 Task: Find a flight from Roswell to Riverton on August 8 for 6 people in premium economy with 6 checked bags.
Action: Mouse moved to (293, 117)
Screenshot: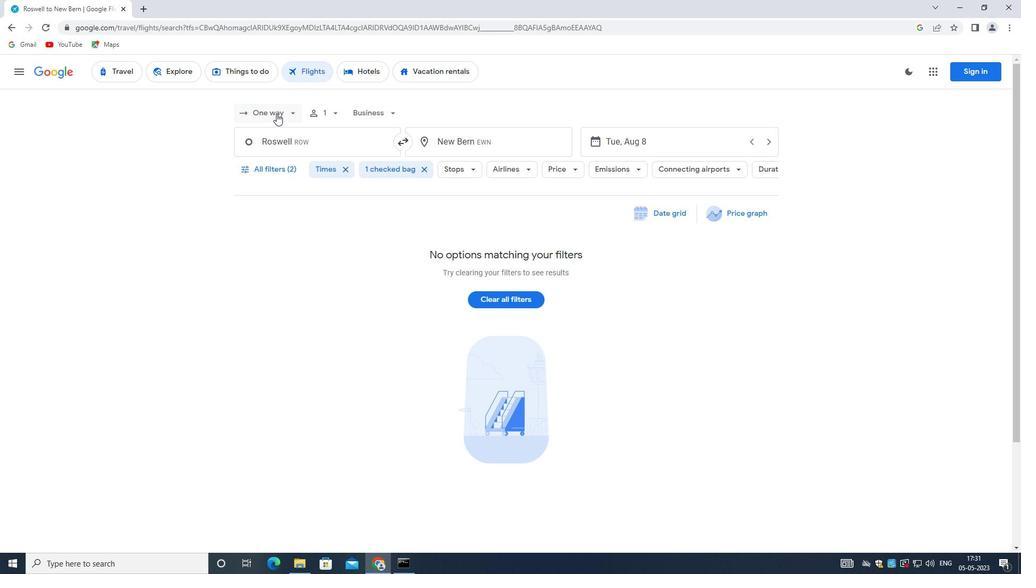 
Action: Mouse pressed left at (293, 117)
Screenshot: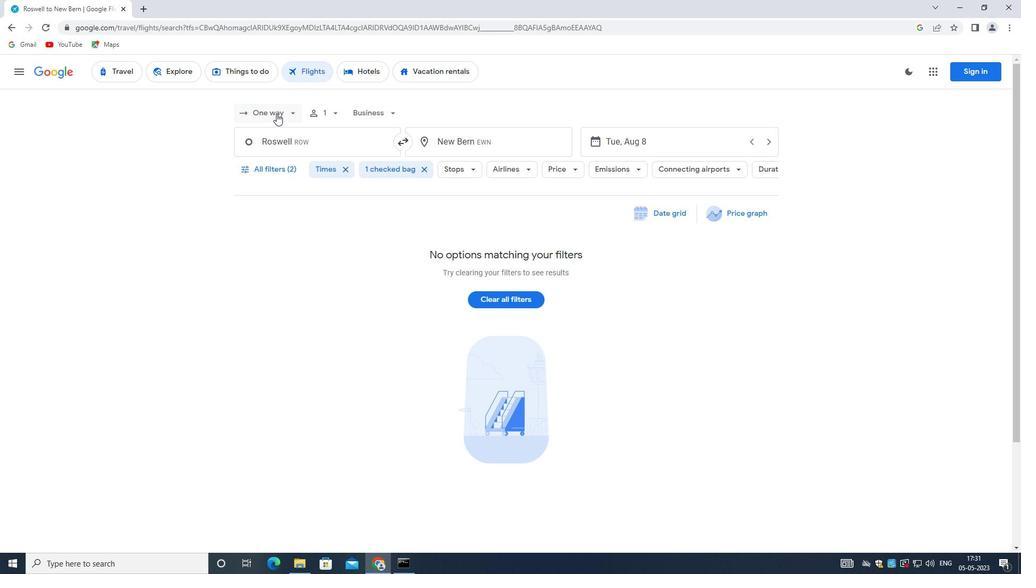 
Action: Mouse moved to (288, 159)
Screenshot: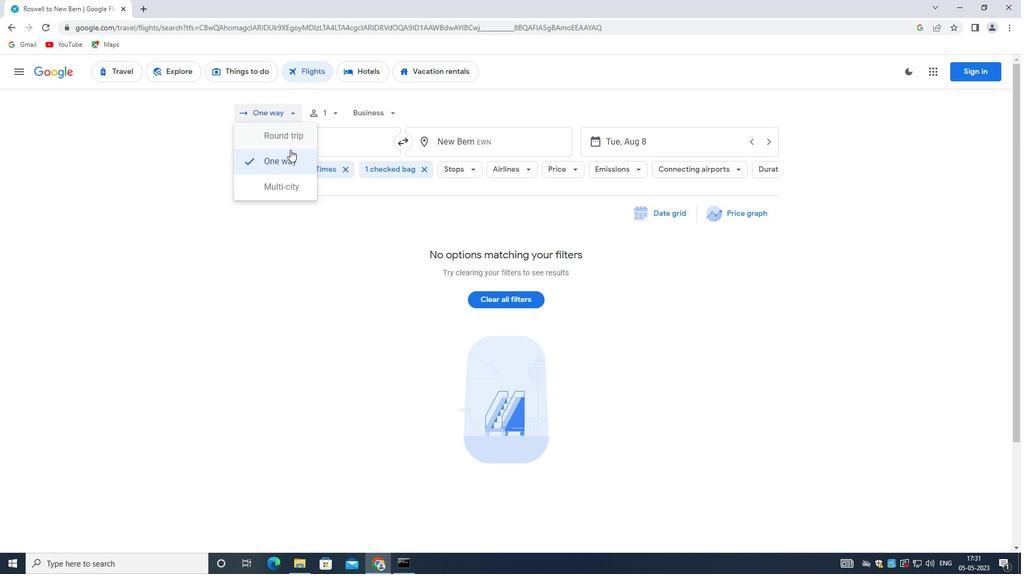 
Action: Mouse pressed left at (288, 159)
Screenshot: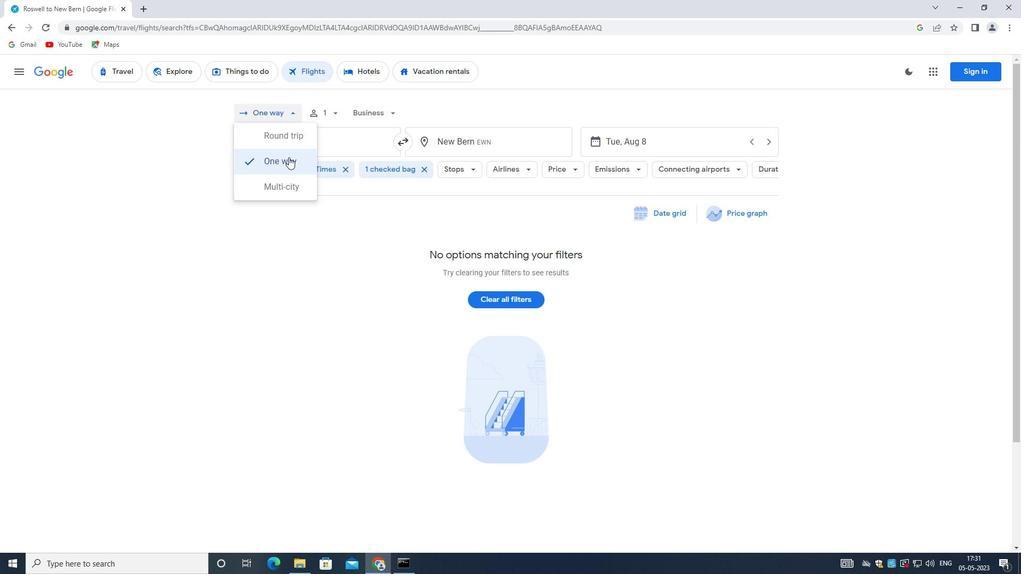 
Action: Mouse moved to (334, 114)
Screenshot: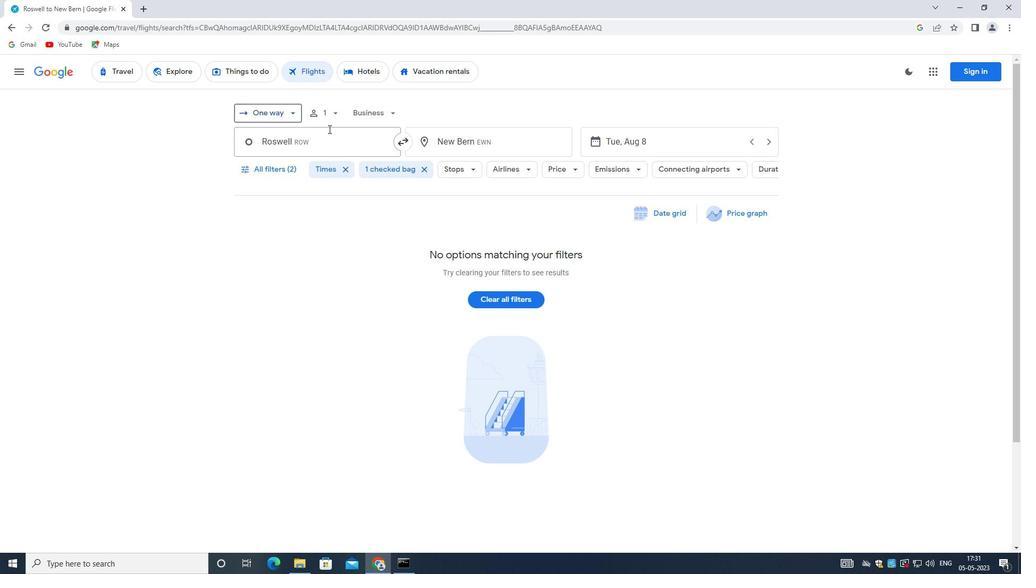 
Action: Mouse pressed left at (334, 114)
Screenshot: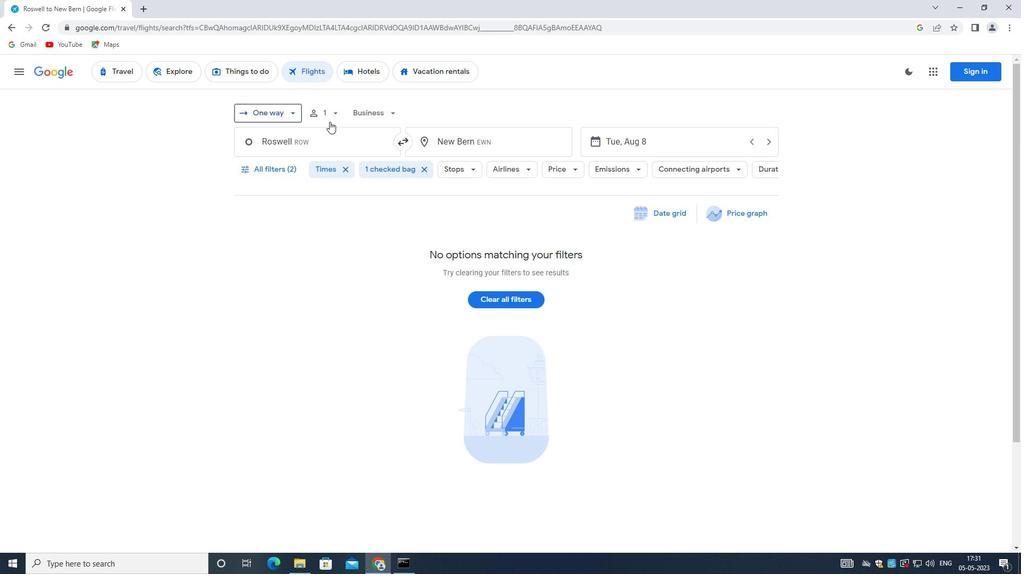 
Action: Mouse moved to (424, 144)
Screenshot: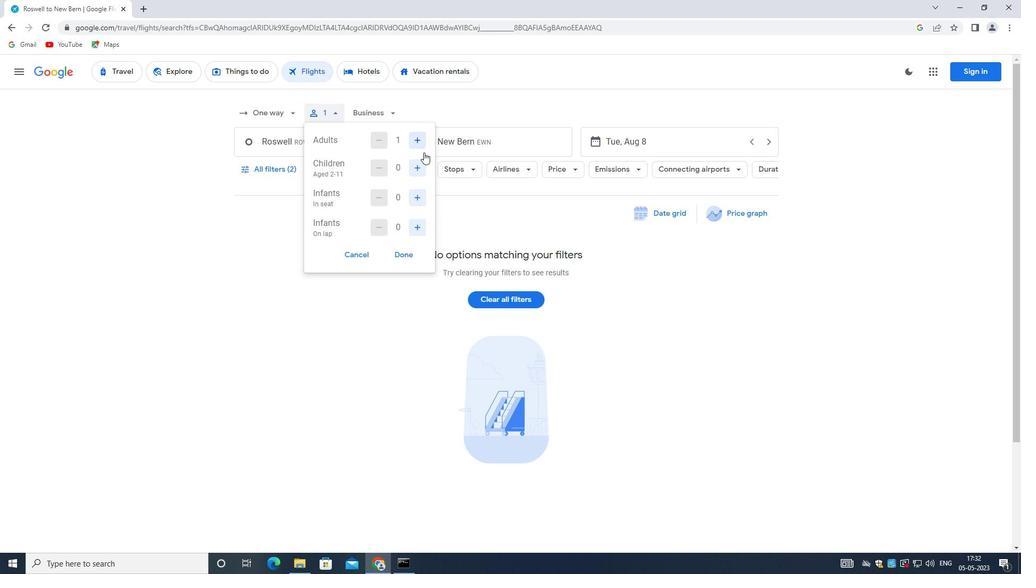 
Action: Mouse pressed left at (424, 144)
Screenshot: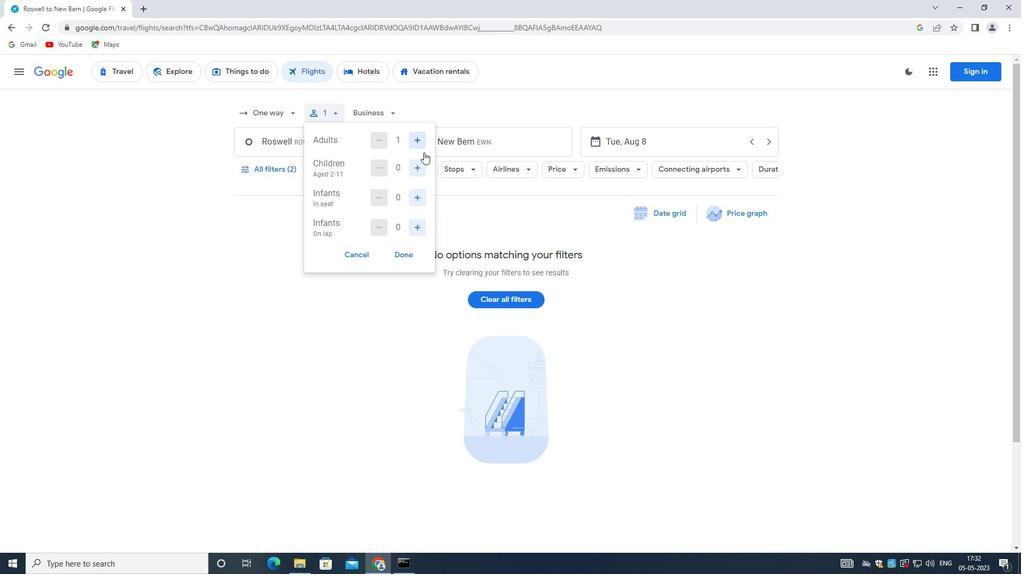 
Action: Mouse moved to (422, 139)
Screenshot: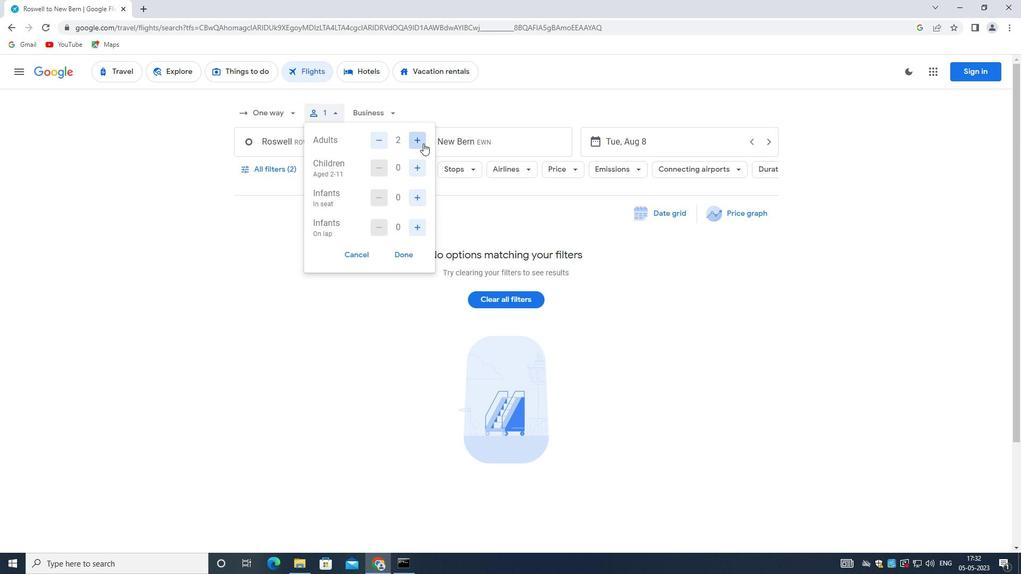 
Action: Mouse pressed left at (422, 139)
Screenshot: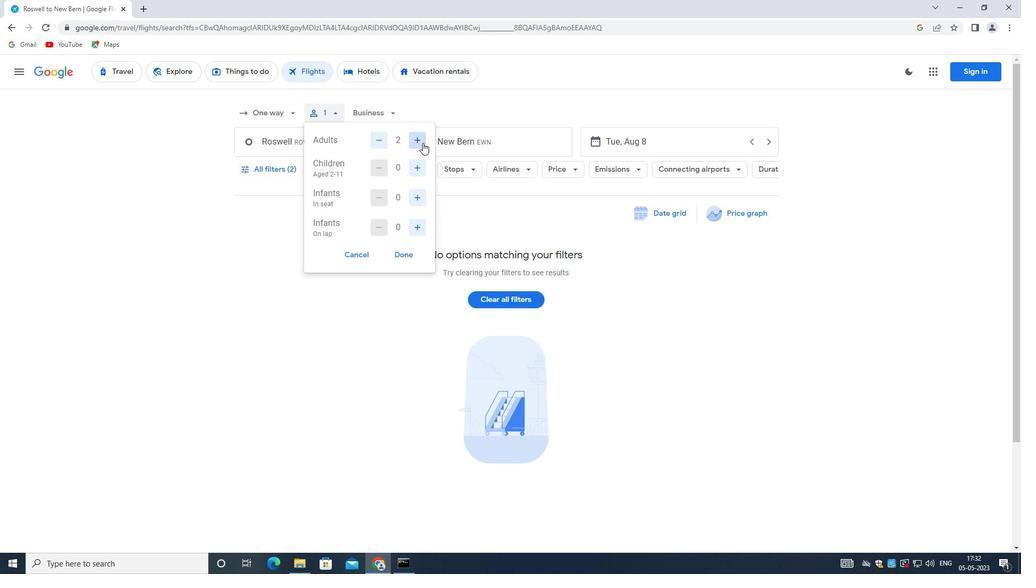
Action: Mouse moved to (424, 164)
Screenshot: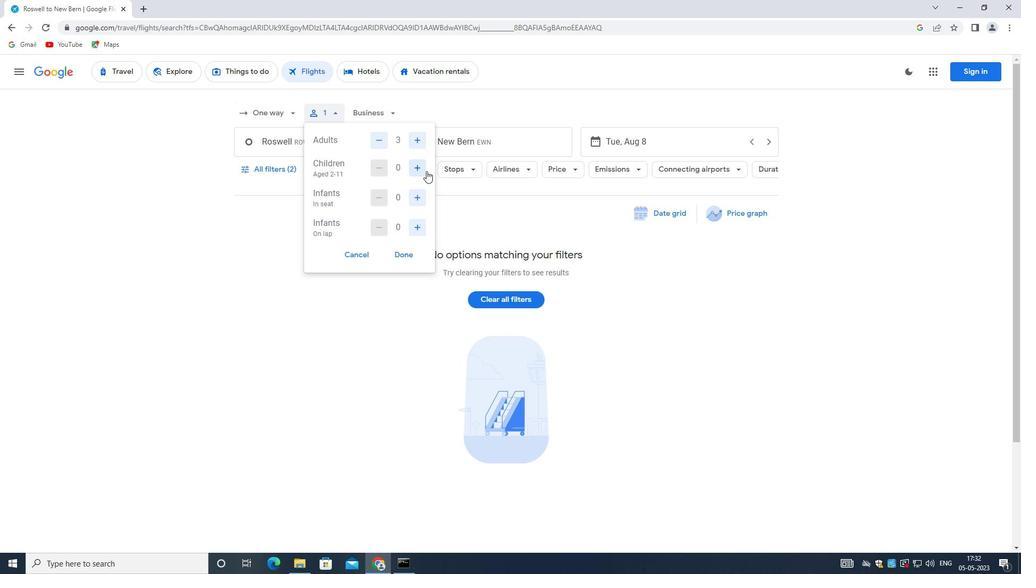 
Action: Mouse pressed left at (424, 164)
Screenshot: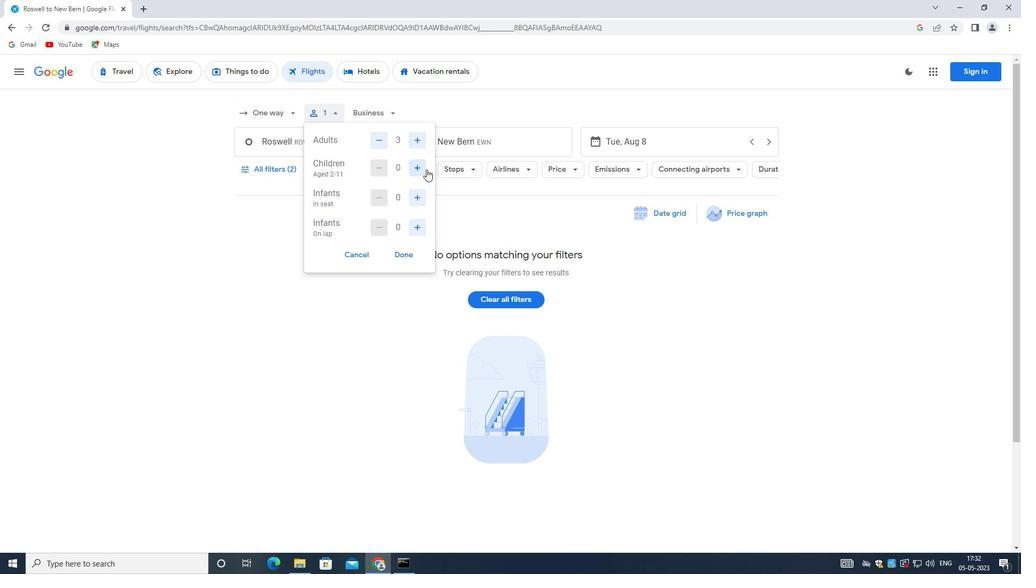 
Action: Mouse pressed left at (424, 164)
Screenshot: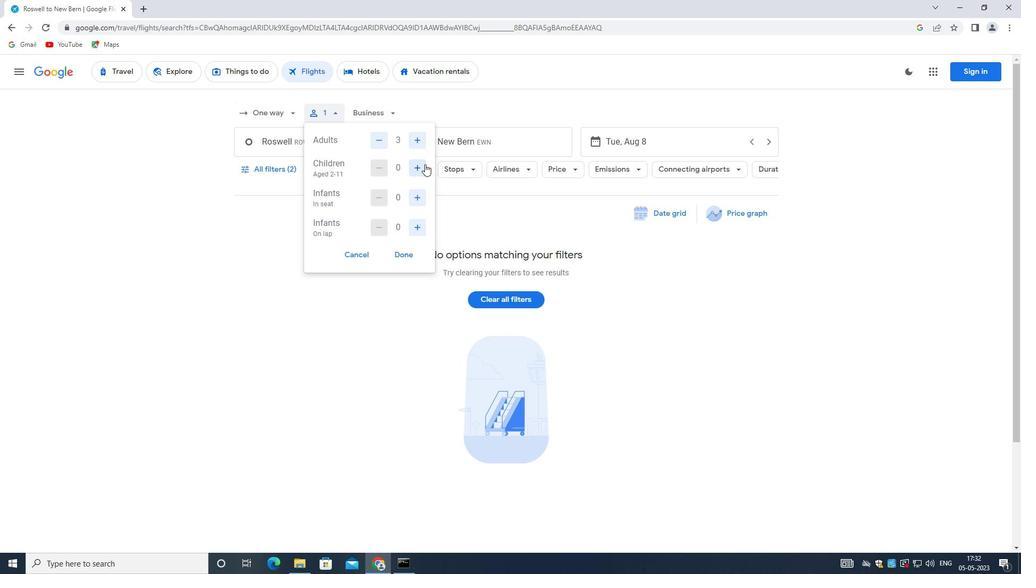 
Action: Mouse pressed left at (424, 164)
Screenshot: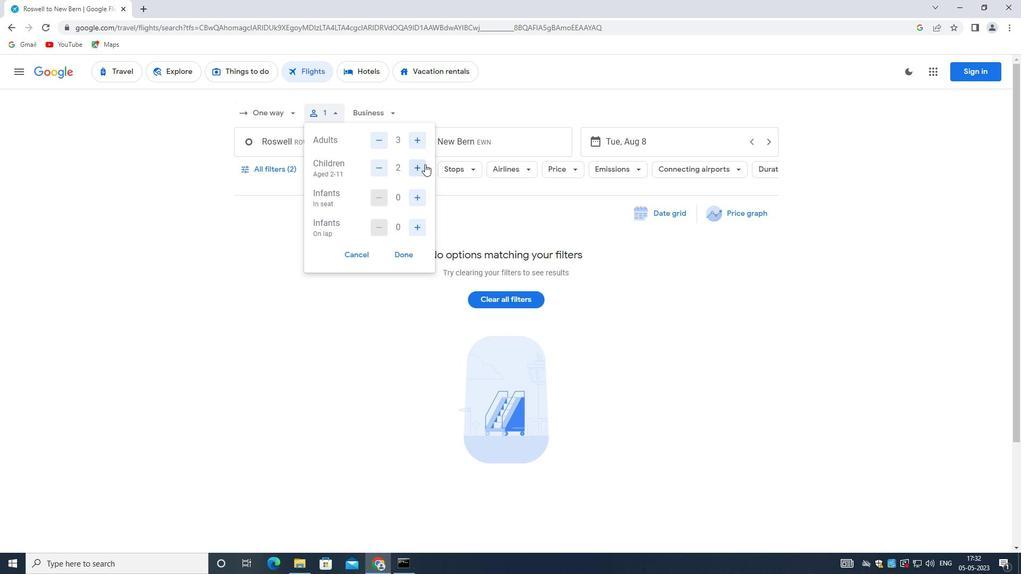 
Action: Mouse moved to (404, 250)
Screenshot: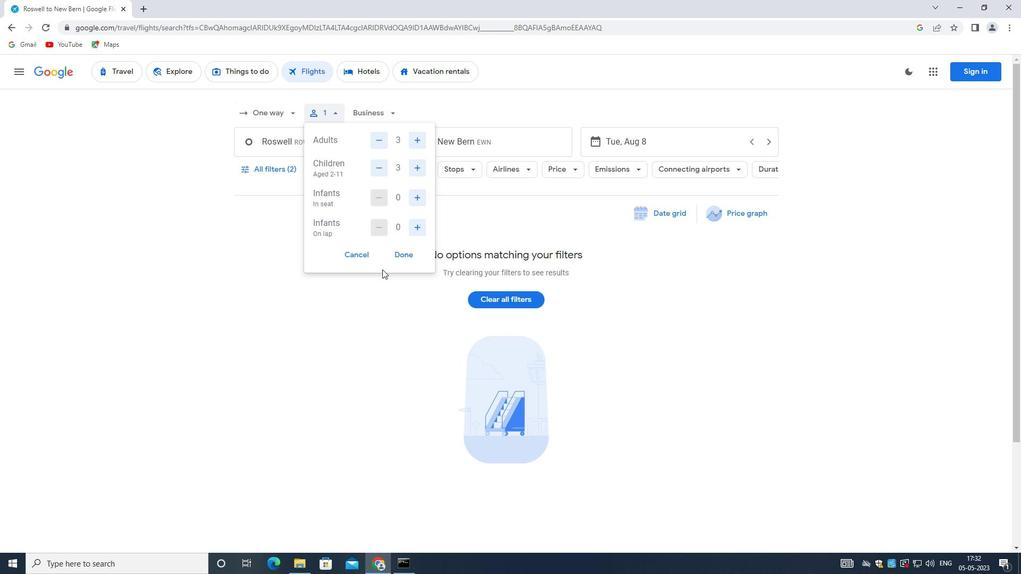 
Action: Mouse pressed left at (404, 250)
Screenshot: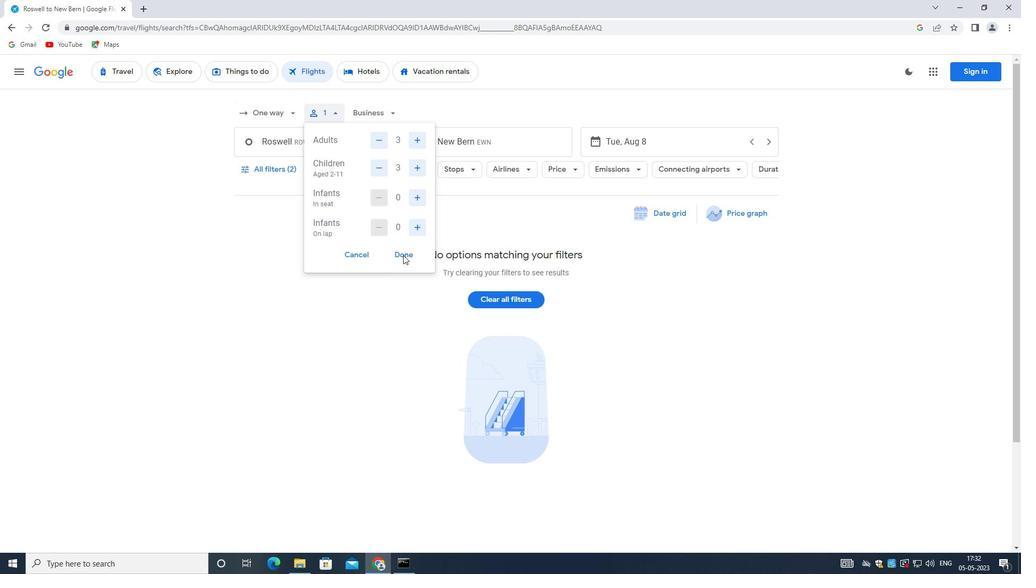 
Action: Mouse moved to (377, 111)
Screenshot: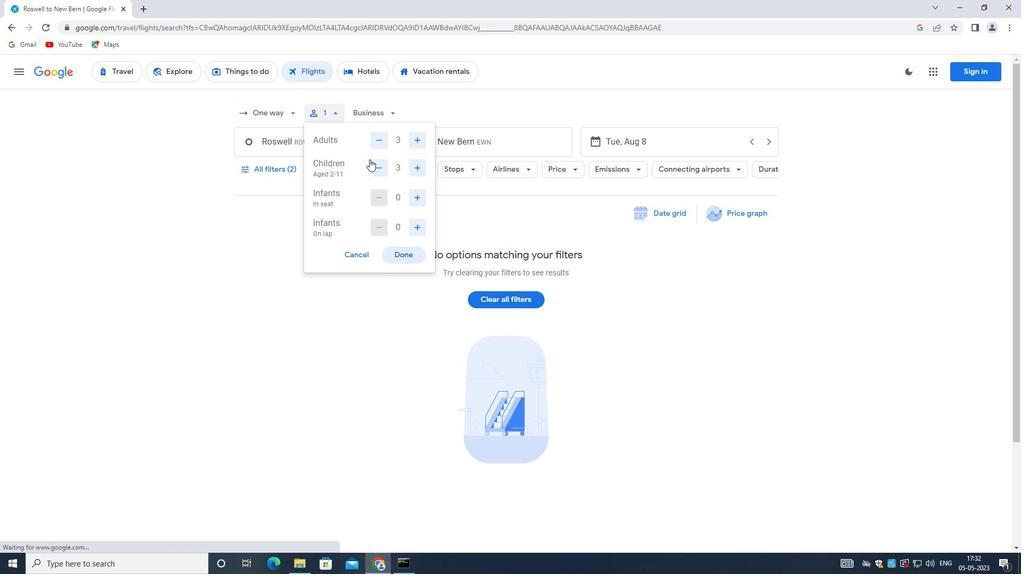 
Action: Mouse pressed left at (377, 111)
Screenshot: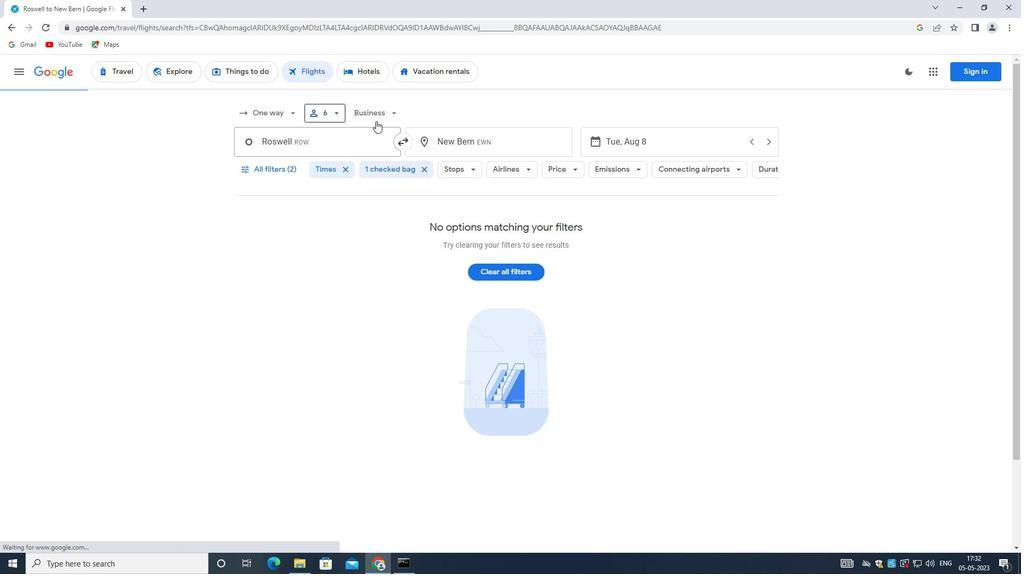 
Action: Mouse moved to (406, 162)
Screenshot: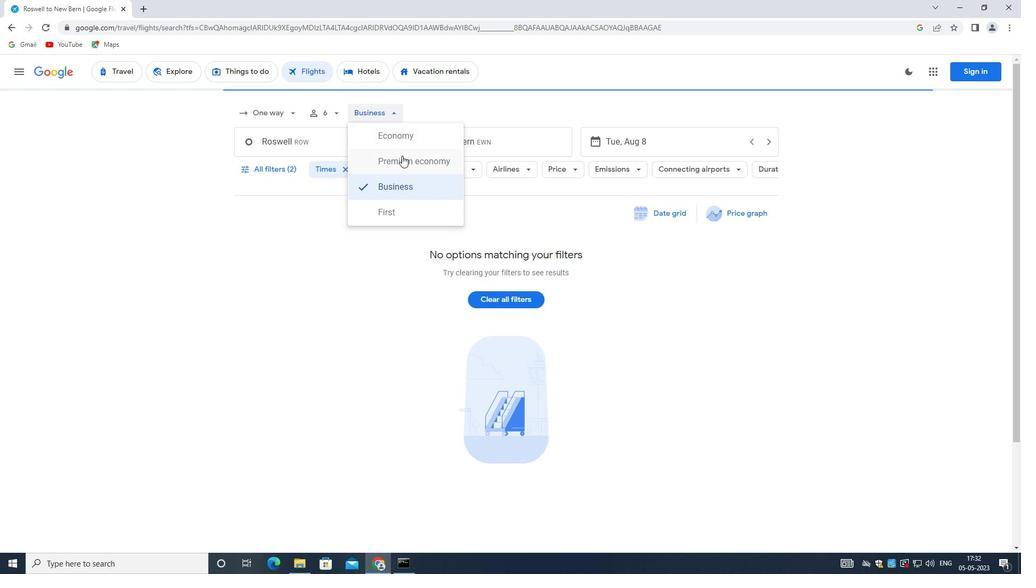 
Action: Mouse pressed left at (406, 162)
Screenshot: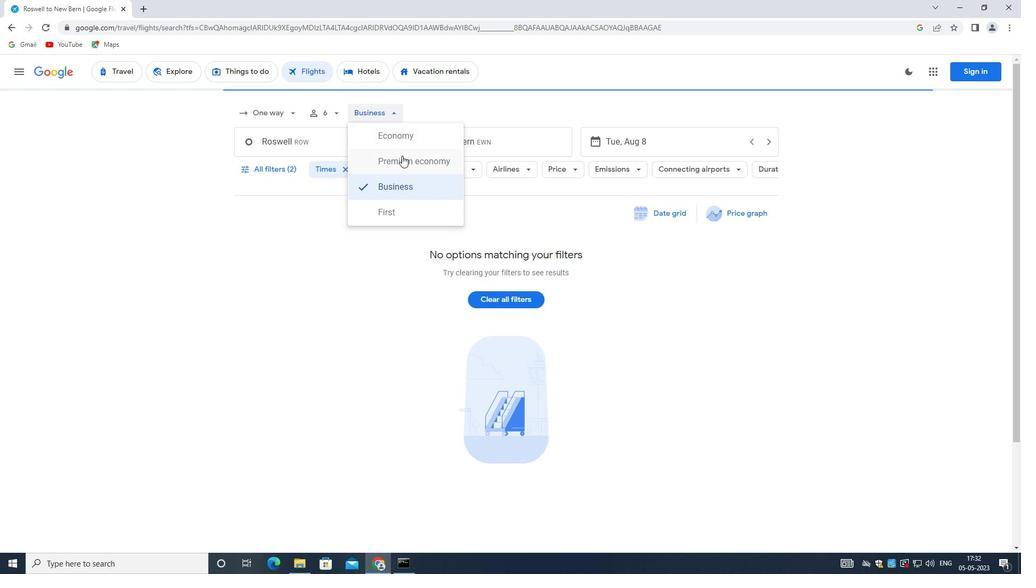 
Action: Mouse moved to (323, 142)
Screenshot: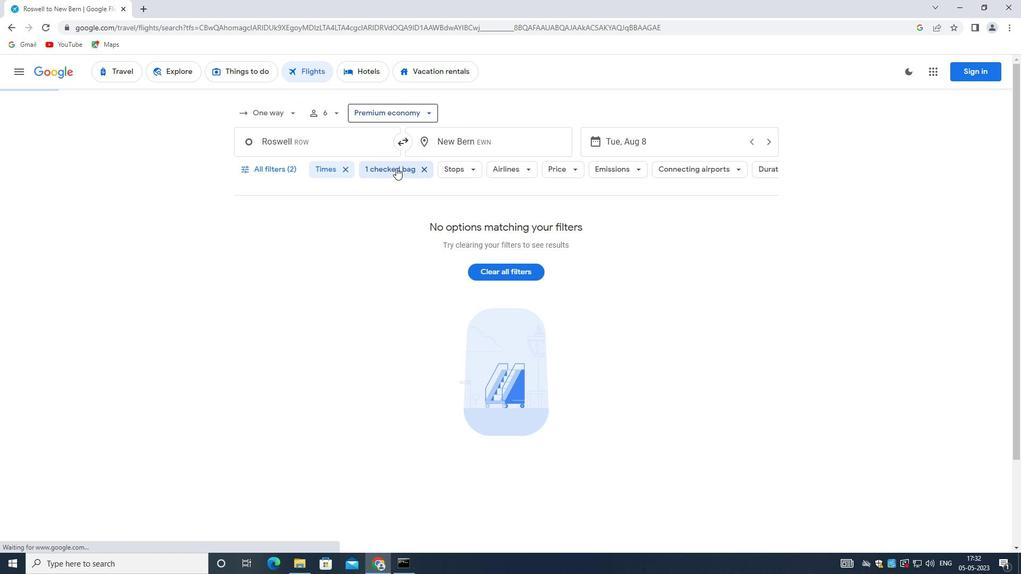 
Action: Mouse pressed left at (323, 142)
Screenshot: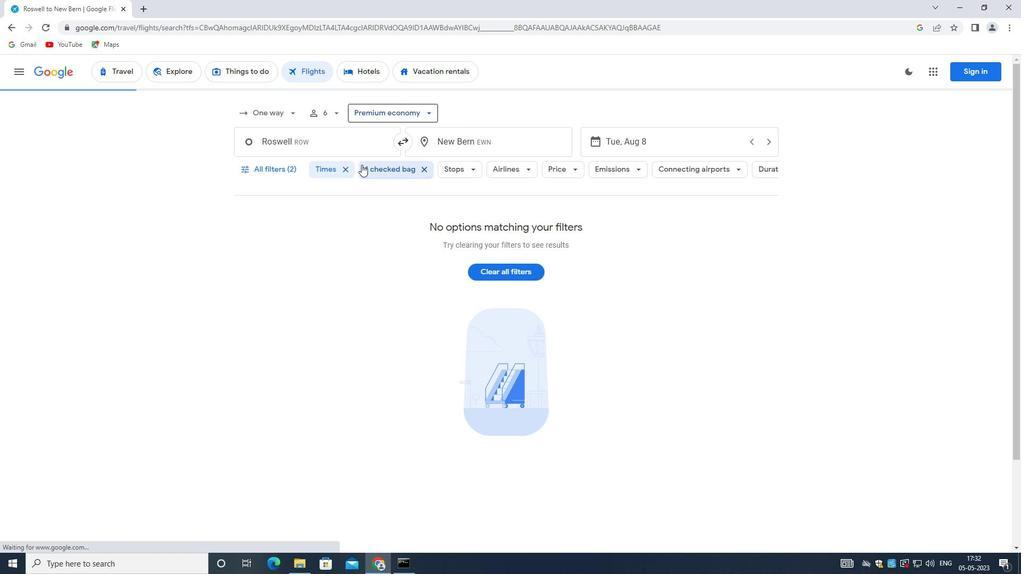
Action: Mouse moved to (323, 142)
Screenshot: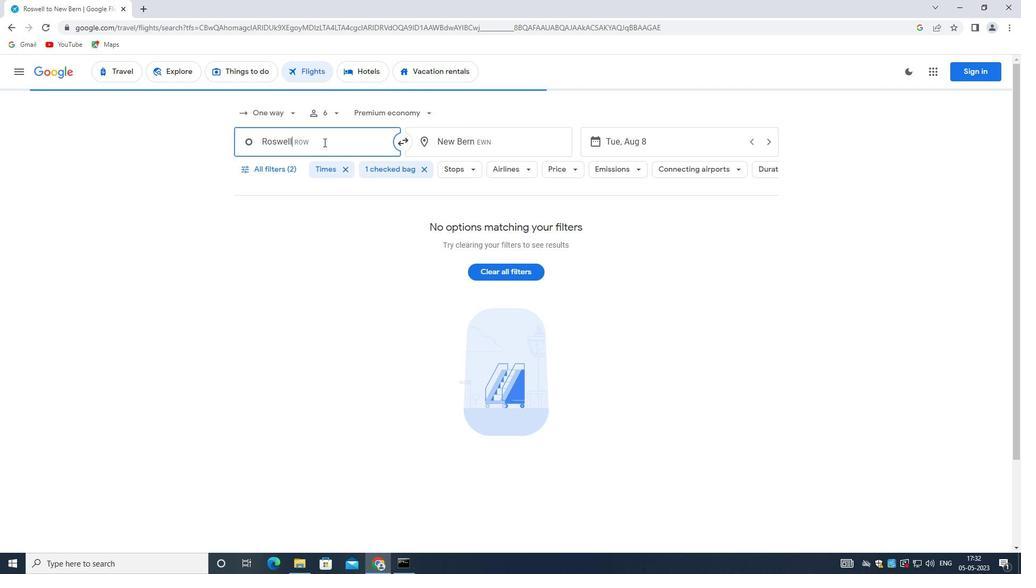 
Action: Key pressed <Key.backspace><Key.shift>SANTA<Key.space><Key.shift>FE<Key.space><Key.shift_r>MUNICAL<Key.backspace><Key.backspace>IPAL
Screenshot: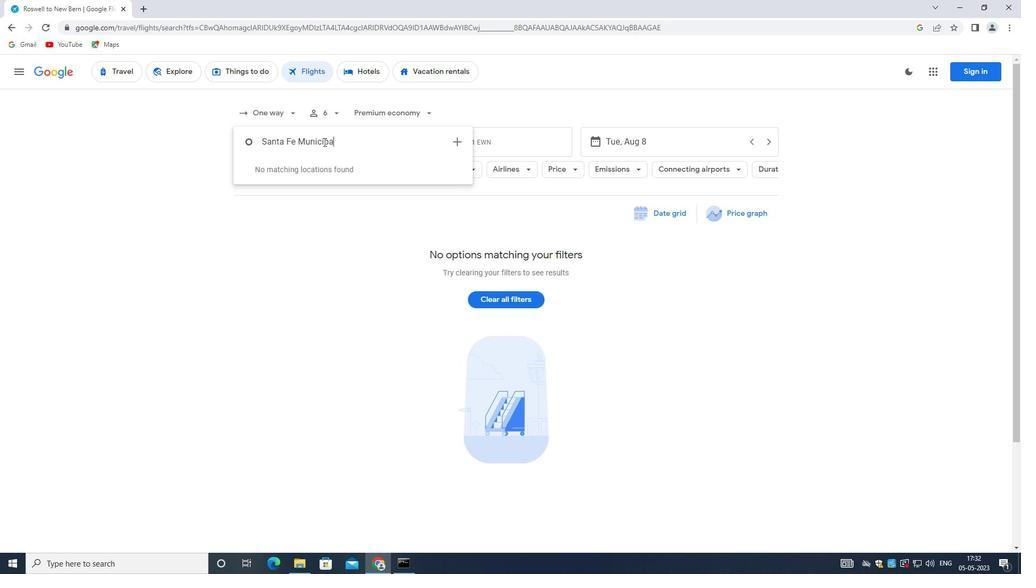 
Action: Mouse moved to (885, 573)
Screenshot: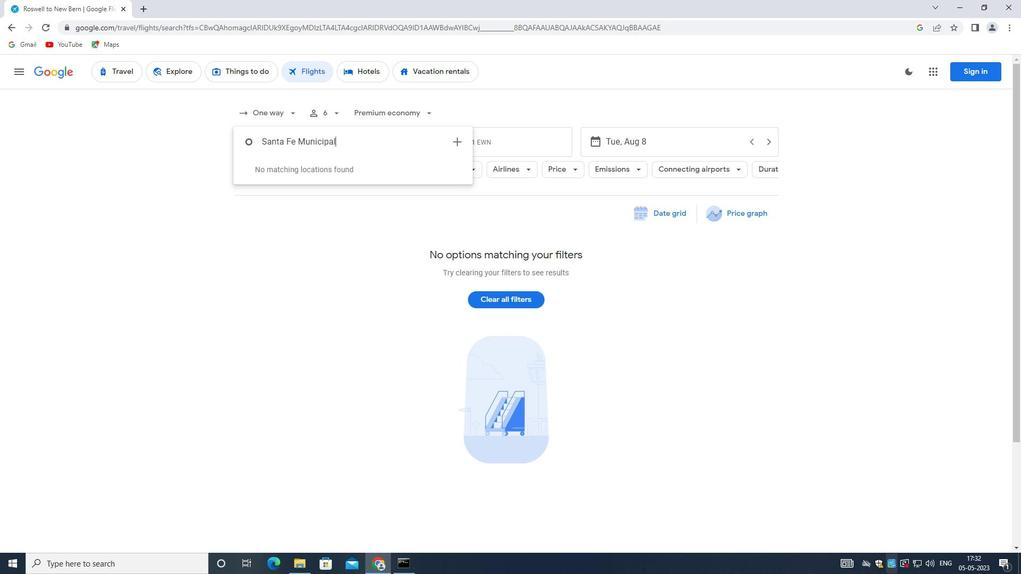 
Action: Key pressed <Key.space><Key.shift>AIRO<Key.backspace>POTY<Key.backspace><Key.backspace>RT
Screenshot: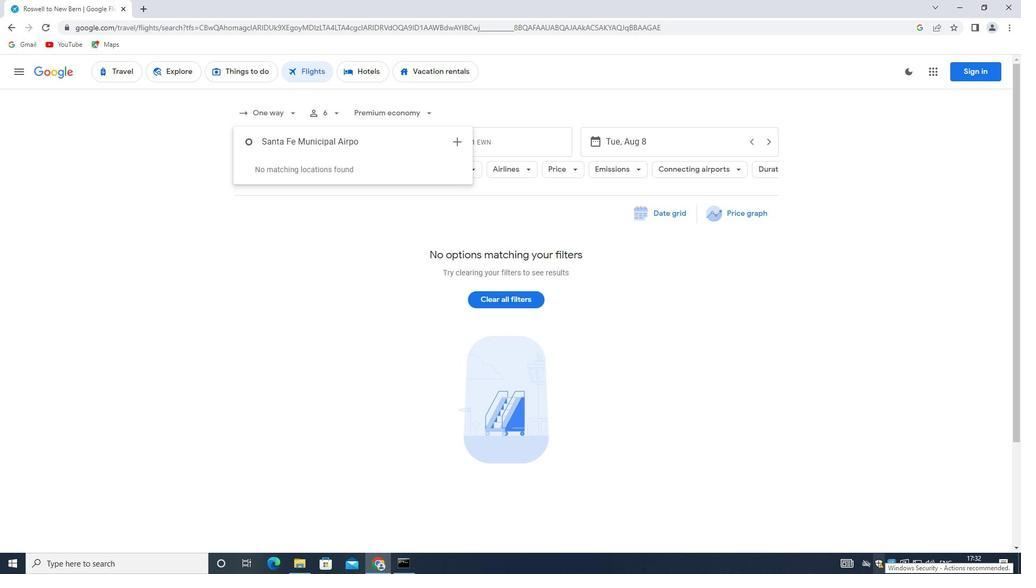 
Action: Mouse moved to (564, 405)
Screenshot: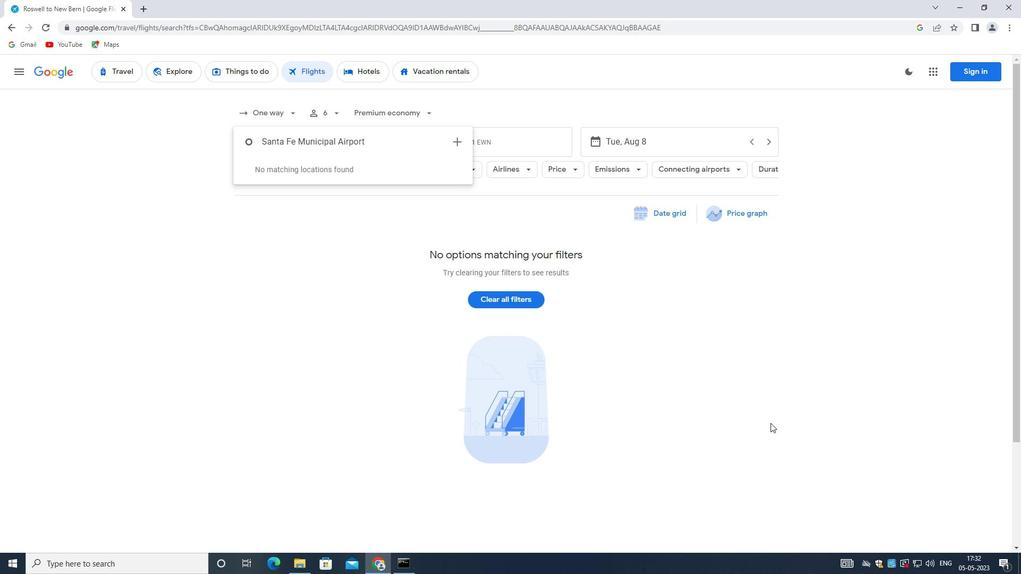 
Action: Key pressed <Key.enter>
Screenshot: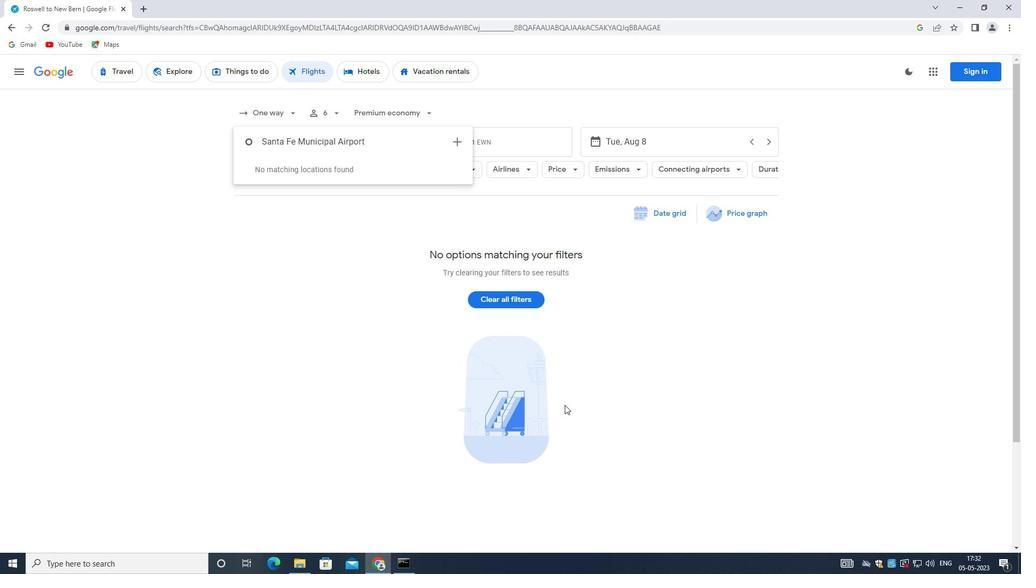 
Action: Mouse moved to (520, 134)
Screenshot: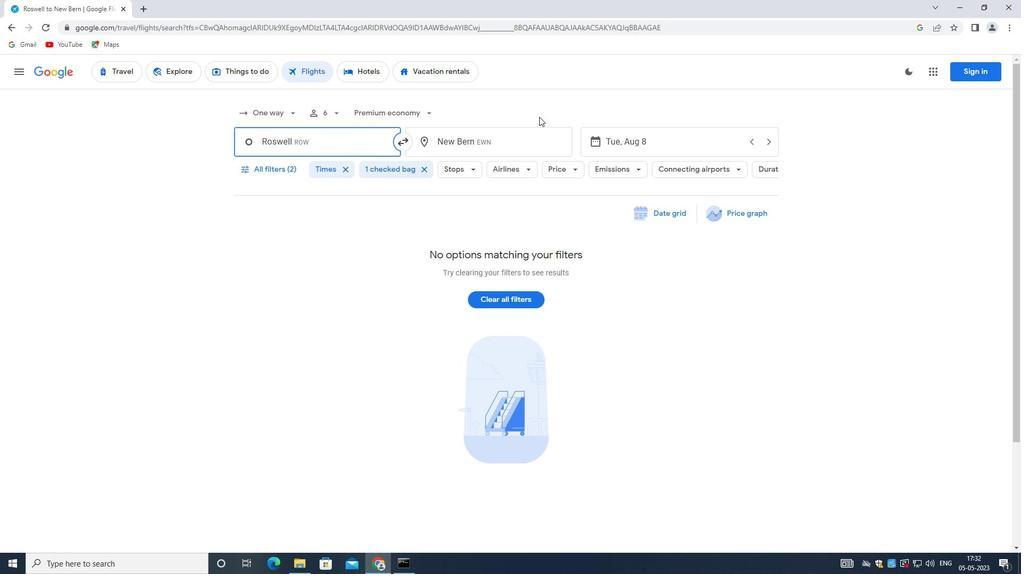 
Action: Mouse pressed left at (520, 134)
Screenshot: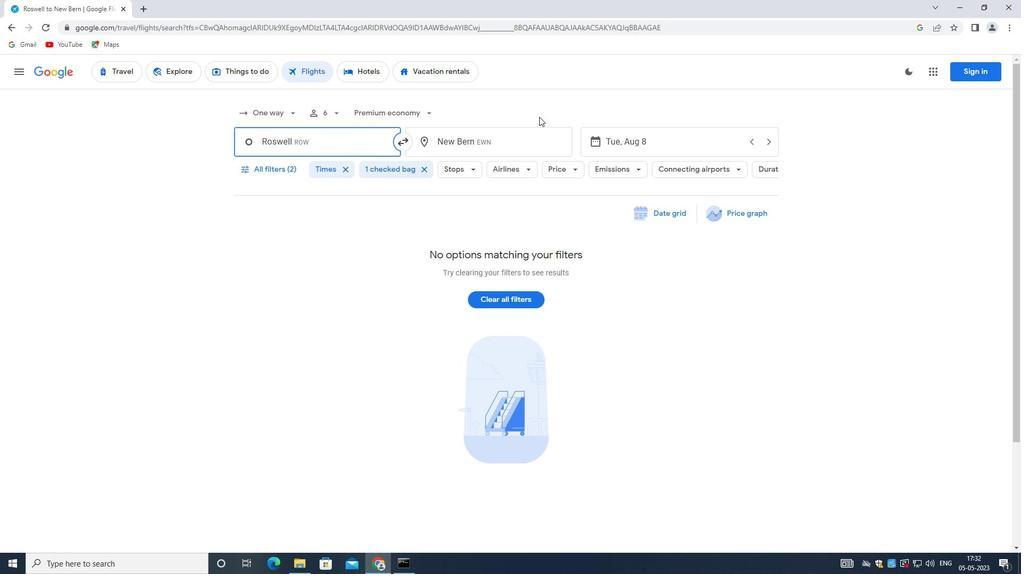 
Action: Mouse moved to (520, 134)
Screenshot: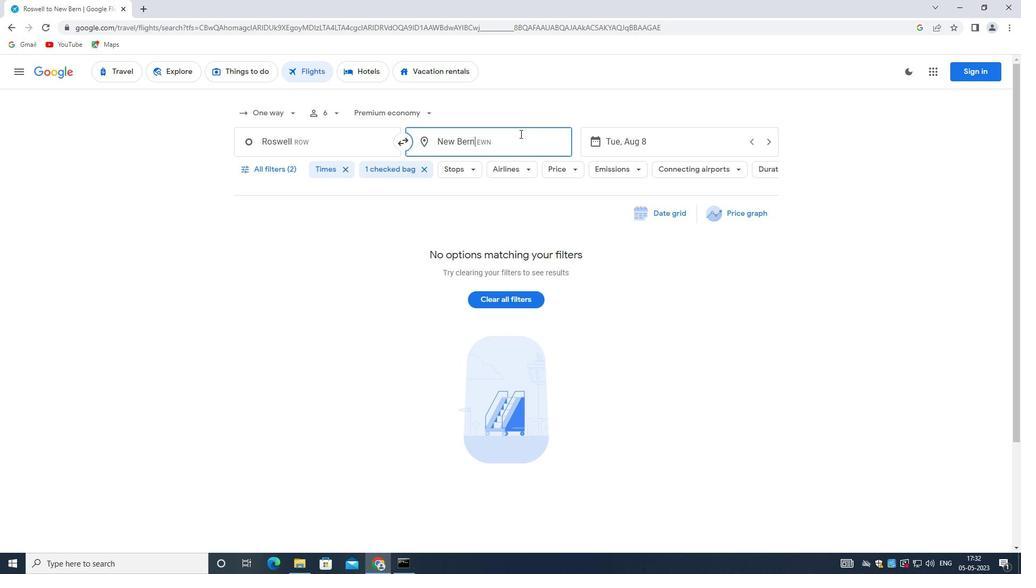 
Action: Key pressed <Key.backspace><Key.shift>CENTRAL<Key.space><Key.shift>WYOM
Screenshot: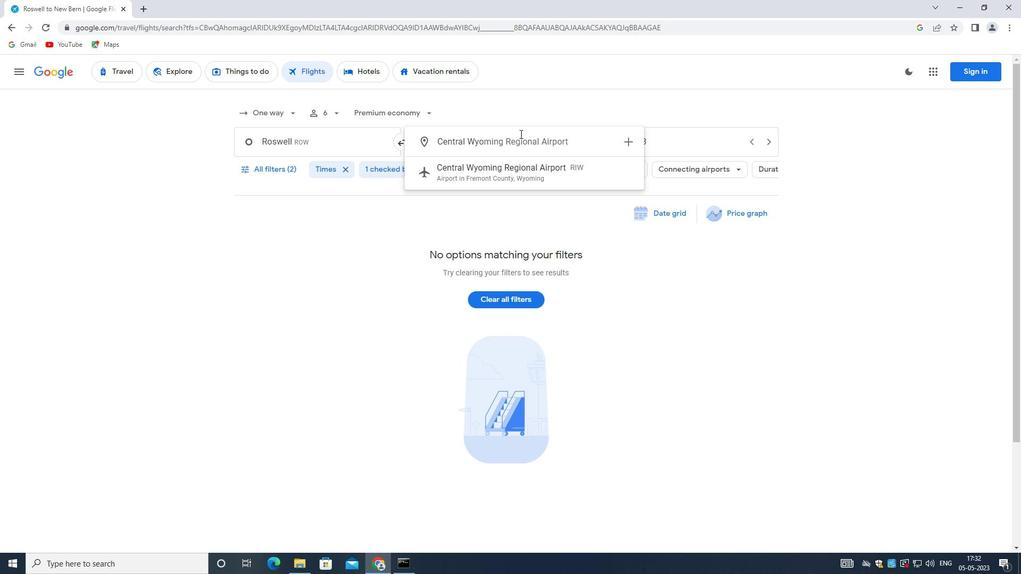 
Action: Mouse moved to (534, 135)
Screenshot: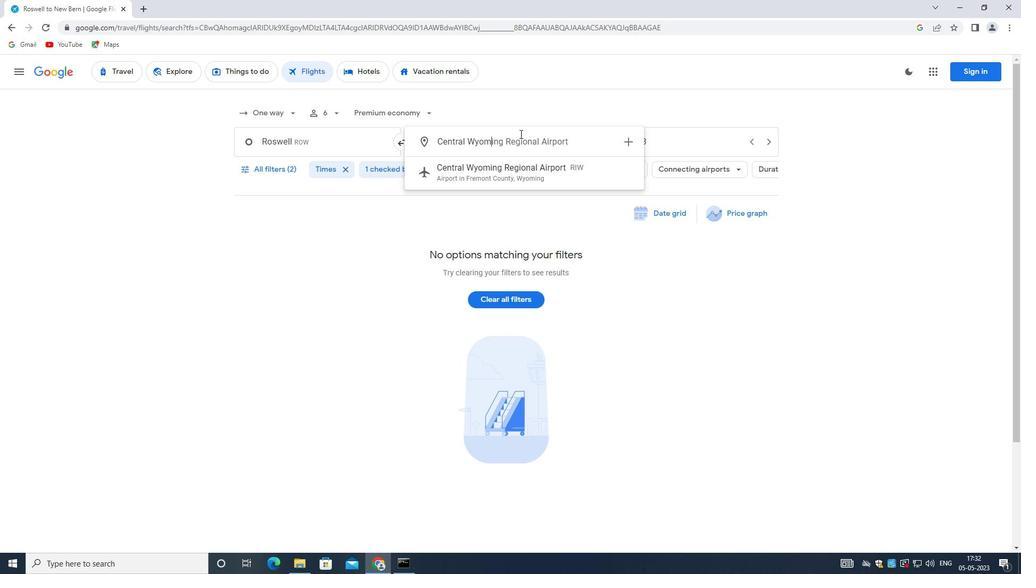 
Action: Mouse scrolled (534, 135) with delta (0, 0)
Screenshot: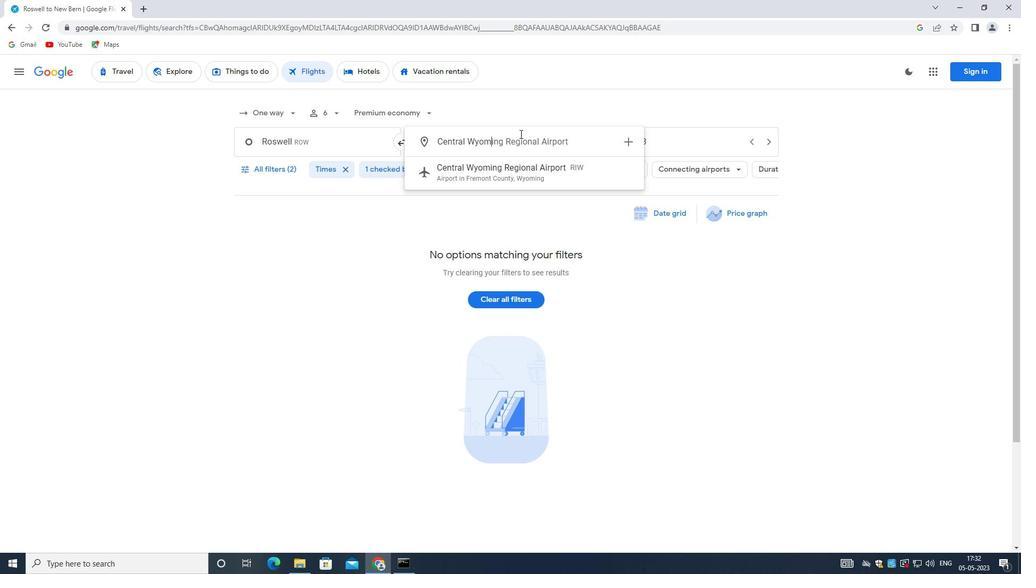 
Action: Mouse moved to (545, 171)
Screenshot: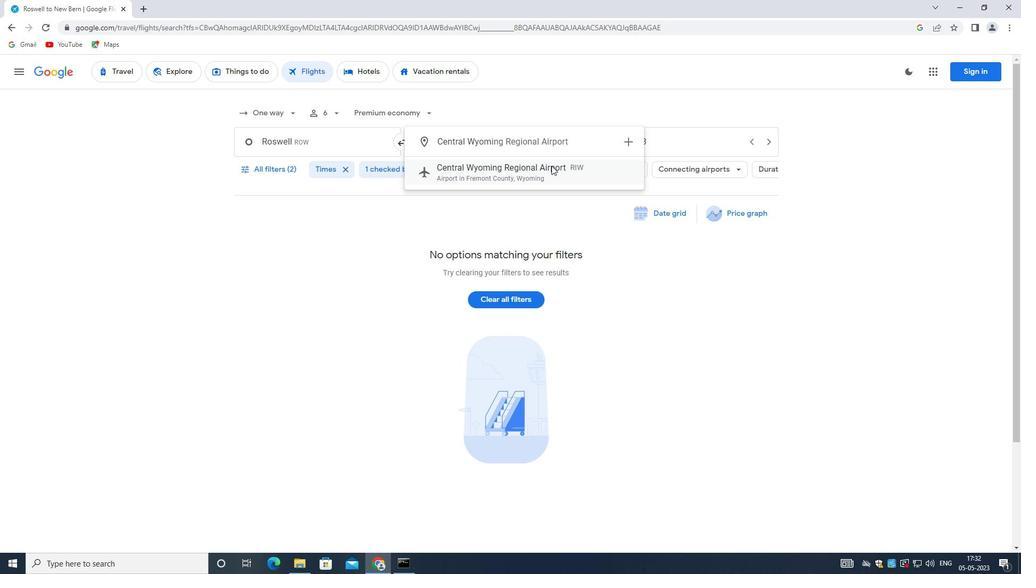
Action: Mouse pressed left at (545, 171)
Screenshot: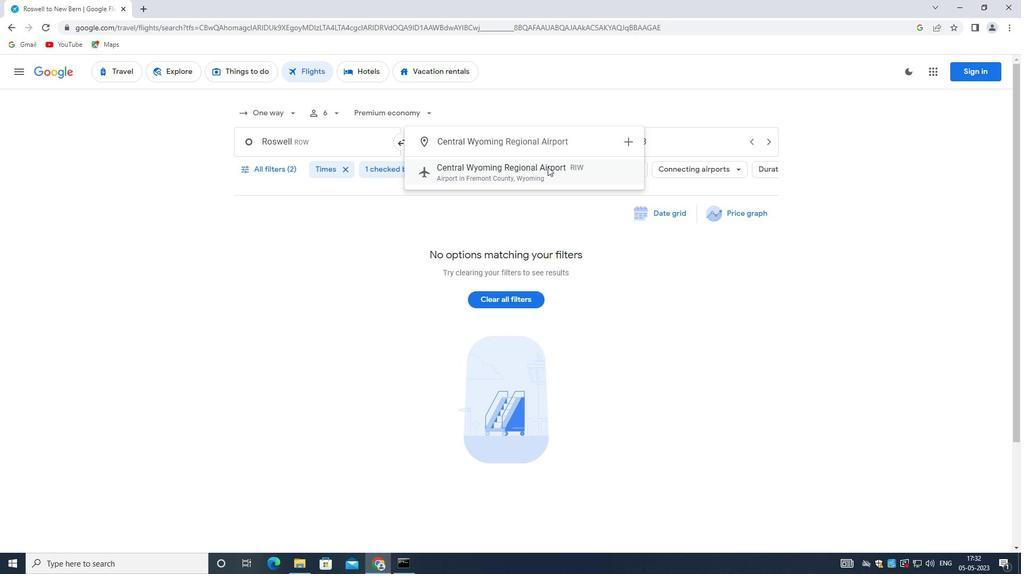 
Action: Mouse moved to (657, 137)
Screenshot: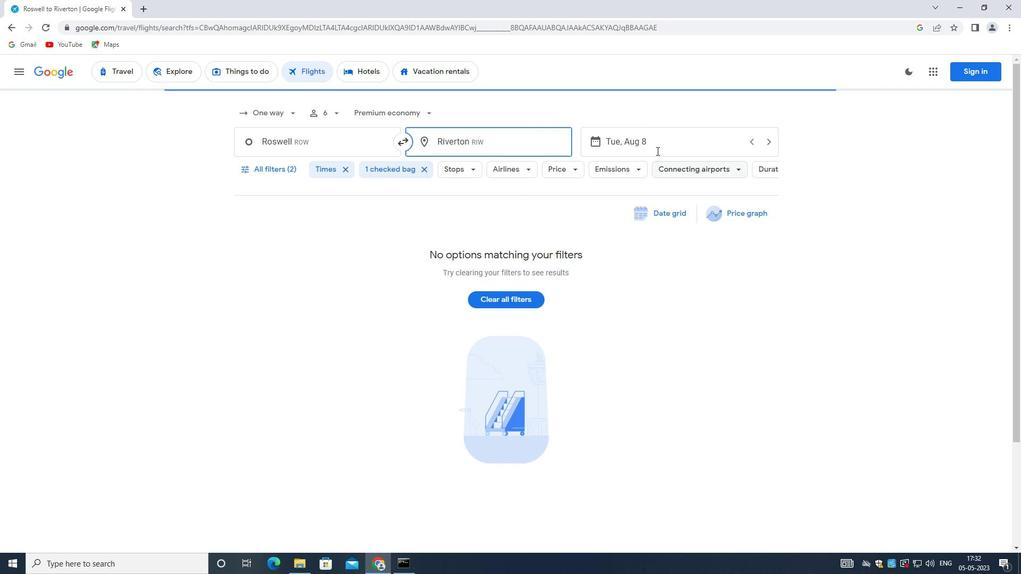
Action: Mouse pressed left at (657, 137)
Screenshot: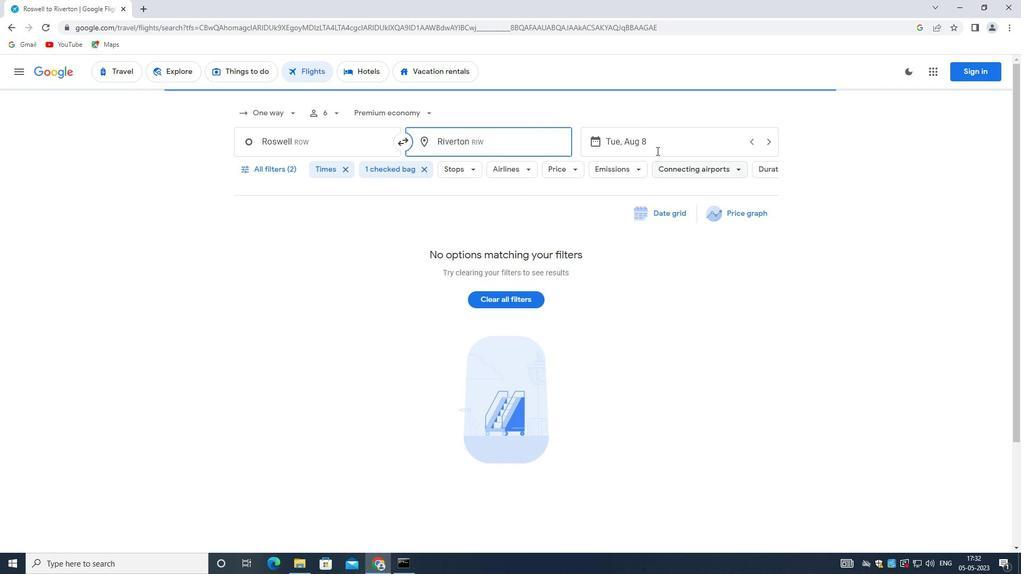 
Action: Mouse moved to (761, 403)
Screenshot: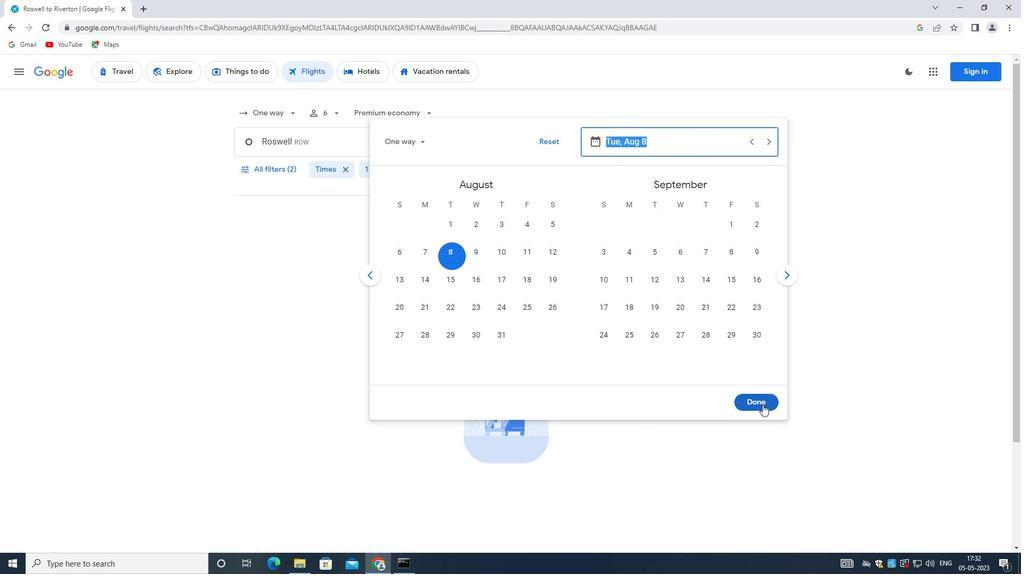 
Action: Mouse pressed left at (761, 403)
Screenshot: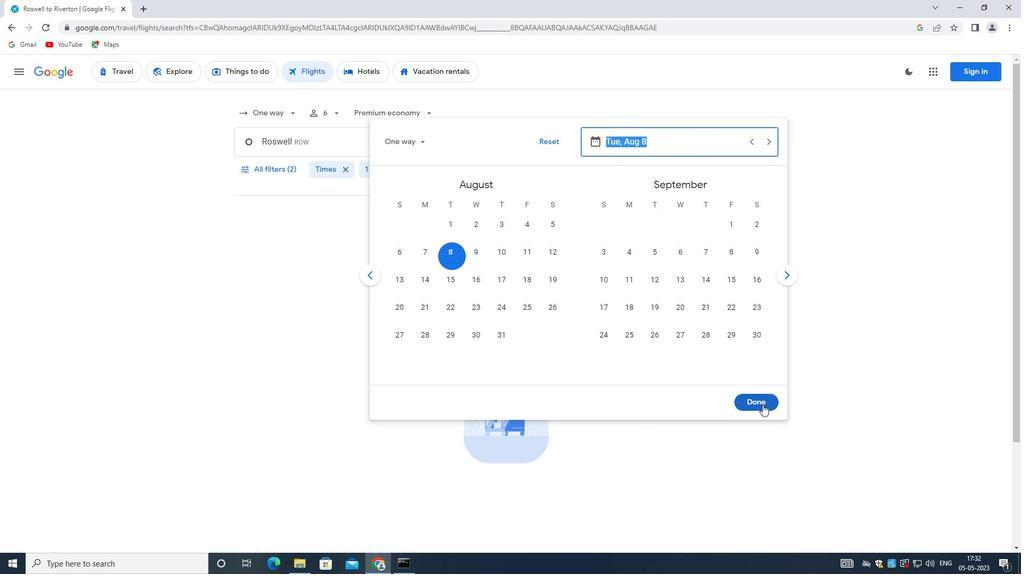 
Action: Mouse moved to (274, 168)
Screenshot: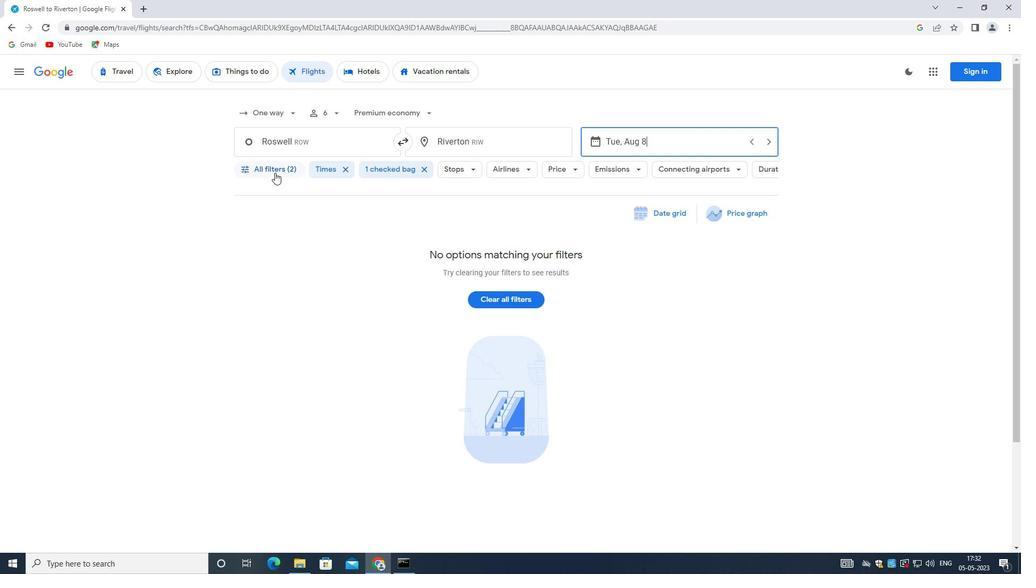 
Action: Mouse pressed left at (274, 168)
Screenshot: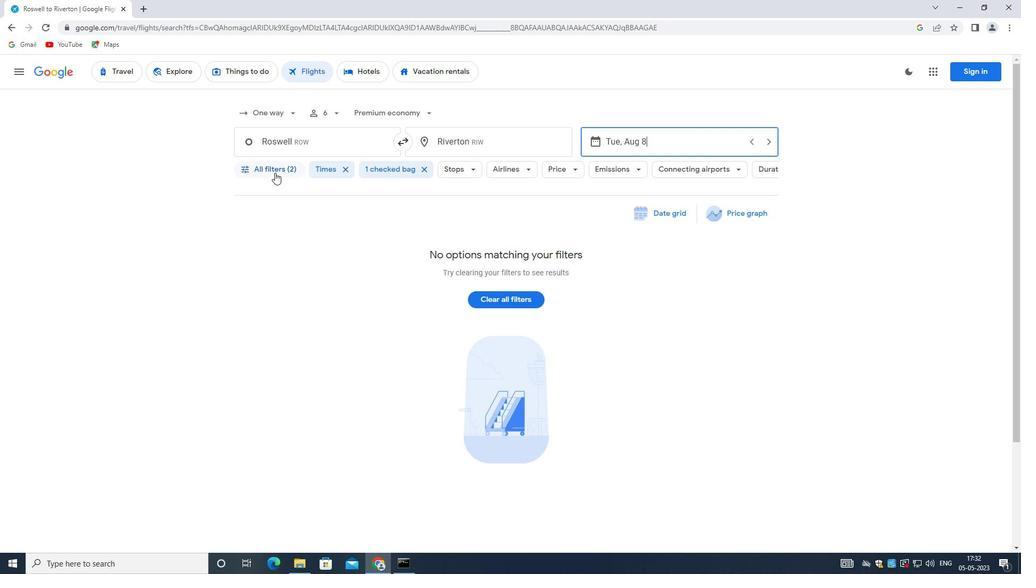 
Action: Mouse moved to (384, 395)
Screenshot: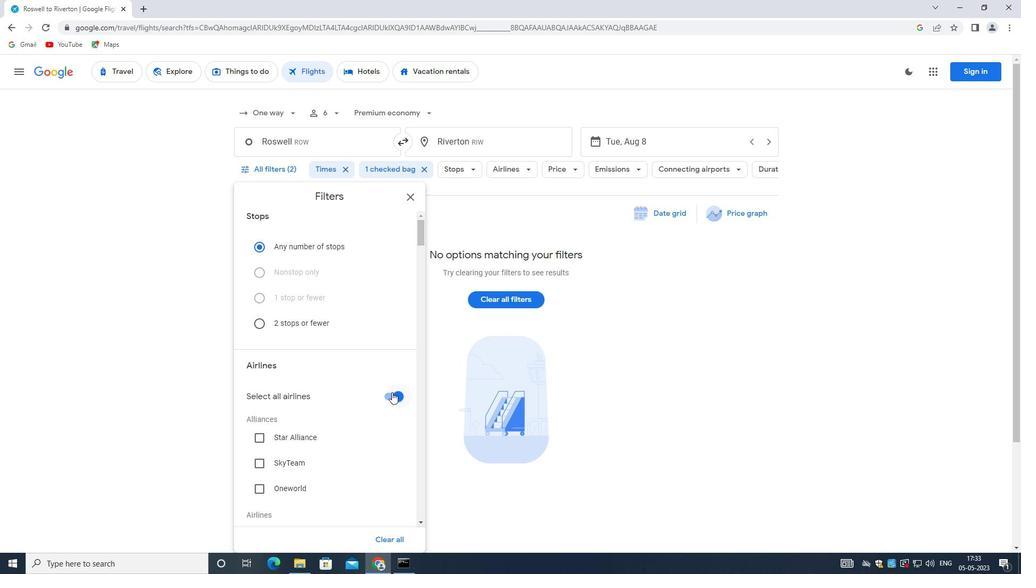 
Action: Mouse pressed left at (384, 395)
Screenshot: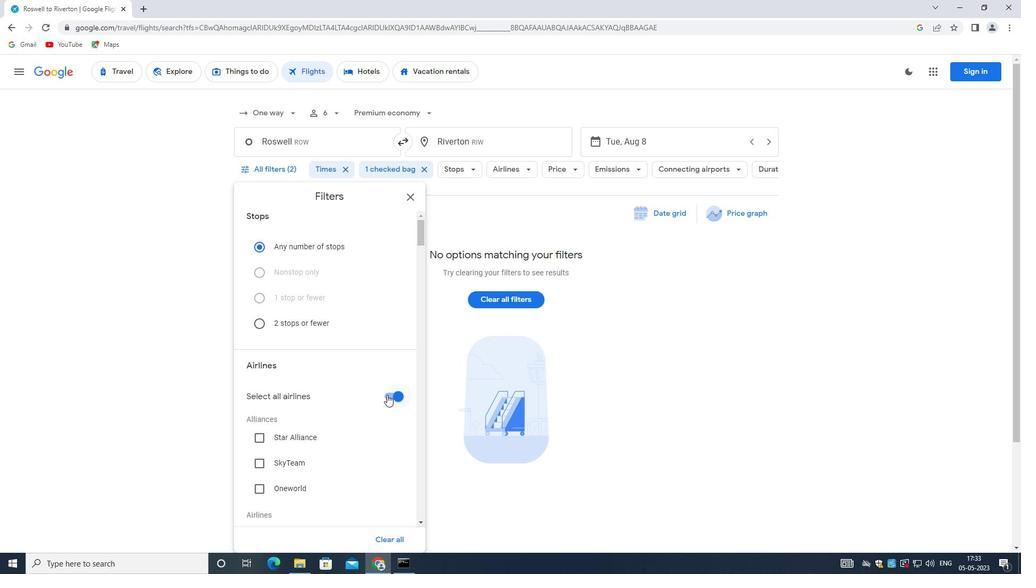 
Action: Mouse moved to (362, 387)
Screenshot: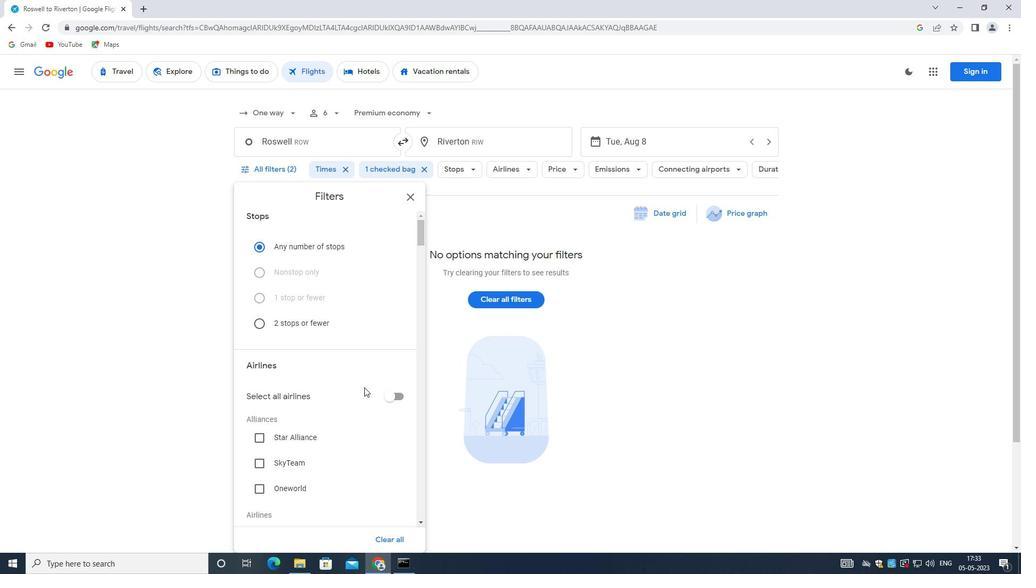 
Action: Mouse scrolled (362, 387) with delta (0, 0)
Screenshot: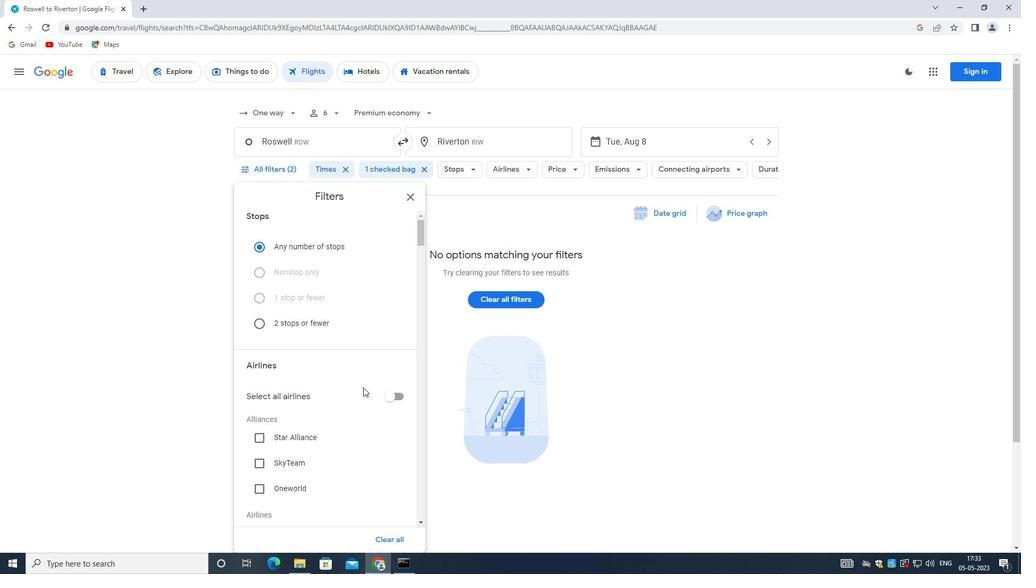 
Action: Mouse moved to (358, 389)
Screenshot: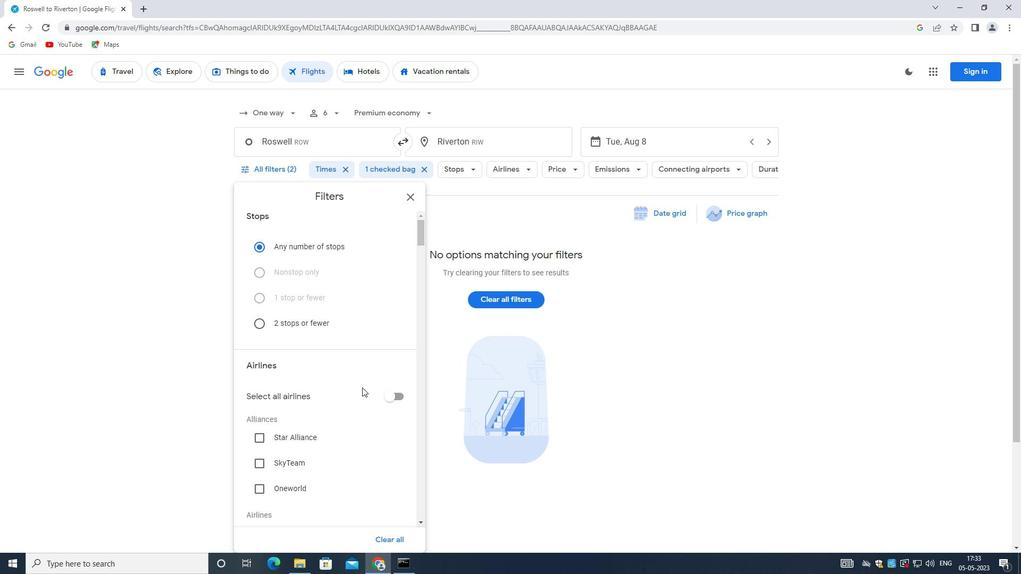 
Action: Mouse scrolled (358, 388) with delta (0, 0)
Screenshot: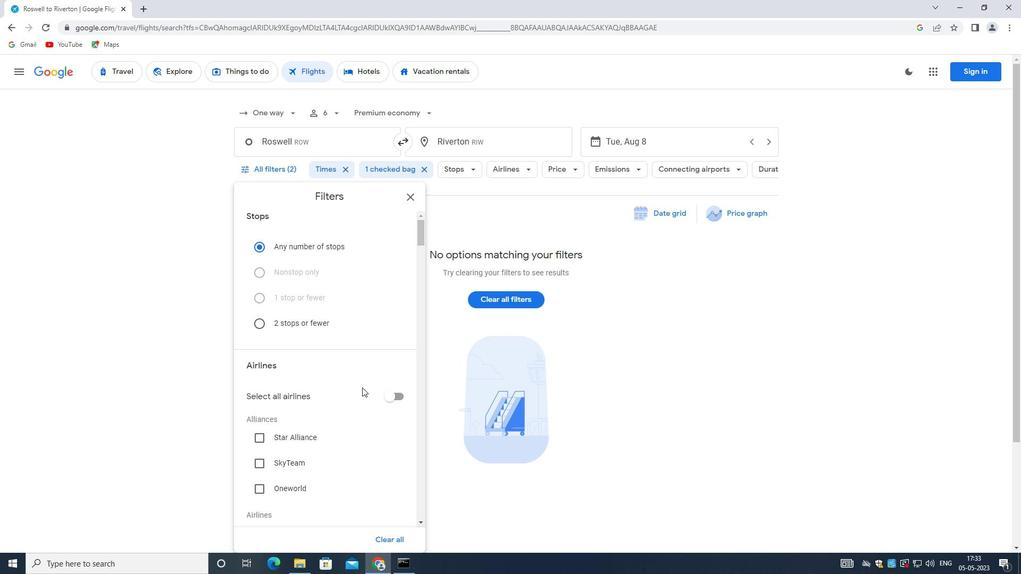 
Action: Mouse moved to (357, 389)
Screenshot: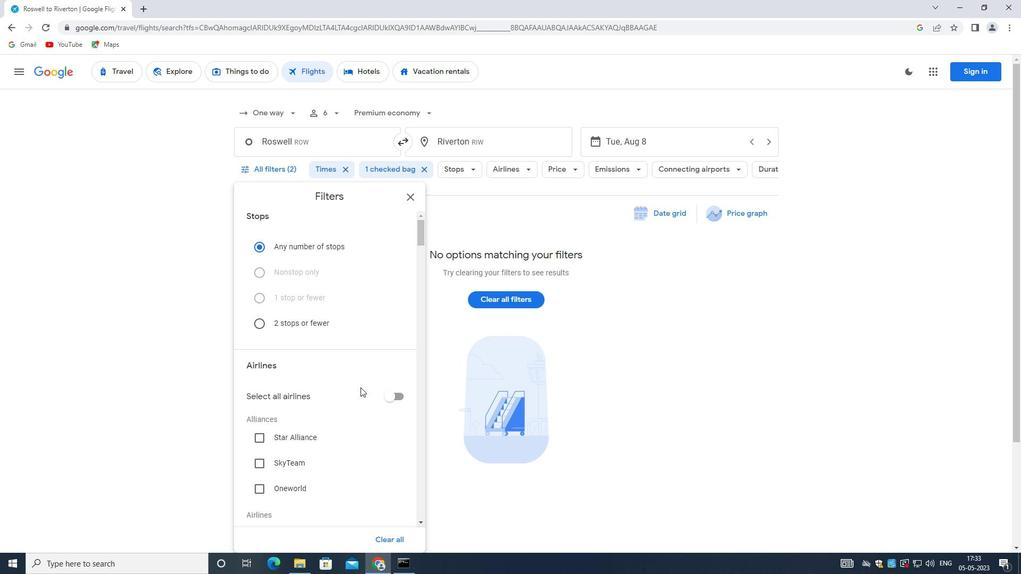 
Action: Mouse scrolled (357, 388) with delta (0, 0)
Screenshot: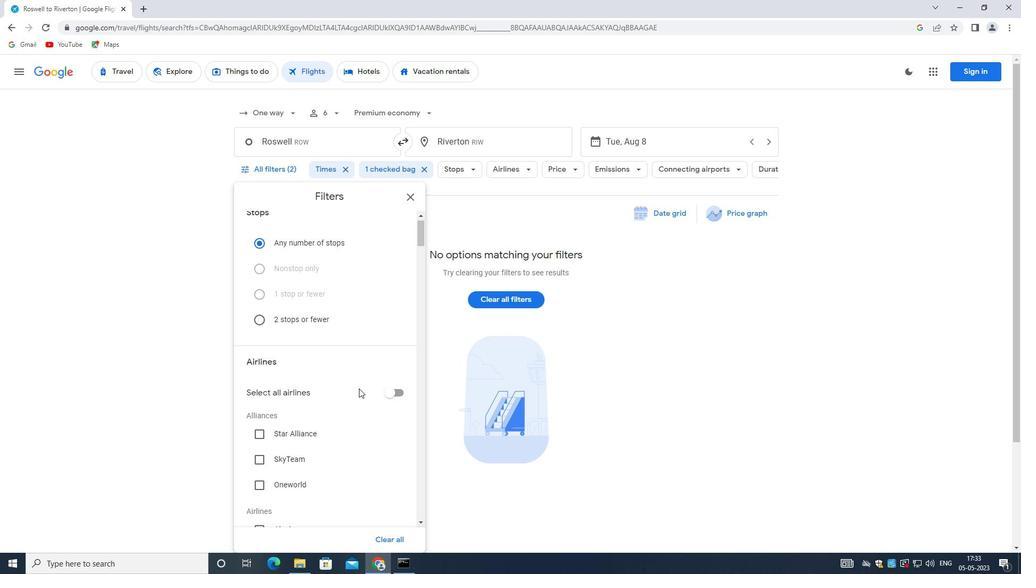 
Action: Mouse moved to (356, 389)
Screenshot: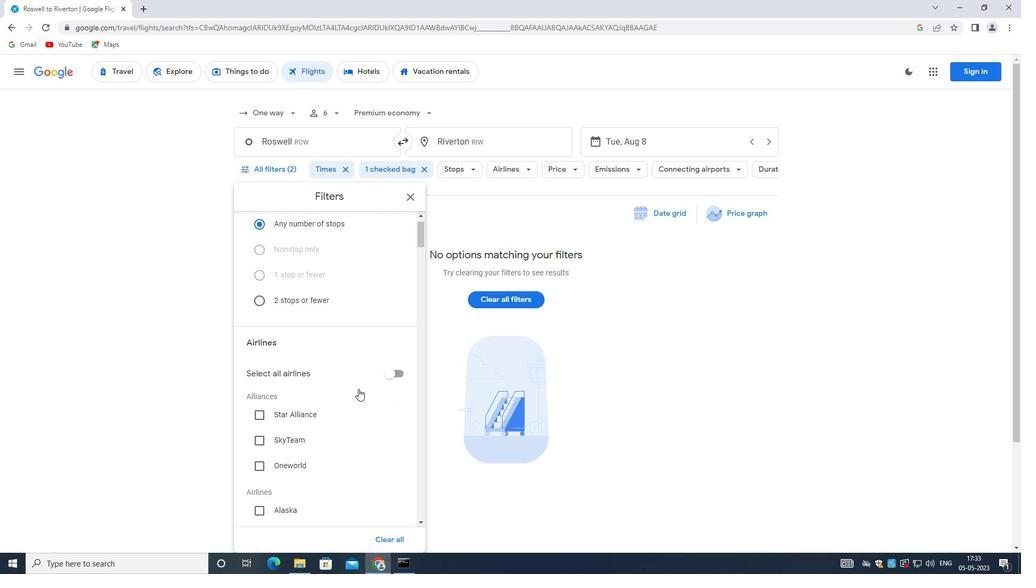 
Action: Mouse scrolled (356, 389) with delta (0, 0)
Screenshot: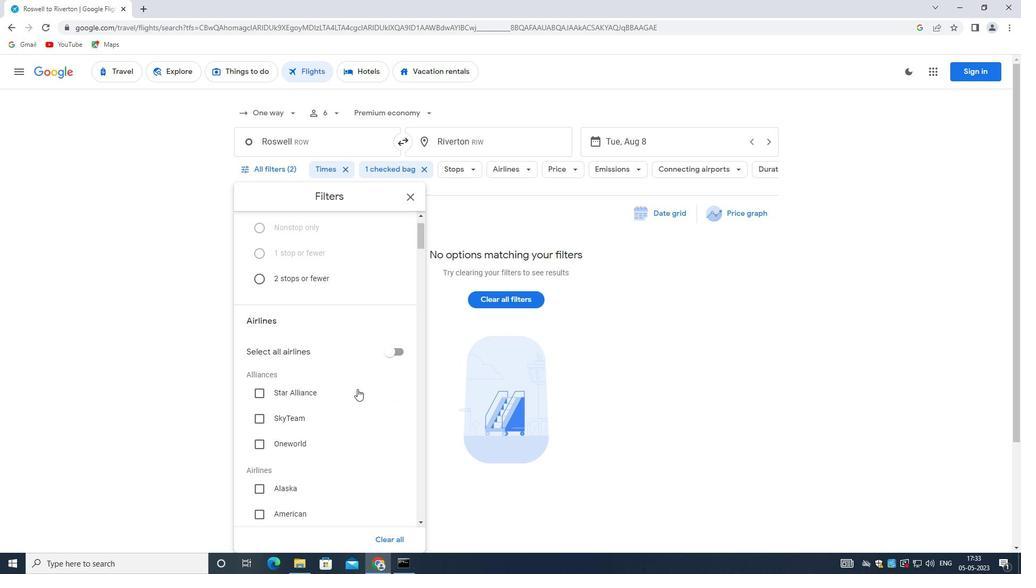 
Action: Mouse scrolled (356, 389) with delta (0, 0)
Screenshot: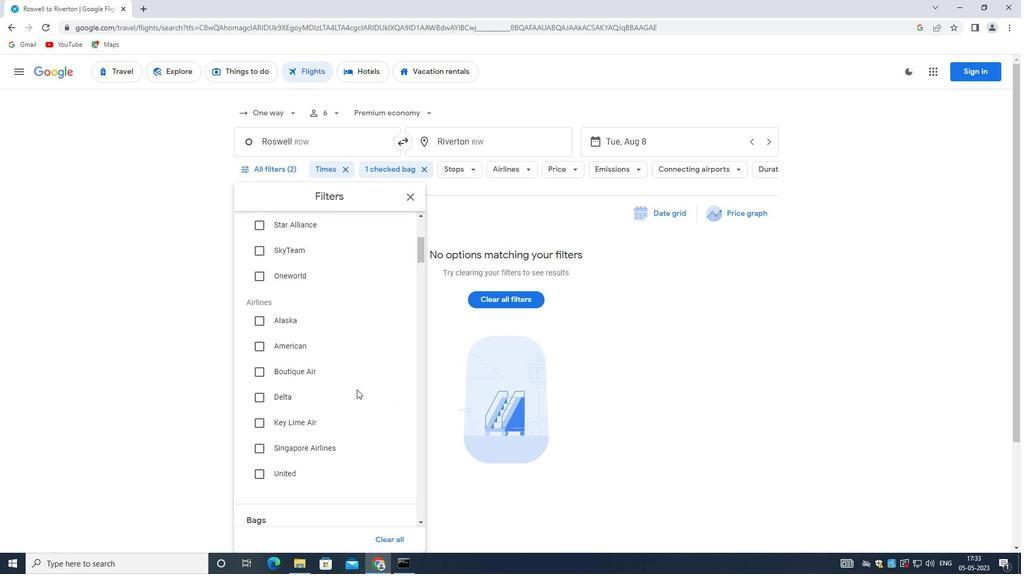 
Action: Mouse moved to (352, 390)
Screenshot: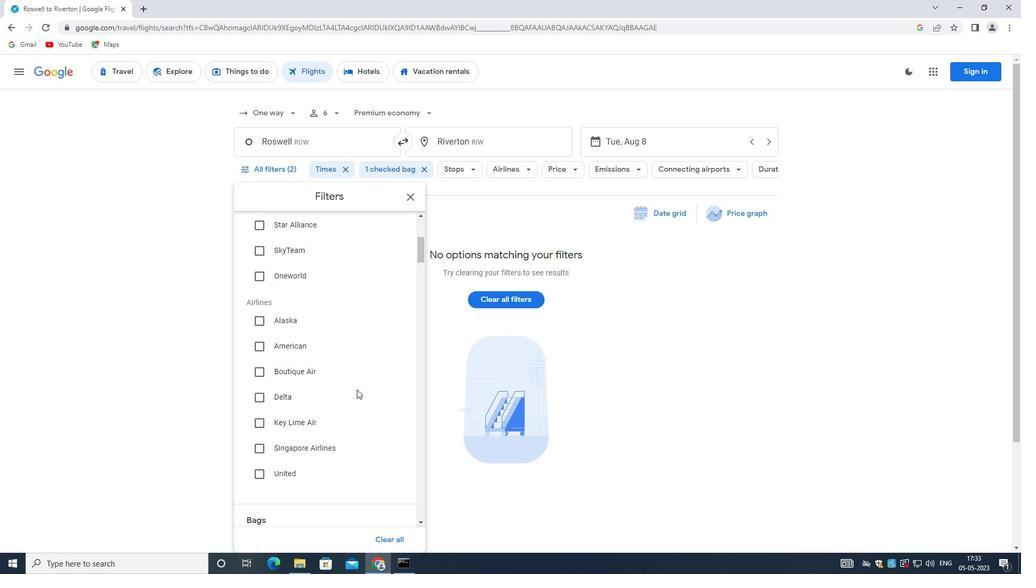
Action: Mouse scrolled (352, 389) with delta (0, 0)
Screenshot: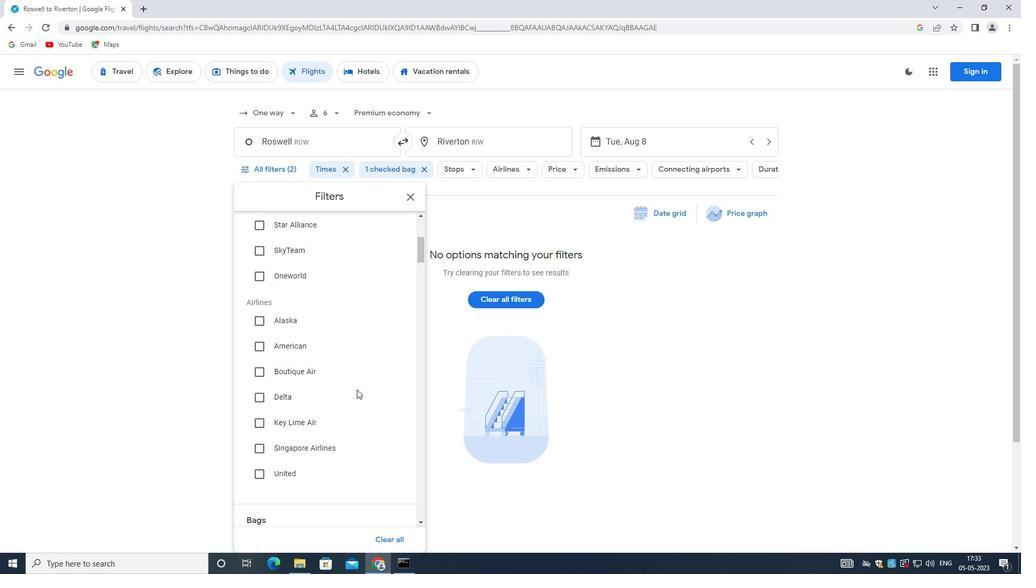 
Action: Mouse moved to (346, 389)
Screenshot: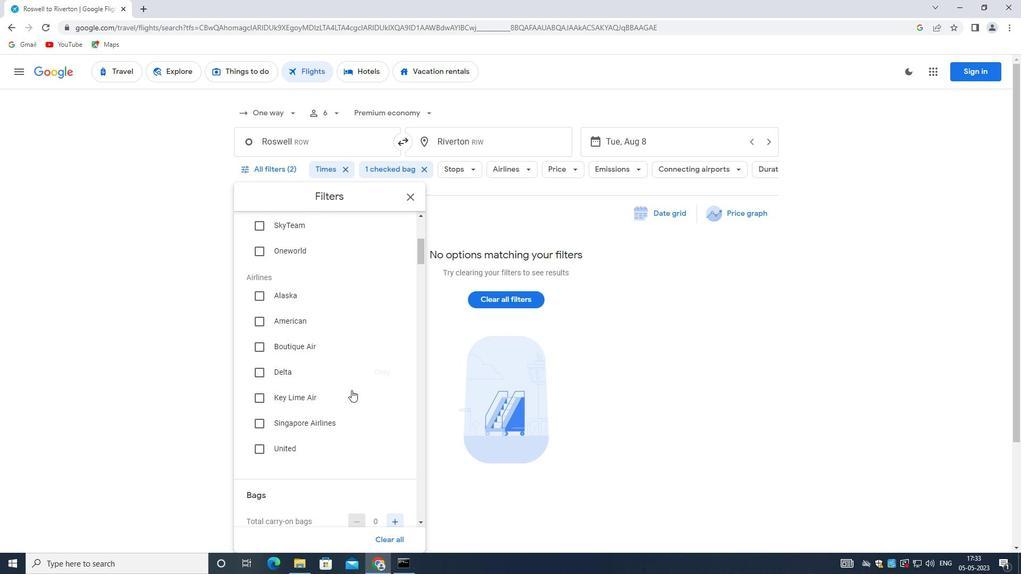 
Action: Mouse scrolled (346, 389) with delta (0, 0)
Screenshot: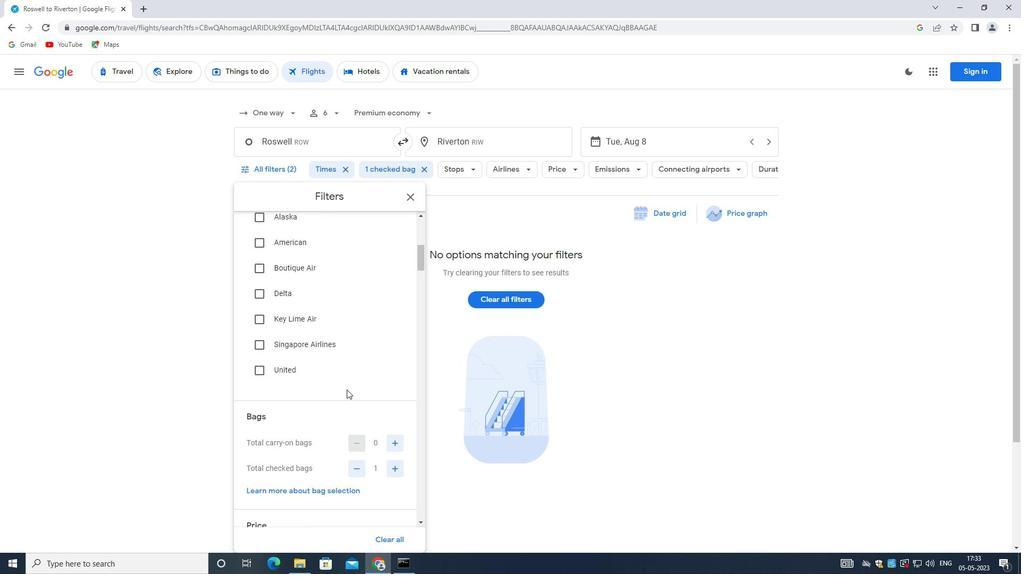 
Action: Mouse moved to (290, 441)
Screenshot: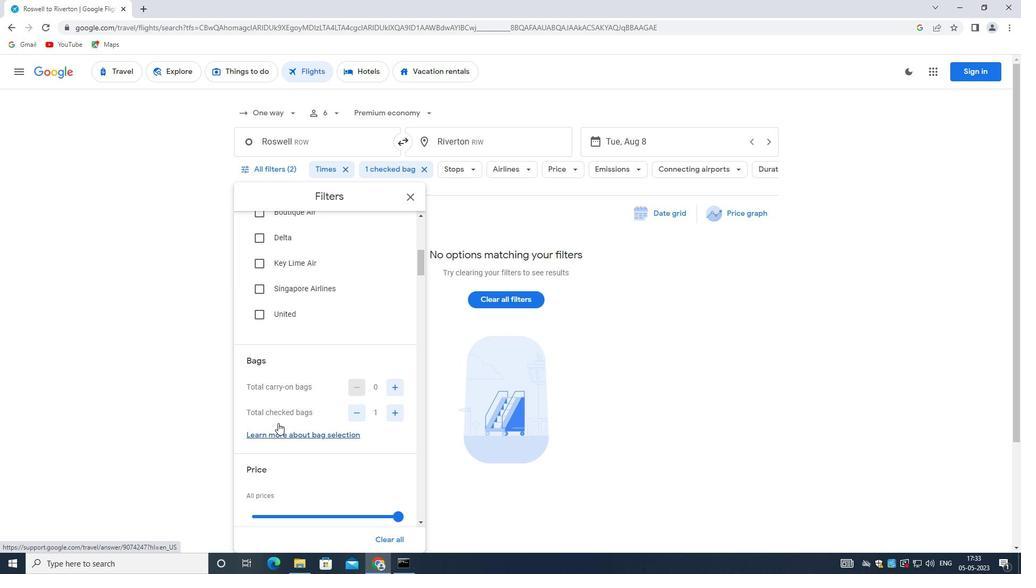 
Action: Mouse scrolled (290, 441) with delta (0, 0)
Screenshot: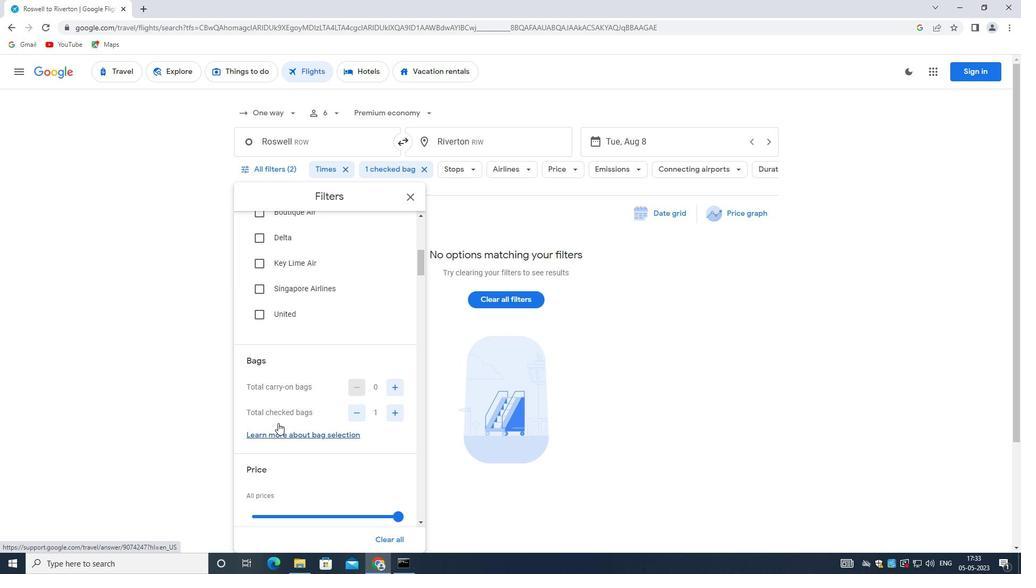 
Action: Mouse moved to (290, 442)
Screenshot: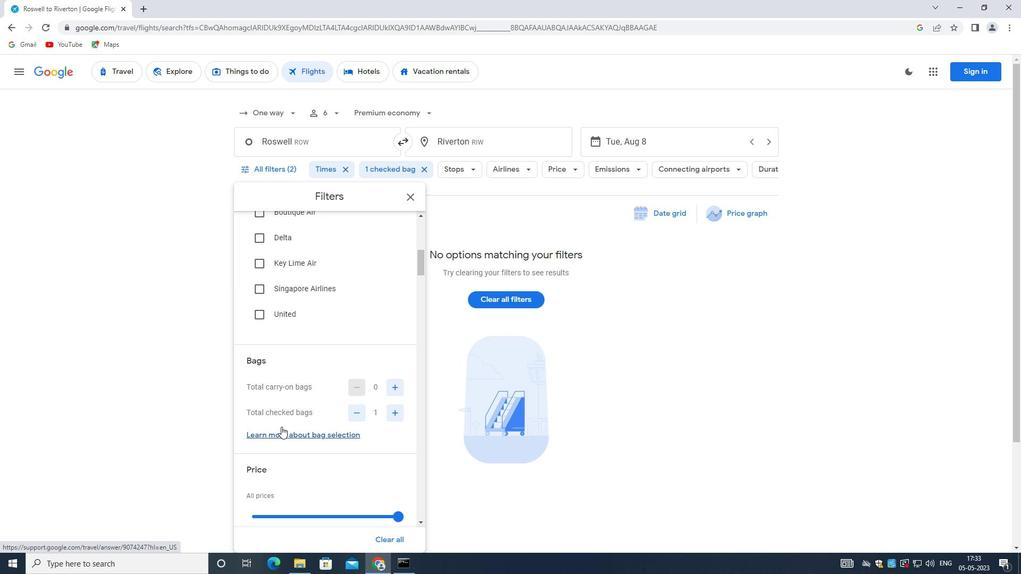 
Action: Mouse scrolled (290, 441) with delta (0, 0)
Screenshot: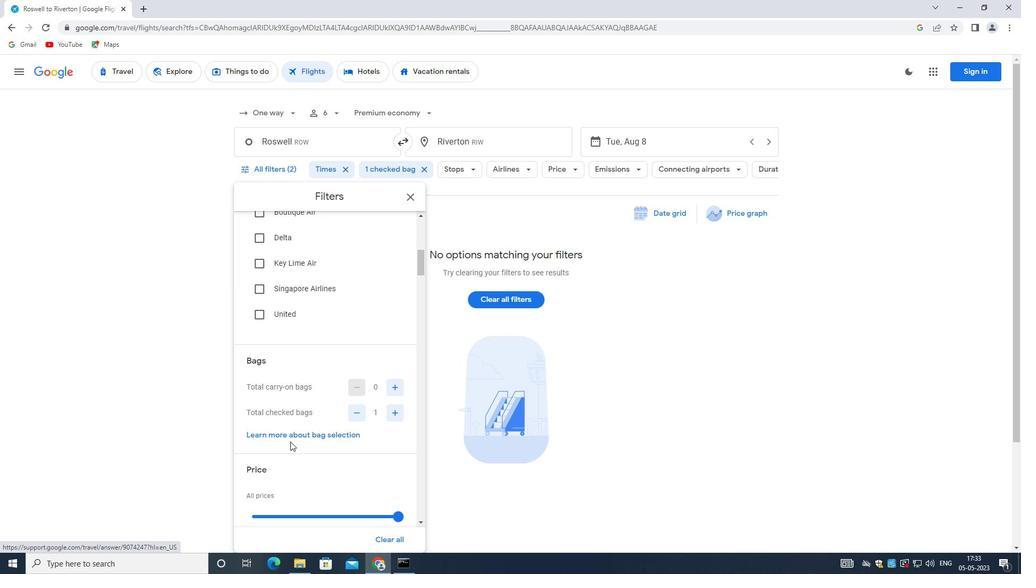 
Action: Mouse moved to (397, 303)
Screenshot: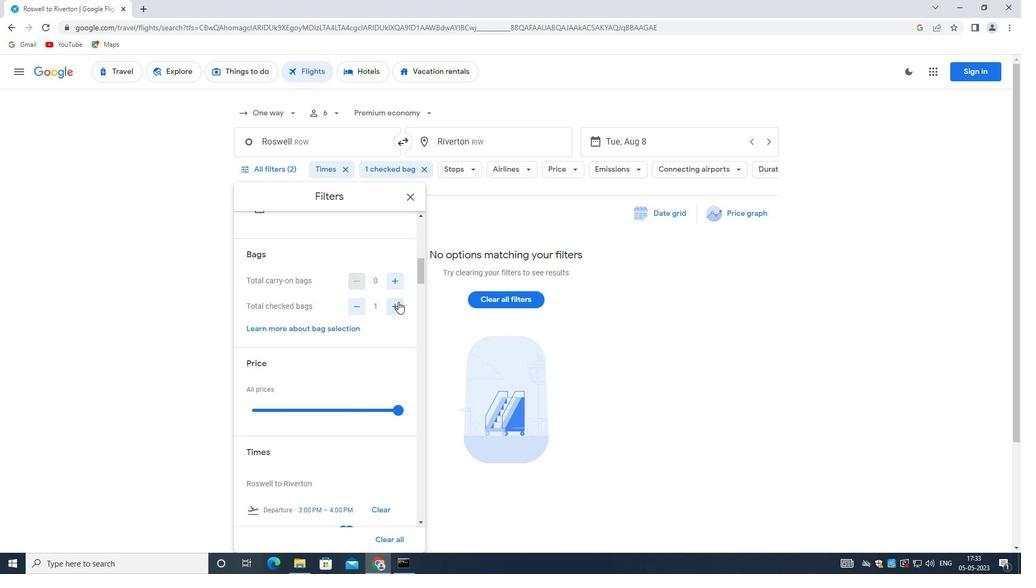 
Action: Mouse pressed left at (397, 303)
Screenshot: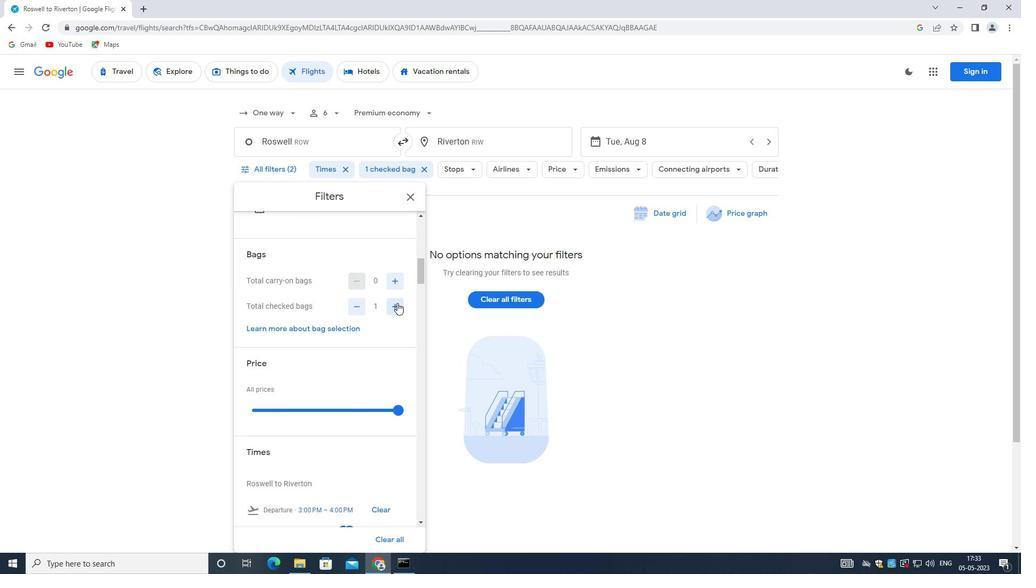 
Action: Mouse moved to (398, 303)
Screenshot: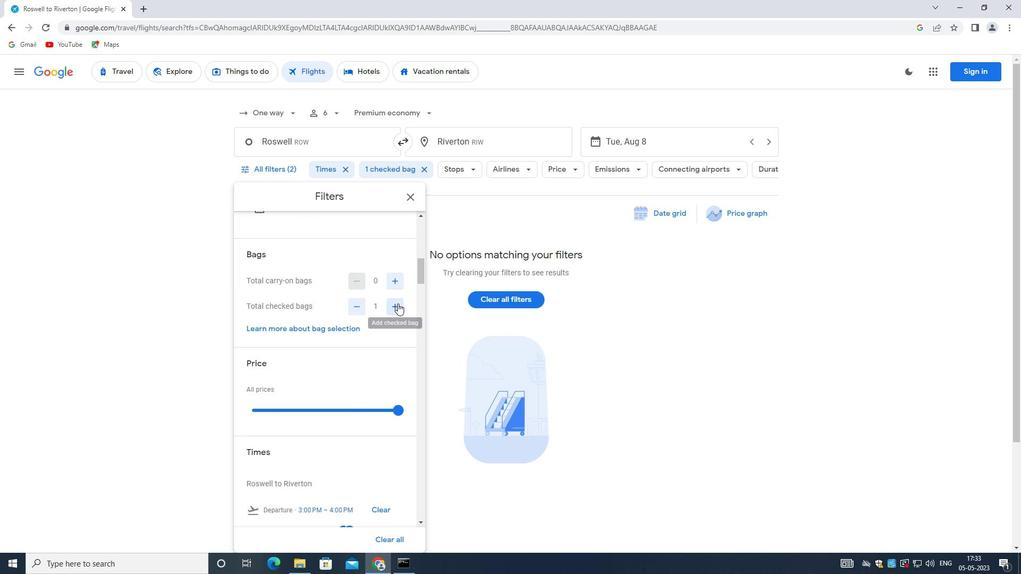 
Action: Mouse pressed left at (398, 303)
Screenshot: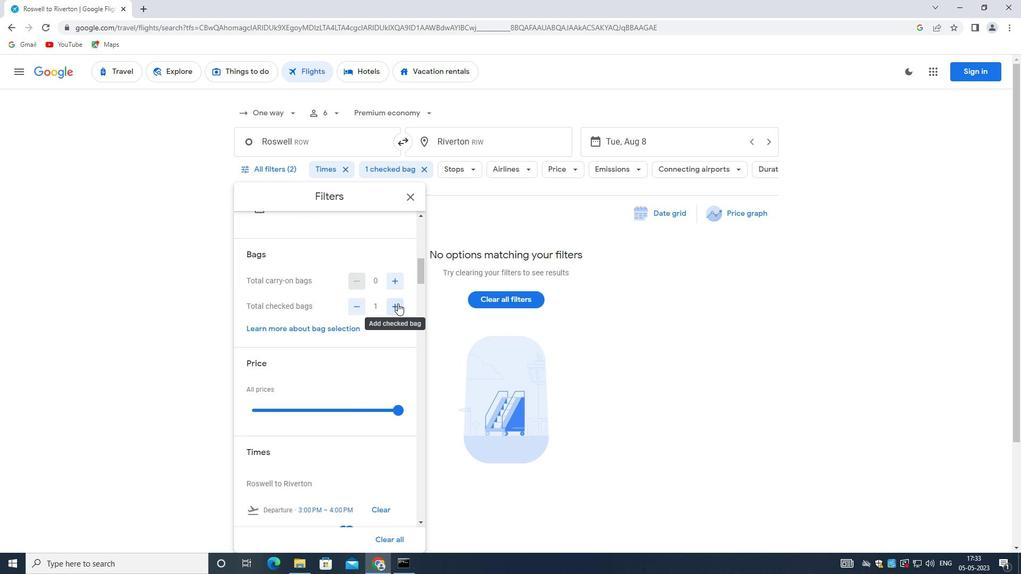 
Action: Mouse moved to (398, 302)
Screenshot: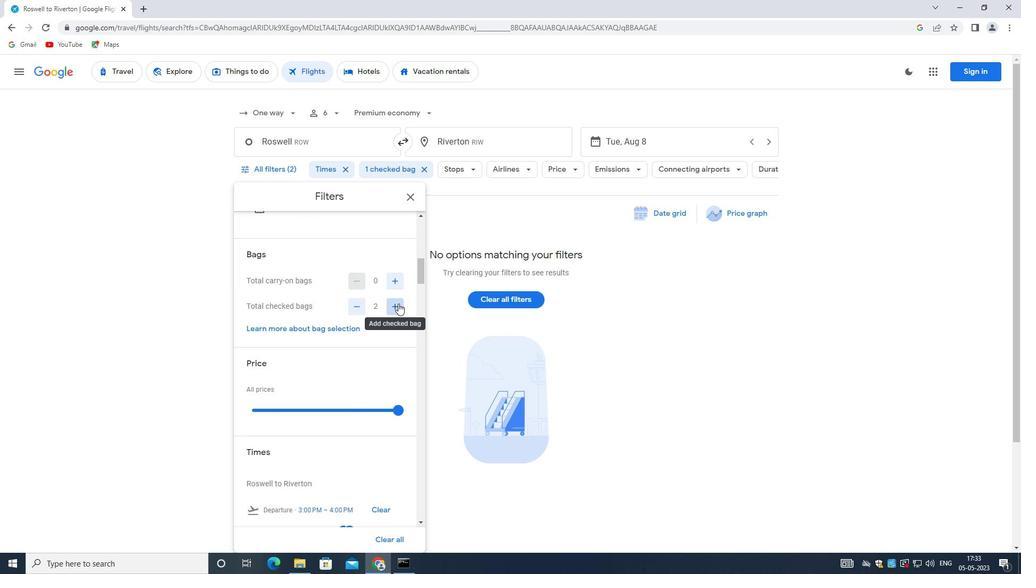 
Action: Mouse pressed left at (398, 302)
Screenshot: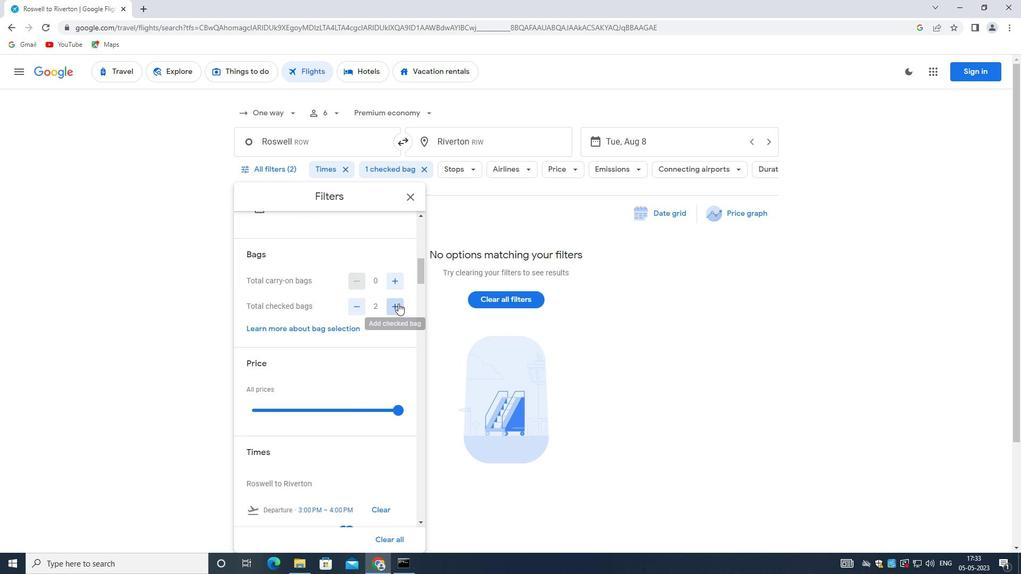 
Action: Mouse pressed left at (398, 302)
Screenshot: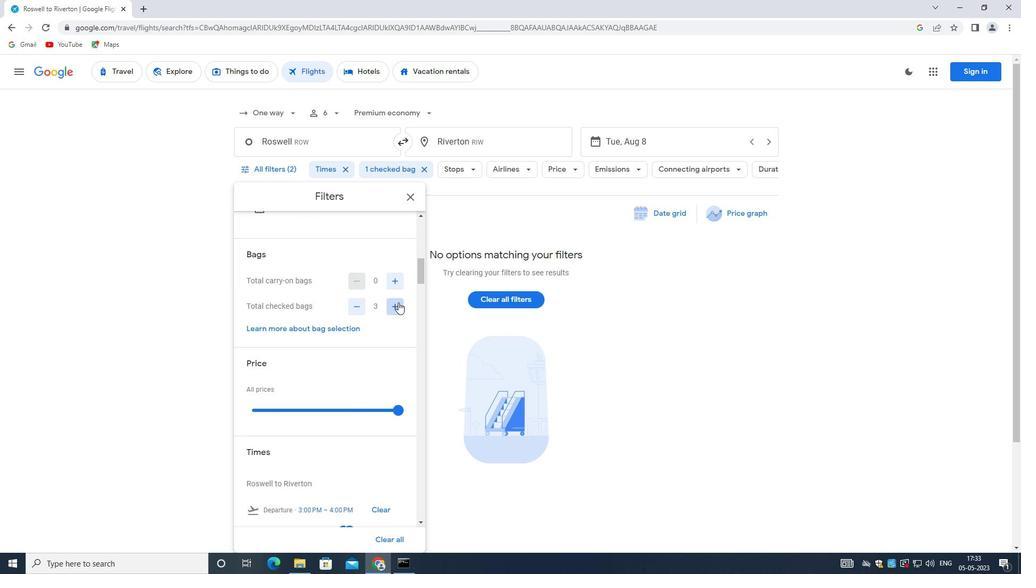 
Action: Mouse pressed left at (398, 302)
Screenshot: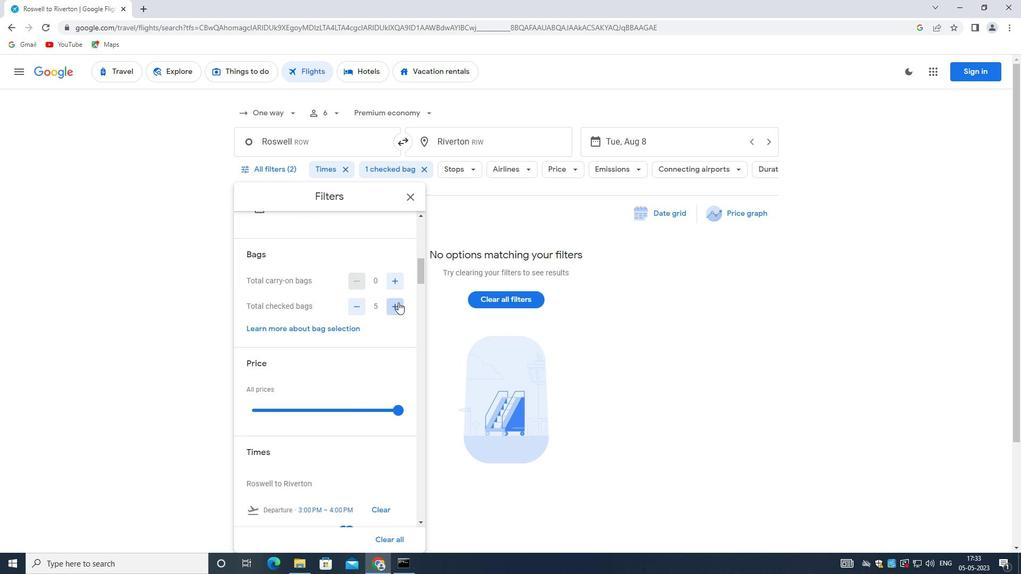 
Action: Mouse pressed left at (398, 302)
Screenshot: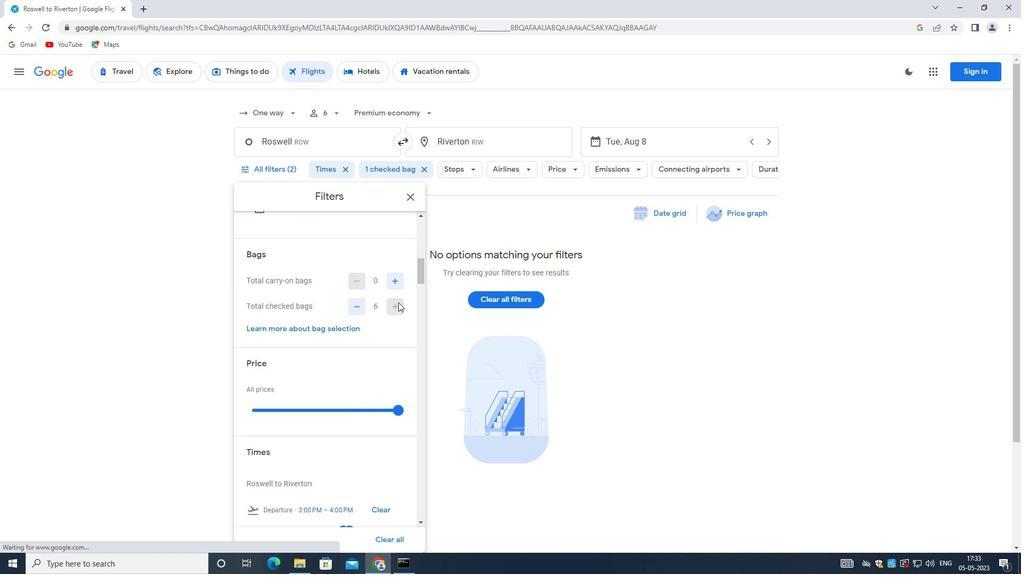
Action: Mouse moved to (399, 404)
Screenshot: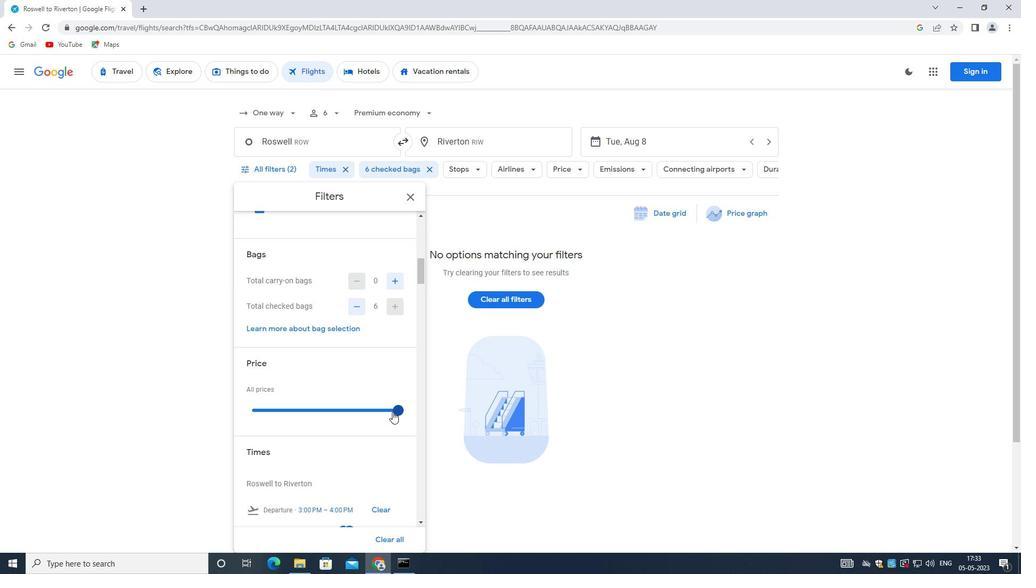 
Action: Mouse pressed left at (399, 404)
Screenshot: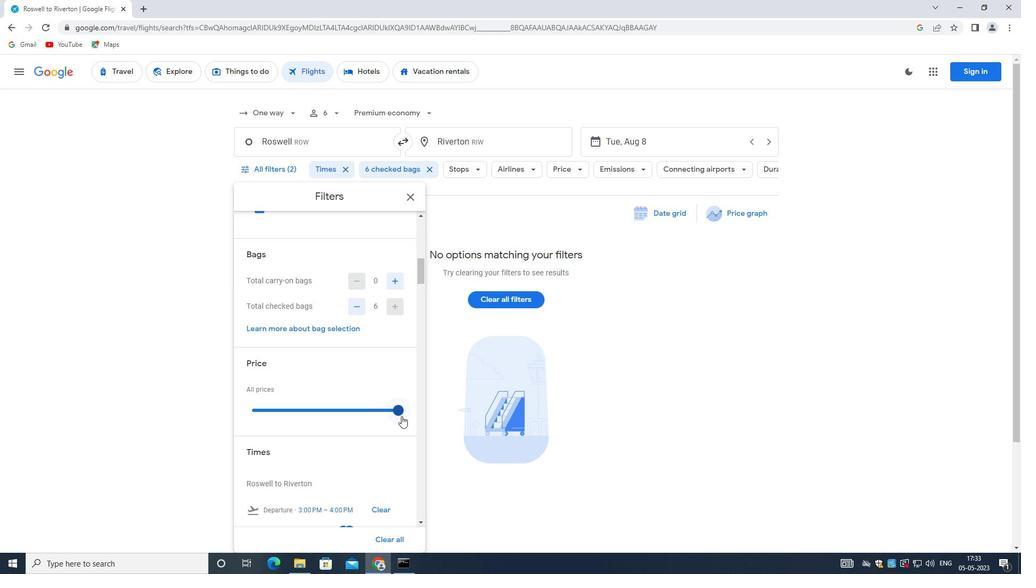 
Action: Mouse moved to (376, 407)
Screenshot: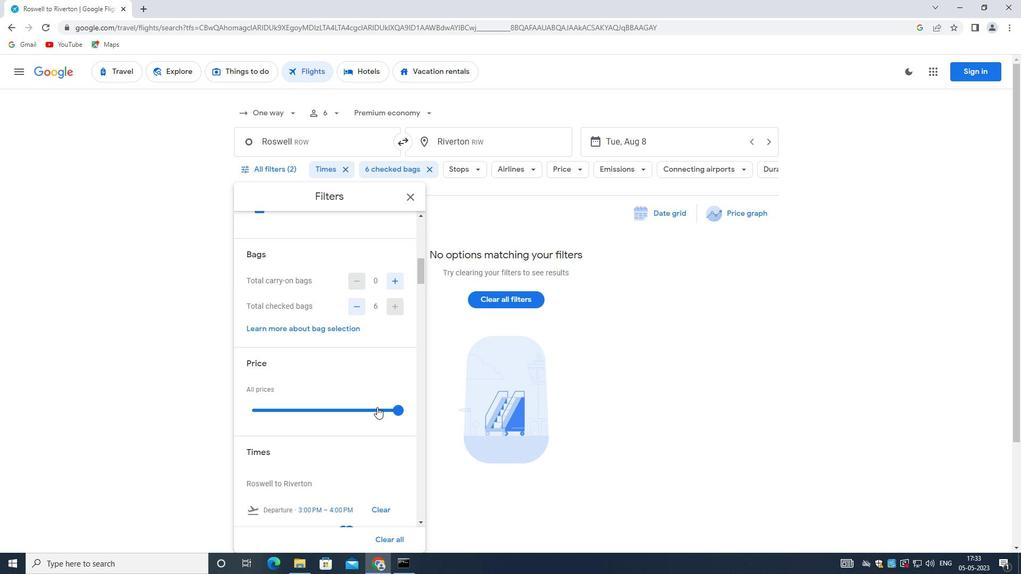 
Action: Mouse scrolled (376, 407) with delta (0, 0)
Screenshot: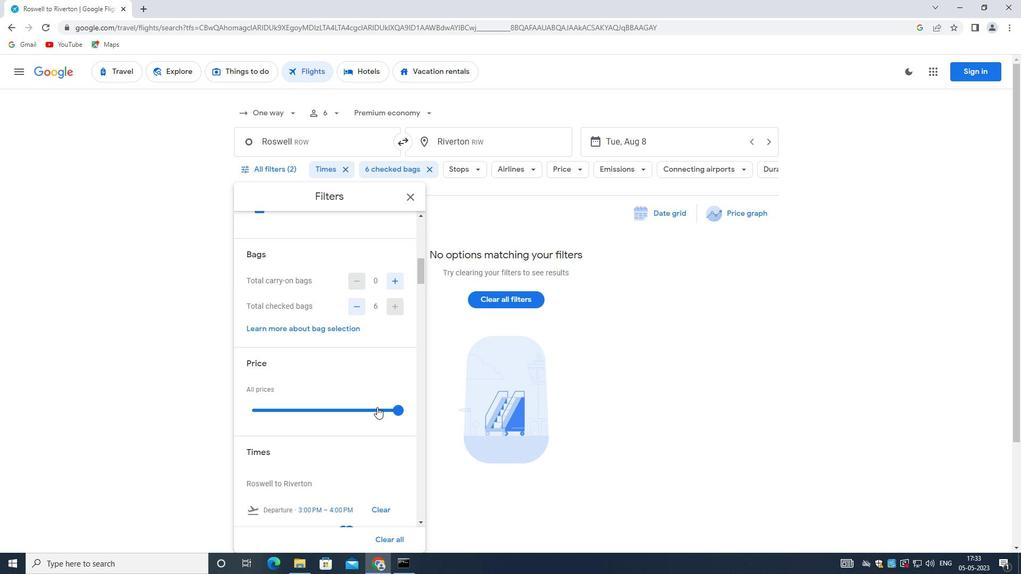 
Action: Mouse scrolled (376, 407) with delta (0, 0)
Screenshot: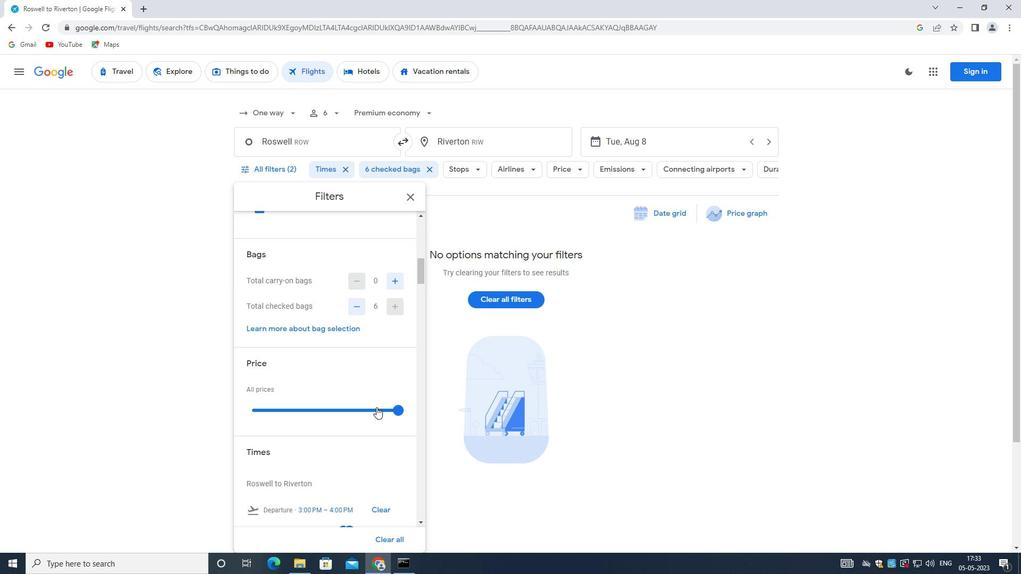 
Action: Mouse moved to (394, 304)
Screenshot: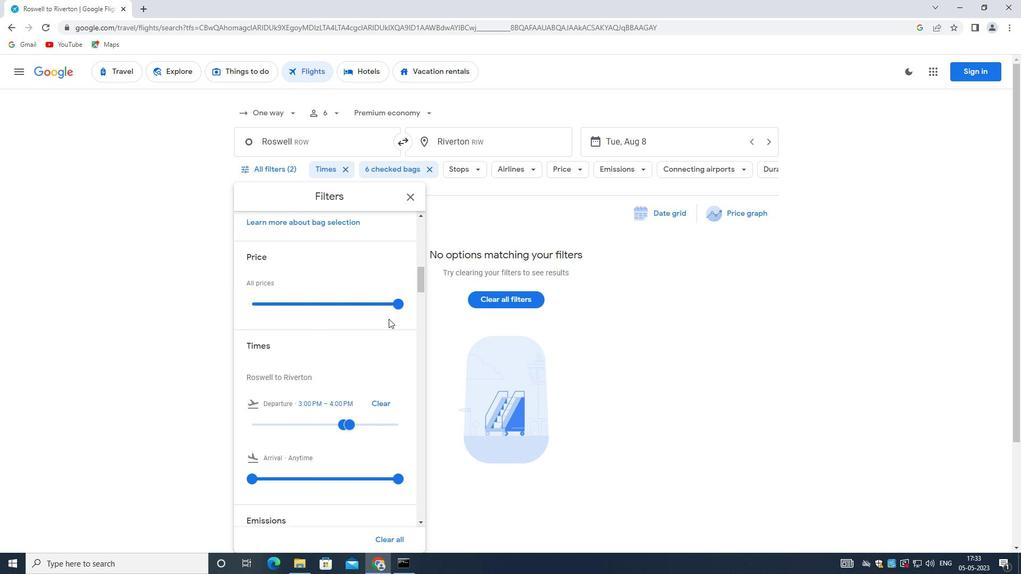 
Action: Mouse pressed left at (394, 304)
Screenshot: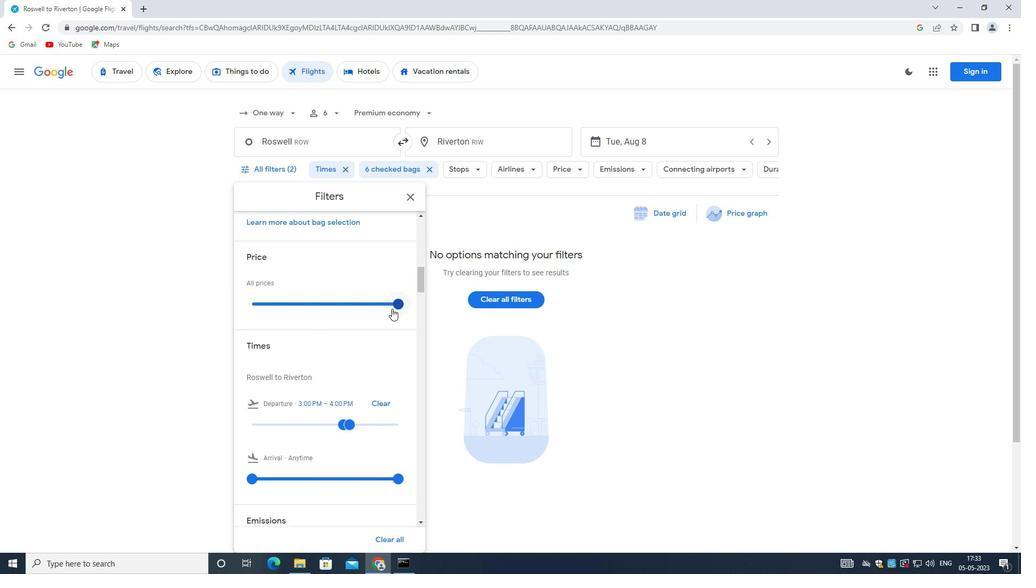 
Action: Mouse moved to (363, 422)
Screenshot: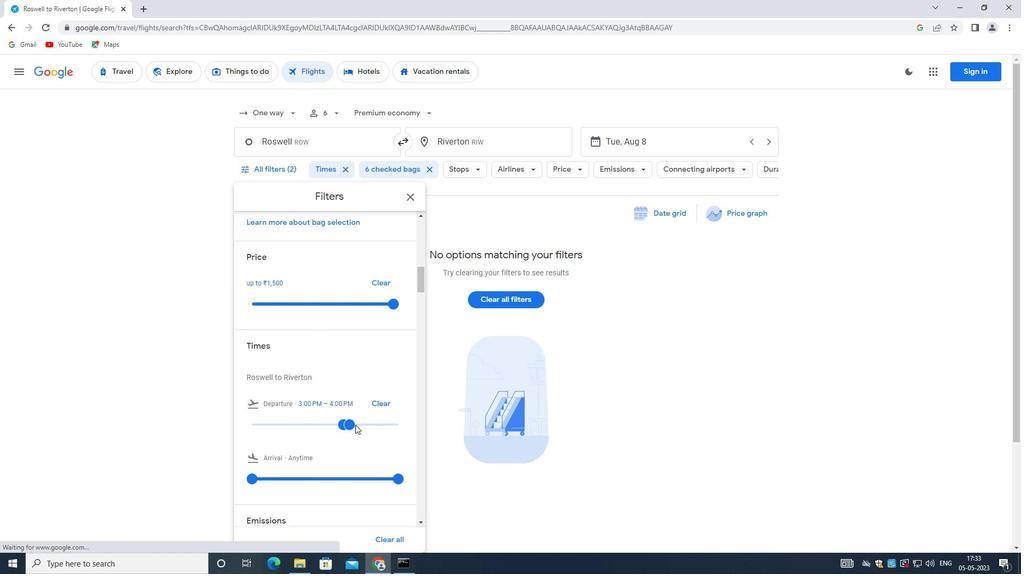 
Action: Mouse pressed left at (363, 422)
Screenshot: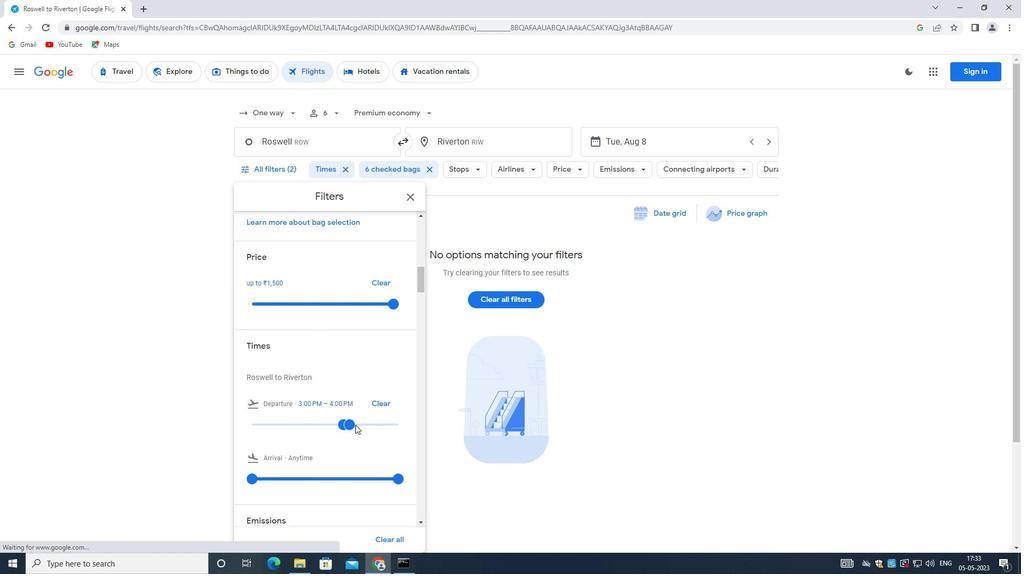 
Action: Mouse moved to (343, 422)
Screenshot: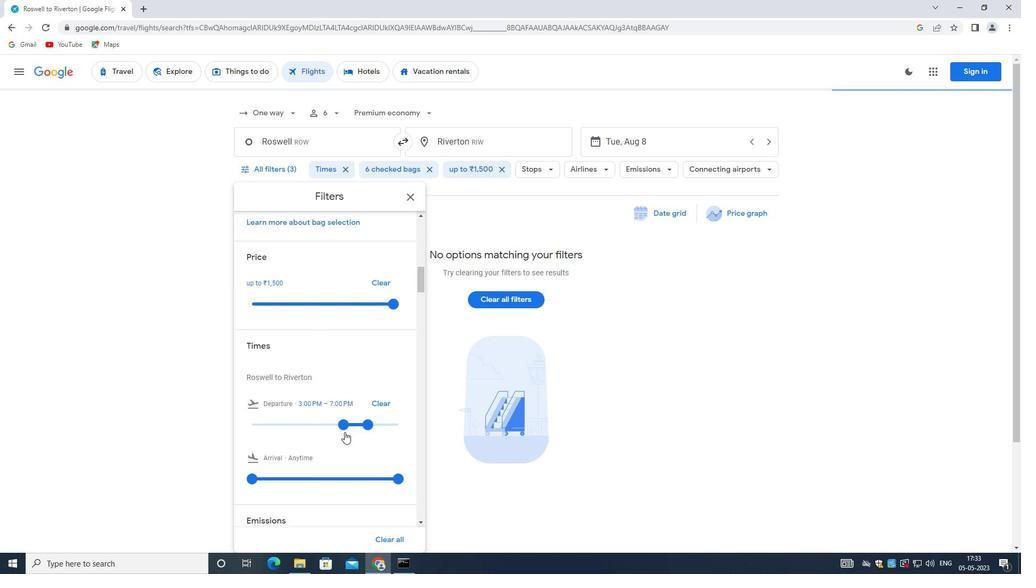 
Action: Mouse pressed left at (343, 422)
Screenshot: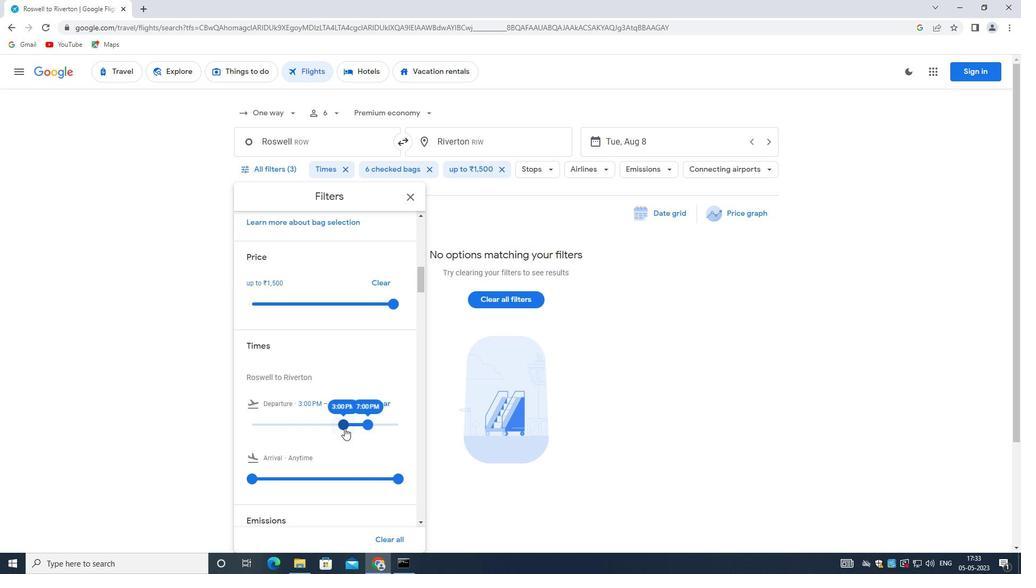 
Action: Mouse moved to (365, 423)
Screenshot: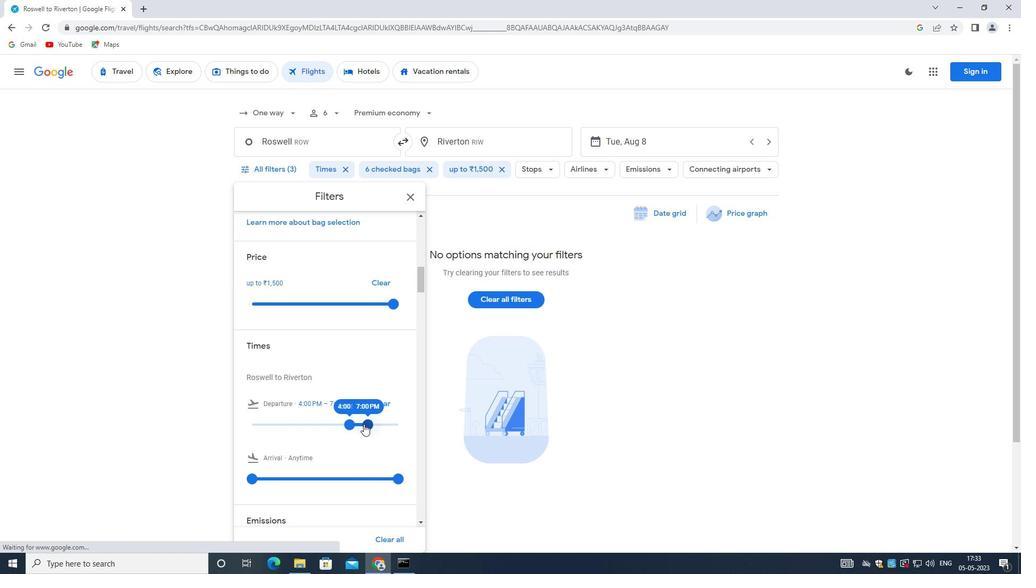 
Action: Mouse pressed left at (365, 423)
Screenshot: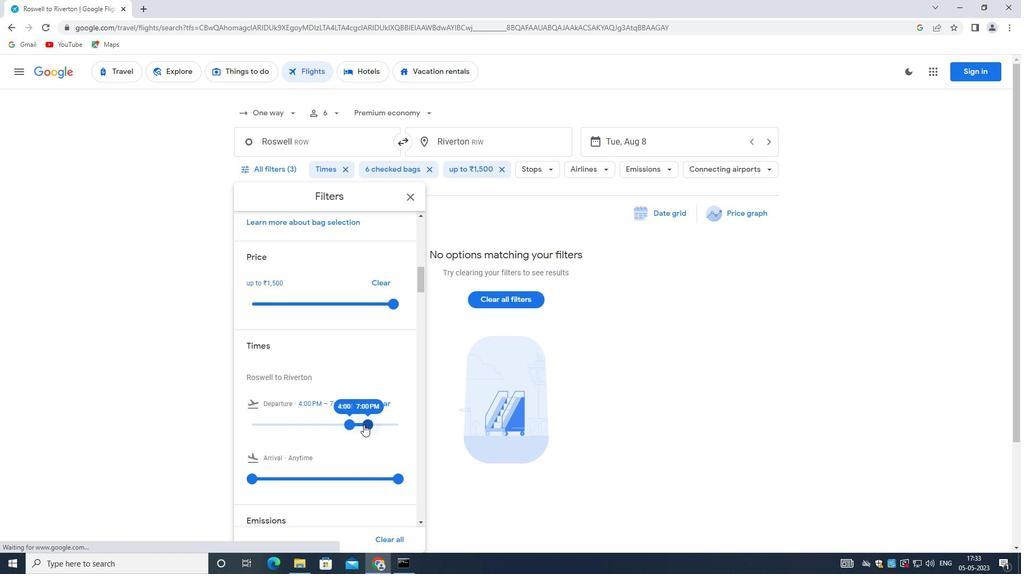 
Action: Mouse moved to (352, 421)
Screenshot: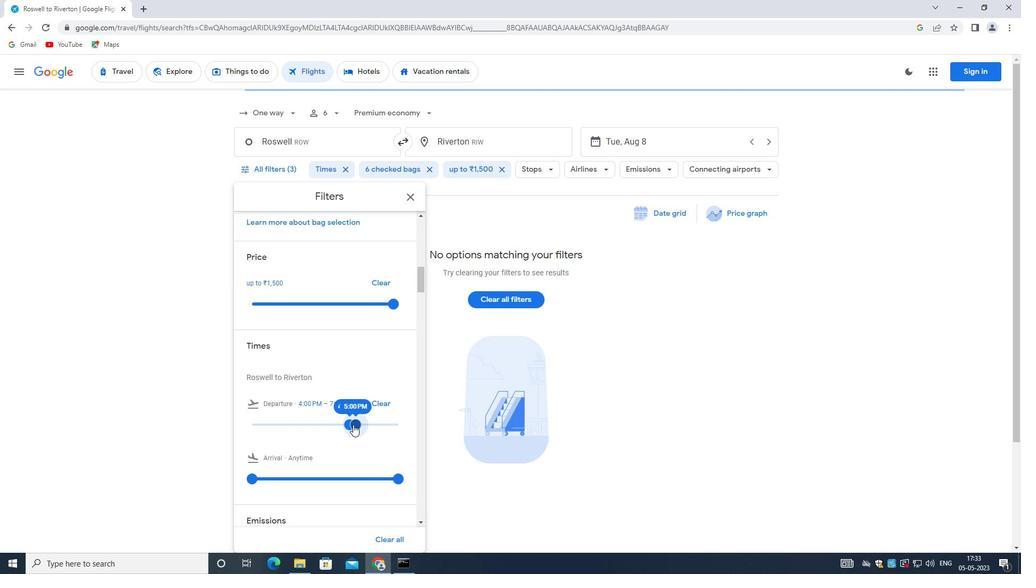 
Action: Mouse scrolled (352, 420) with delta (0, 0)
Screenshot: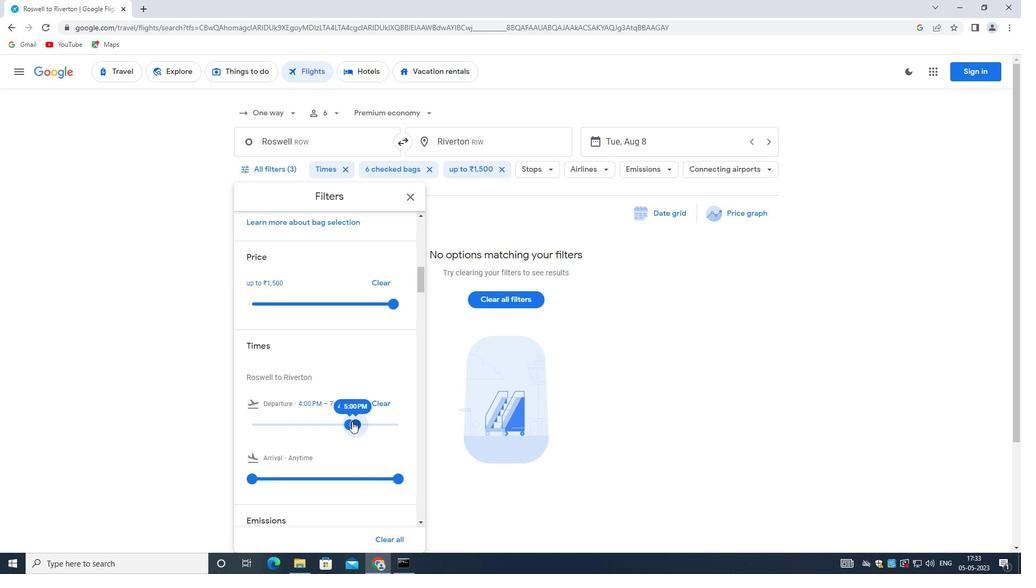 
Action: Mouse scrolled (352, 420) with delta (0, 0)
Screenshot: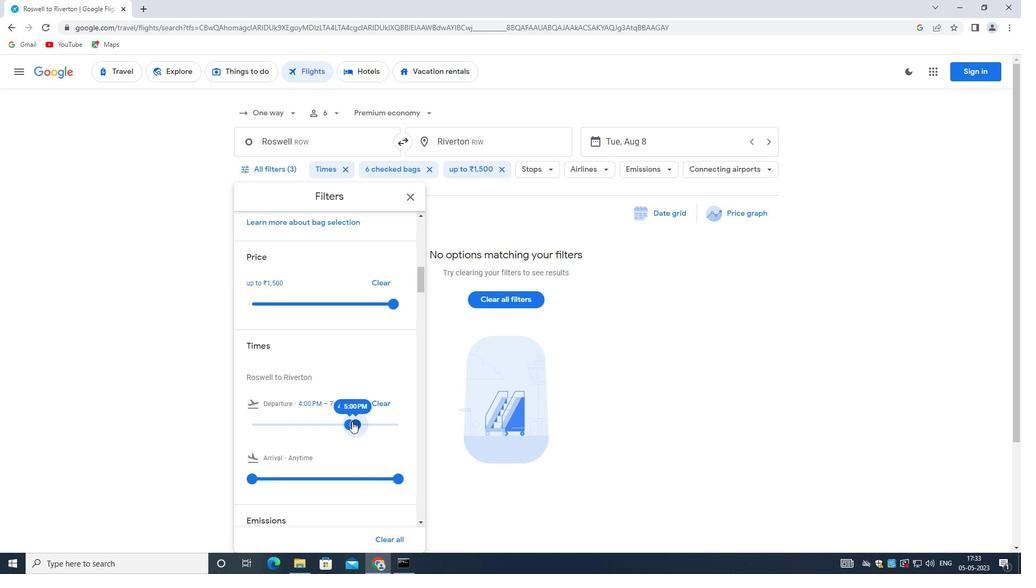 
Action: Mouse scrolled (352, 420) with delta (0, 0)
Screenshot: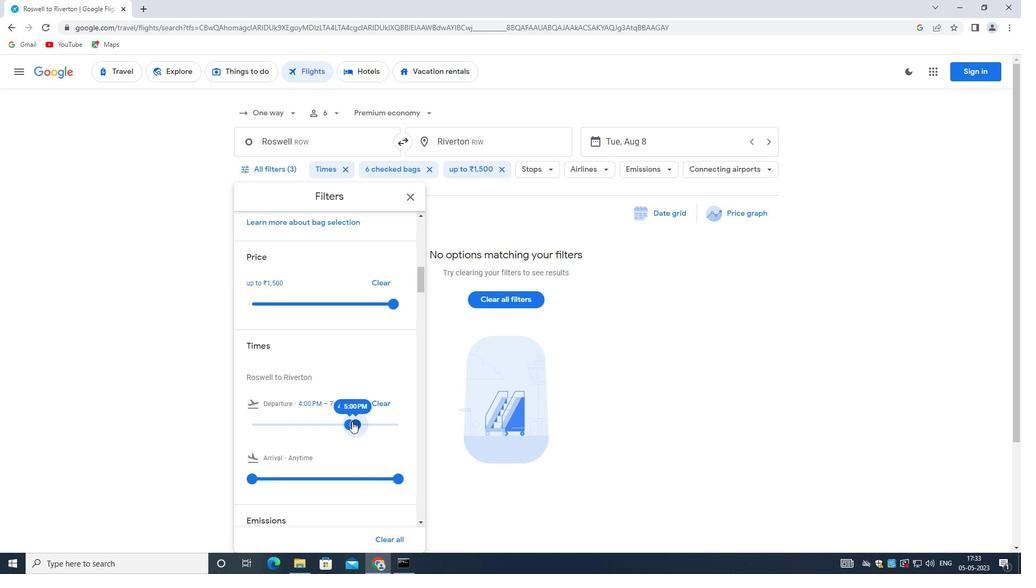 
Action: Mouse scrolled (352, 420) with delta (0, 0)
Screenshot: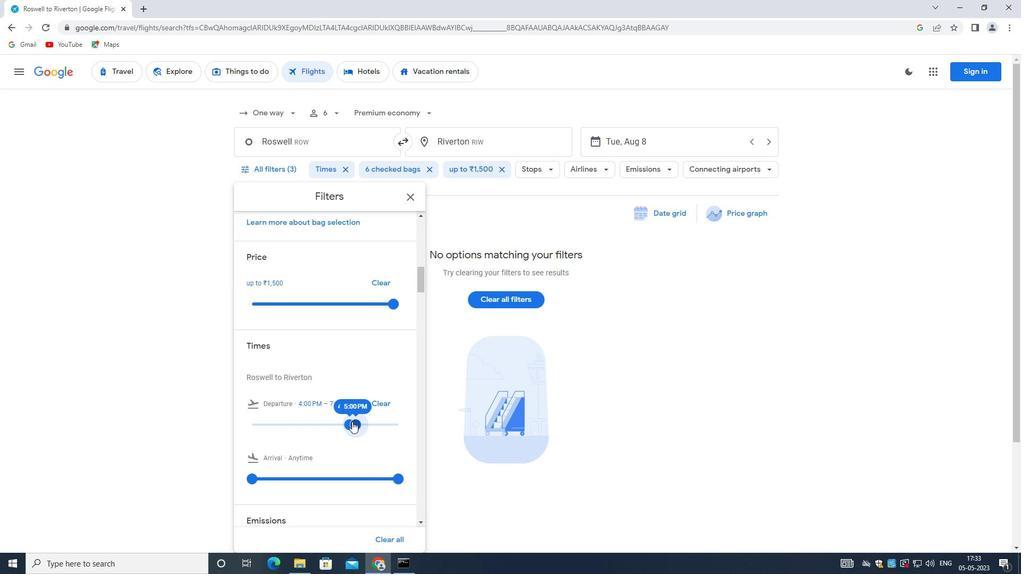 
Action: Mouse moved to (350, 421)
Screenshot: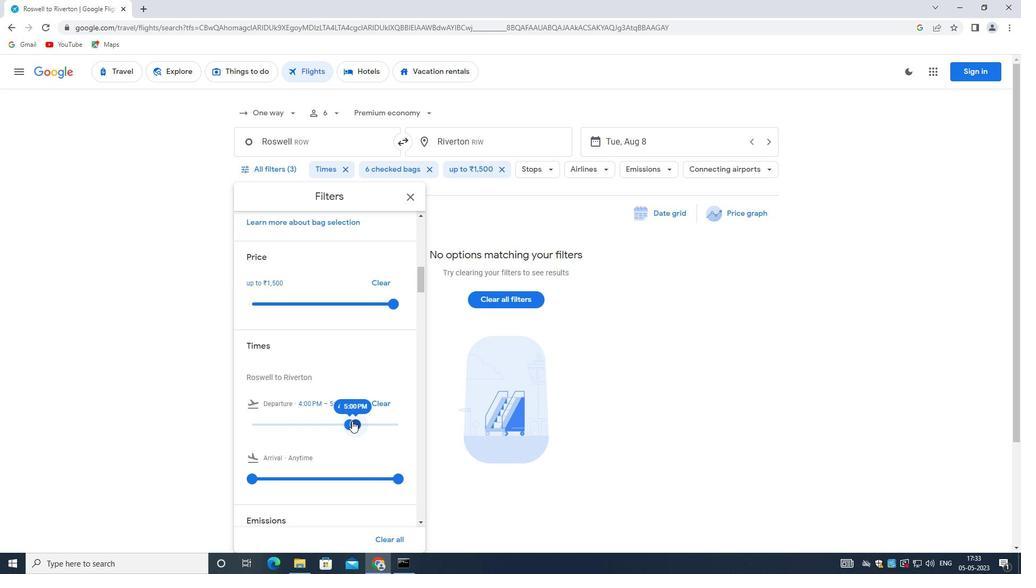 
Action: Mouse scrolled (350, 421) with delta (0, 0)
Screenshot: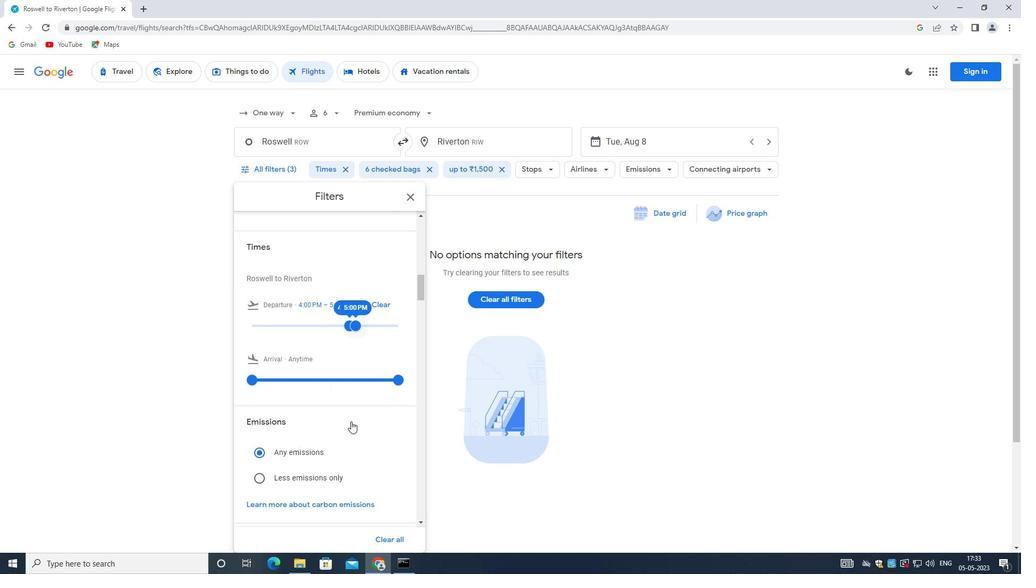 
Action: Mouse moved to (349, 421)
Screenshot: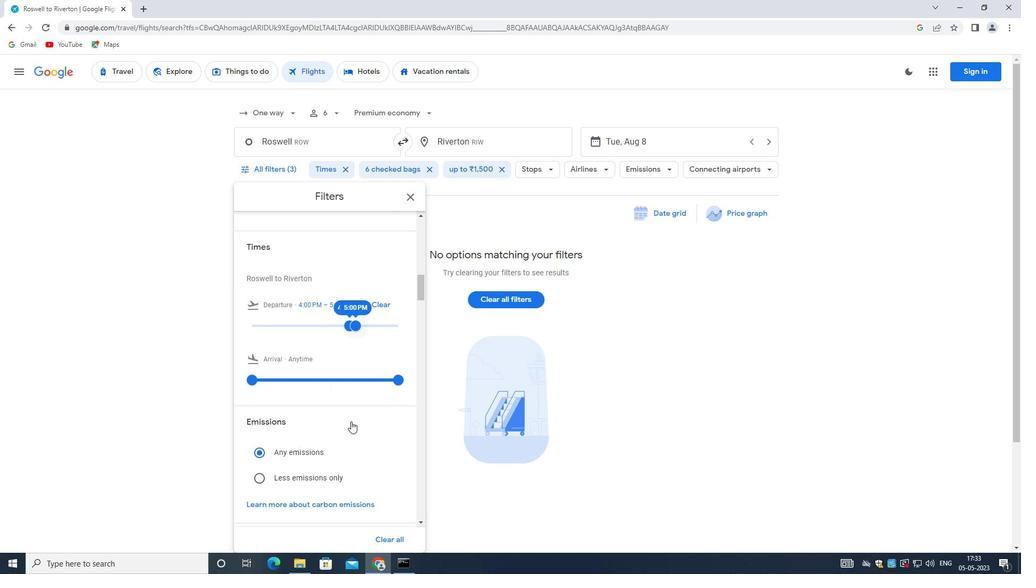 
Action: Mouse scrolled (349, 421) with delta (0, 0)
Screenshot: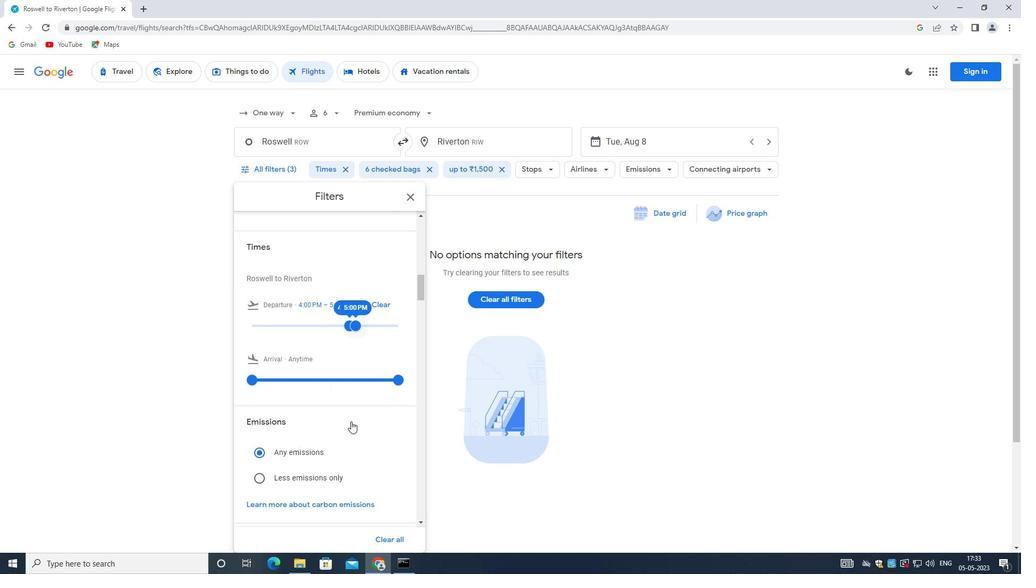 
Action: Mouse scrolled (349, 421) with delta (0, 0)
Screenshot: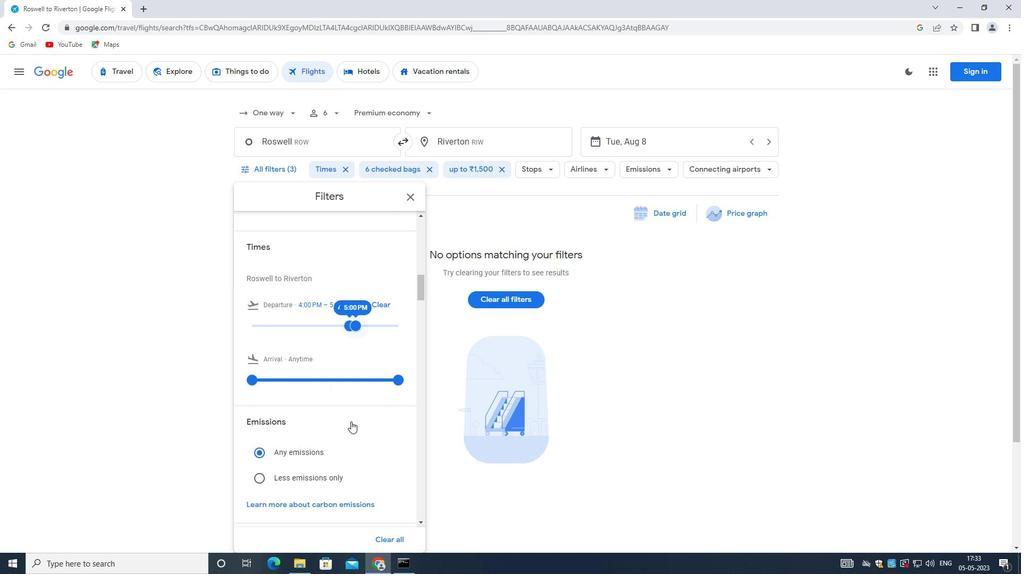 
Action: Mouse scrolled (349, 421) with delta (0, 0)
Screenshot: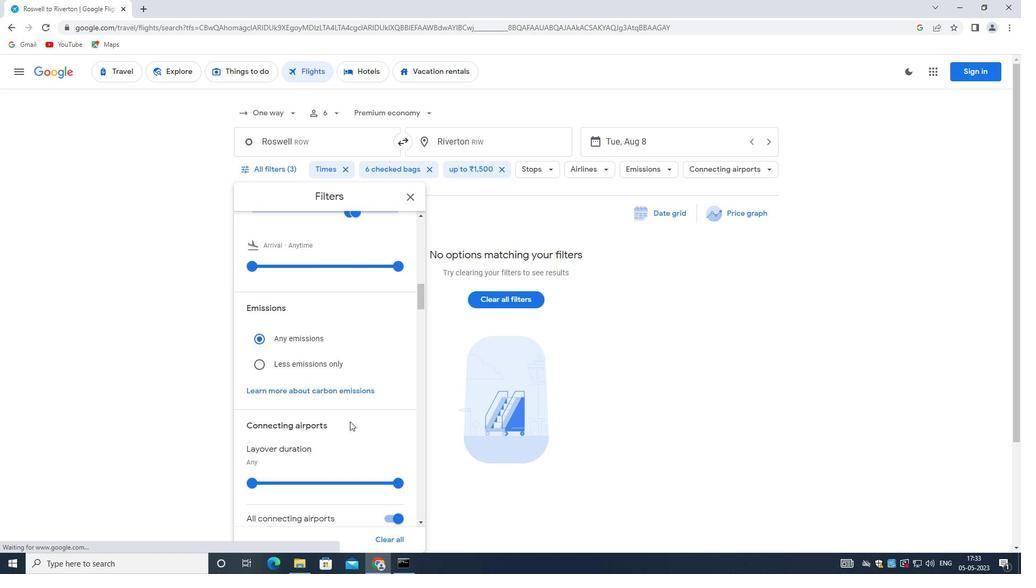 
Action: Mouse scrolled (349, 421) with delta (0, 0)
Screenshot: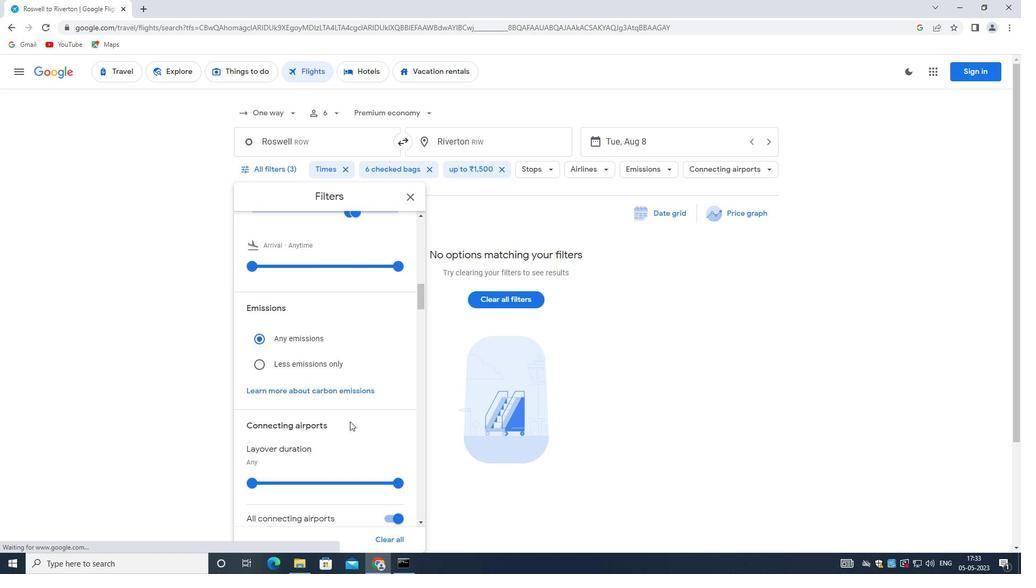 
Action: Mouse scrolled (349, 421) with delta (0, 0)
Screenshot: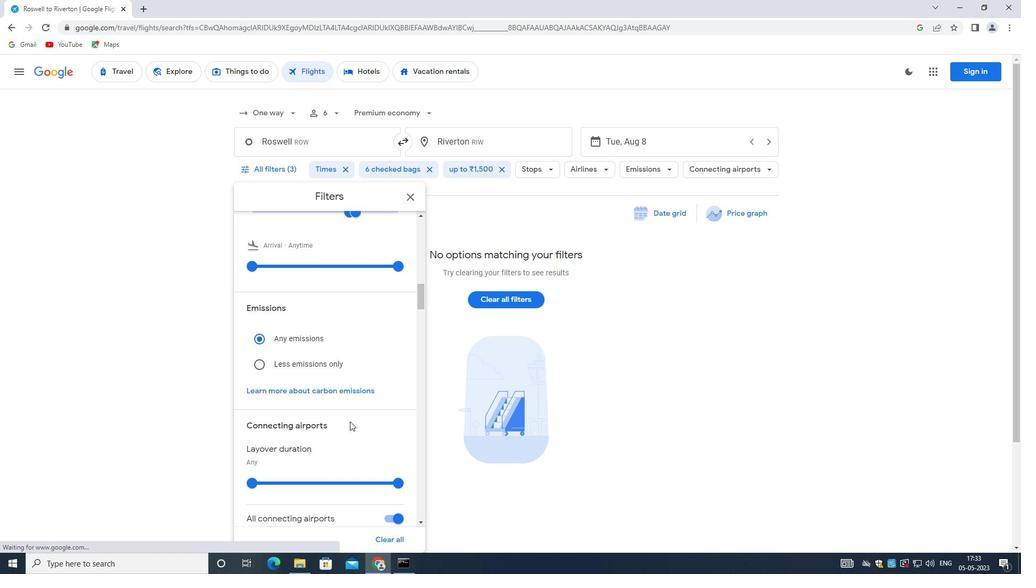 
Action: Mouse scrolled (349, 421) with delta (0, 0)
Screenshot: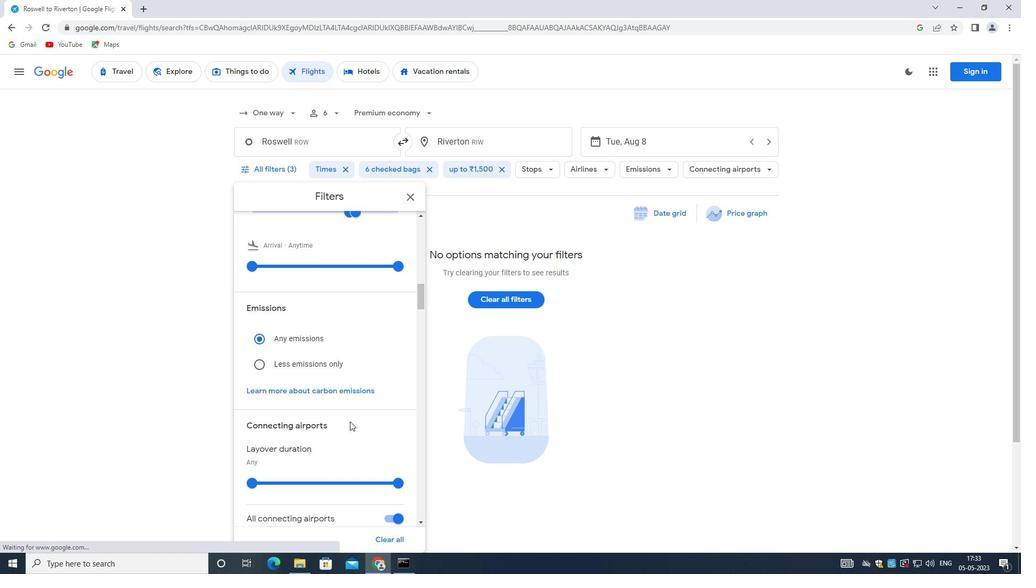 
Action: Mouse scrolled (349, 421) with delta (0, 0)
Screenshot: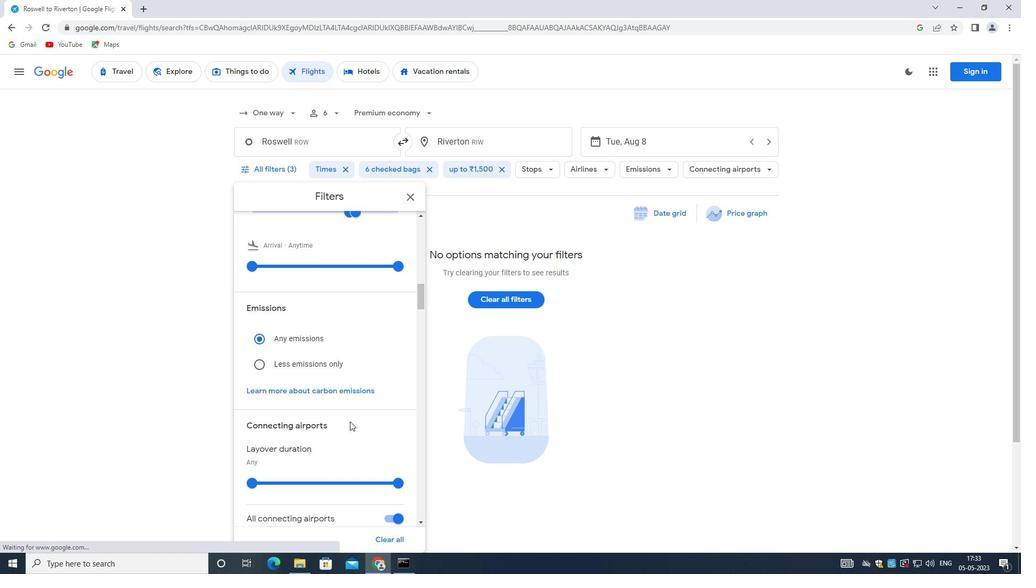 
Action: Mouse moved to (349, 420)
Screenshot: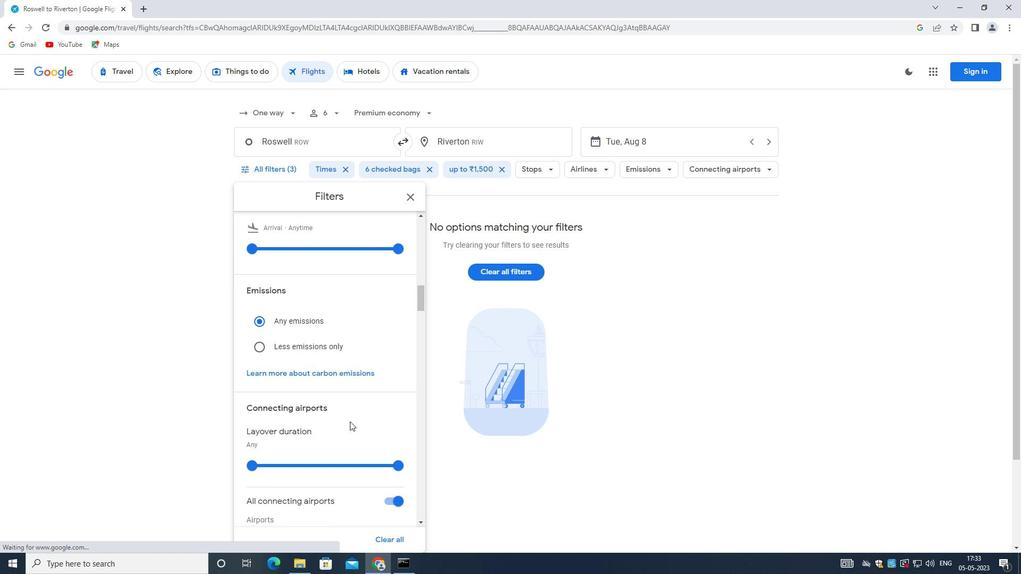 
Action: Mouse scrolled (349, 420) with delta (0, 0)
Screenshot: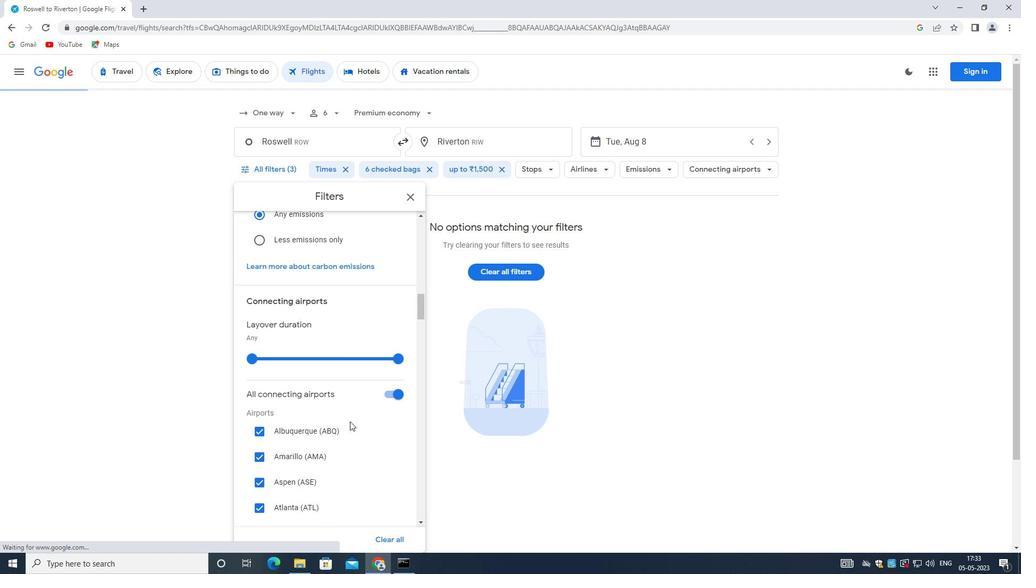 
Action: Mouse moved to (349, 420)
Screenshot: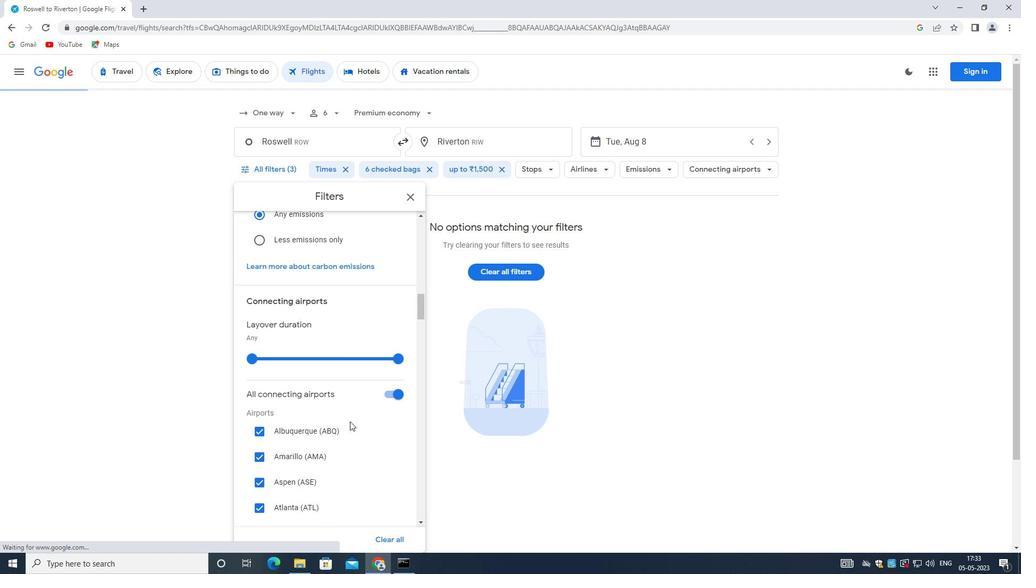 
Action: Mouse scrolled (349, 420) with delta (0, 0)
Screenshot: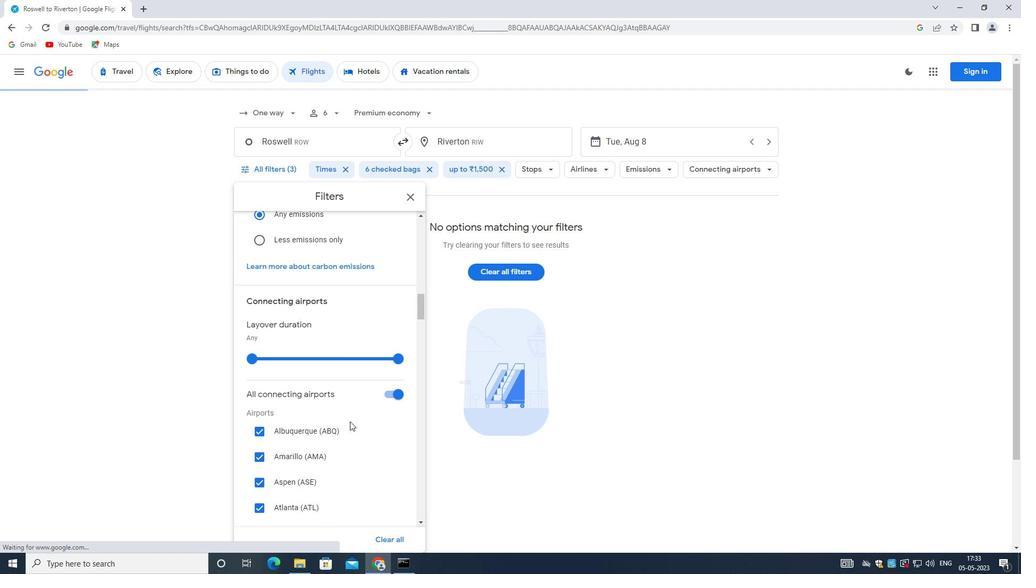
Action: Mouse scrolled (349, 419) with delta (0, -1)
Screenshot: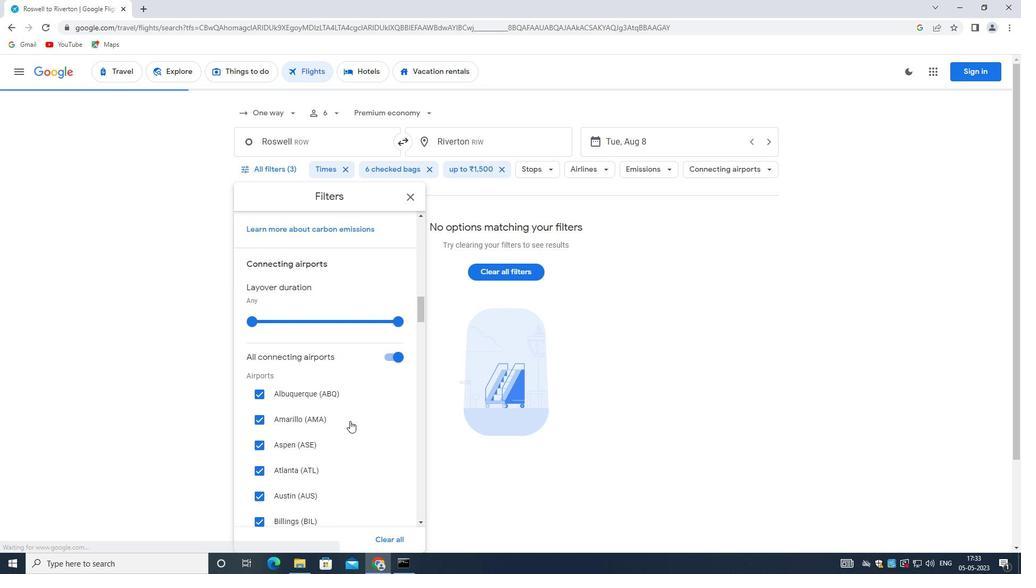 
Action: Mouse moved to (348, 420)
Screenshot: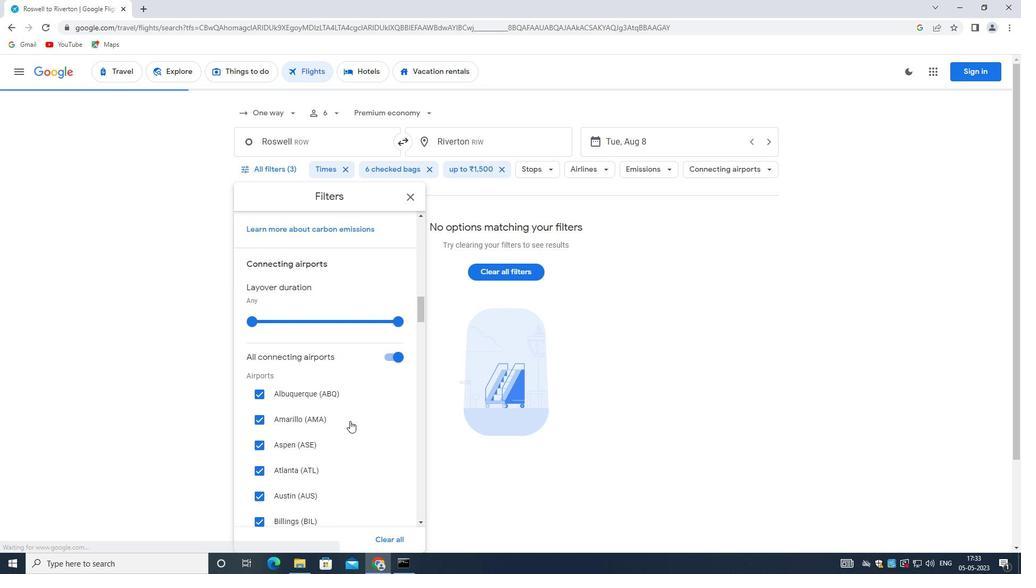 
Action: Mouse scrolled (348, 420) with delta (0, 0)
Screenshot: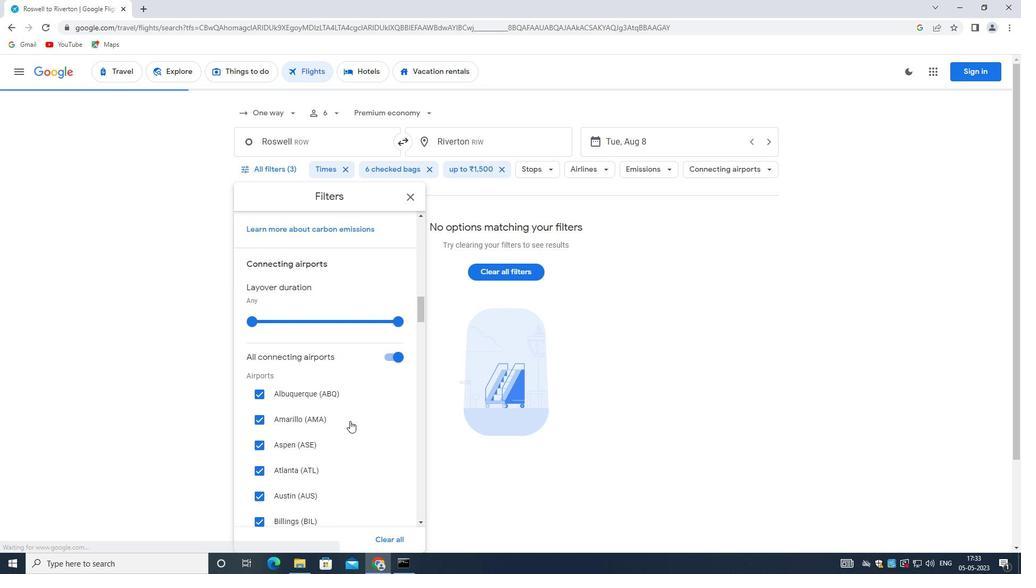 
Action: Mouse moved to (344, 421)
Screenshot: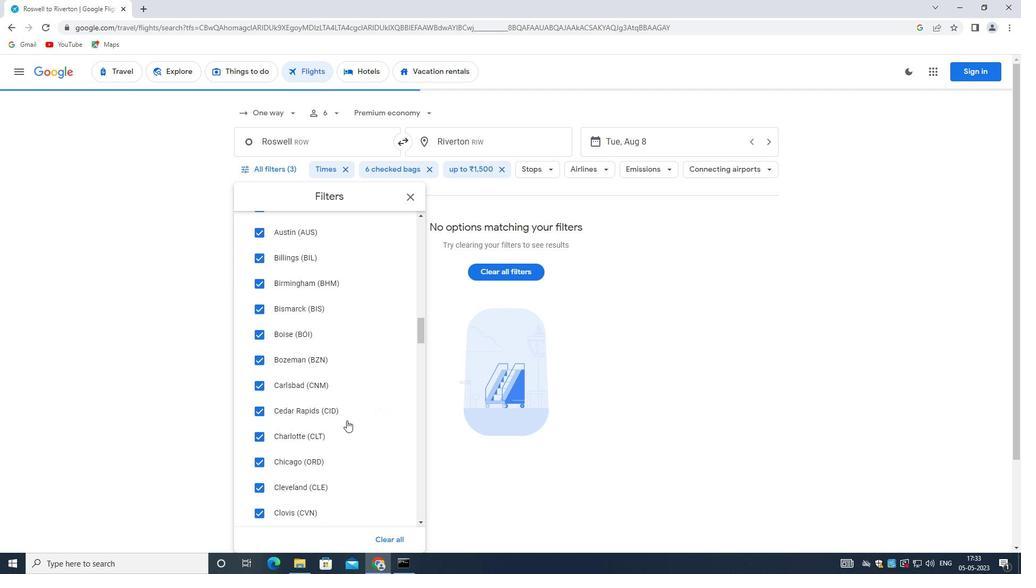 
Action: Mouse scrolled (344, 421) with delta (0, 0)
Screenshot: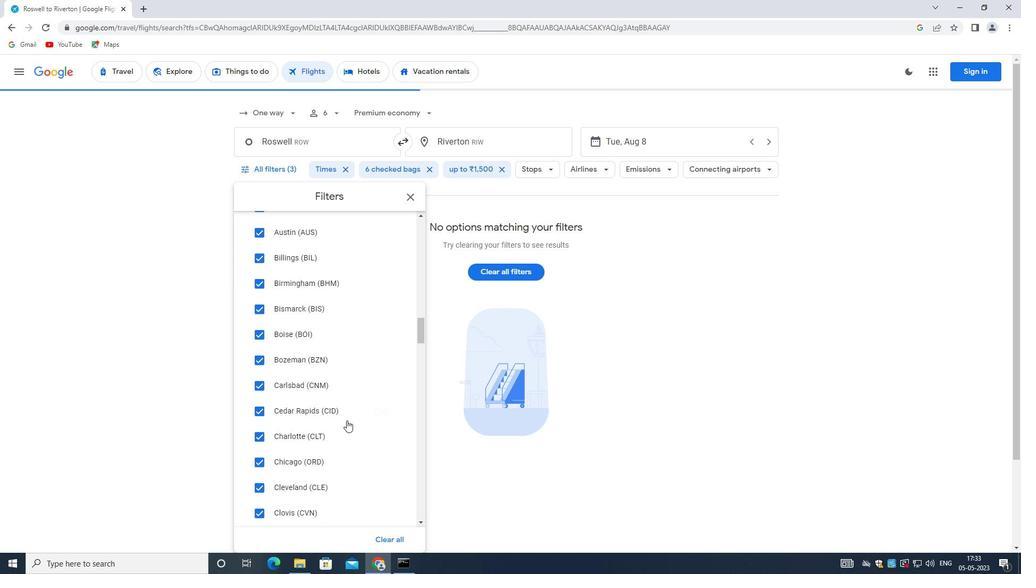 
Action: Mouse scrolled (344, 421) with delta (0, 0)
Screenshot: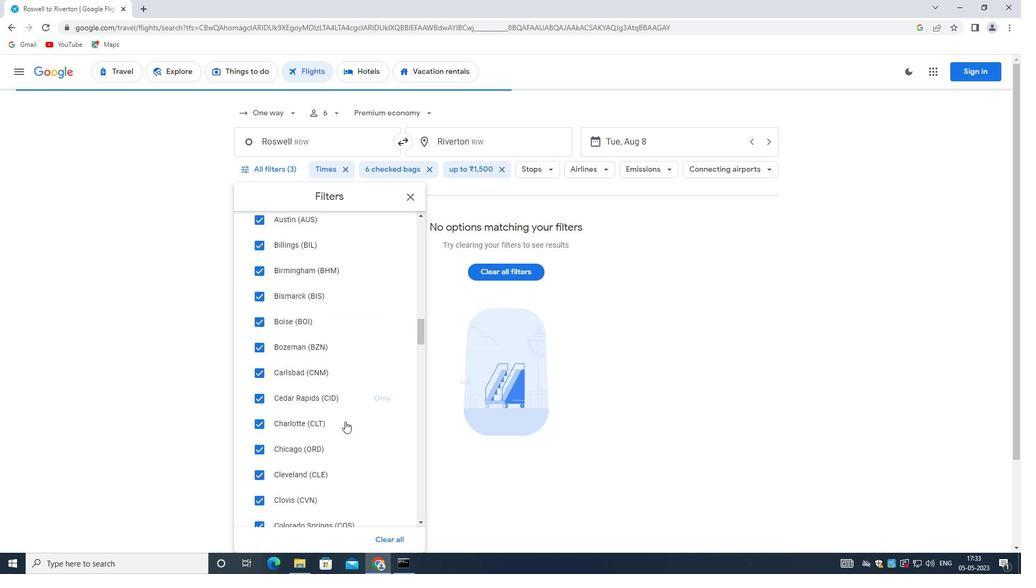
Action: Mouse scrolled (344, 421) with delta (0, 0)
Screenshot: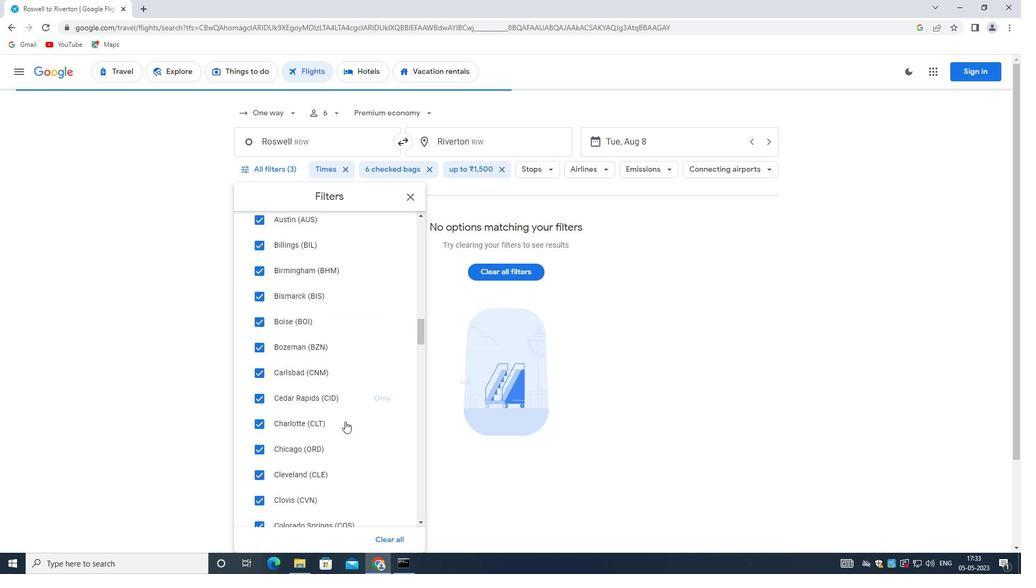 
Action: Mouse scrolled (344, 421) with delta (0, 0)
Screenshot: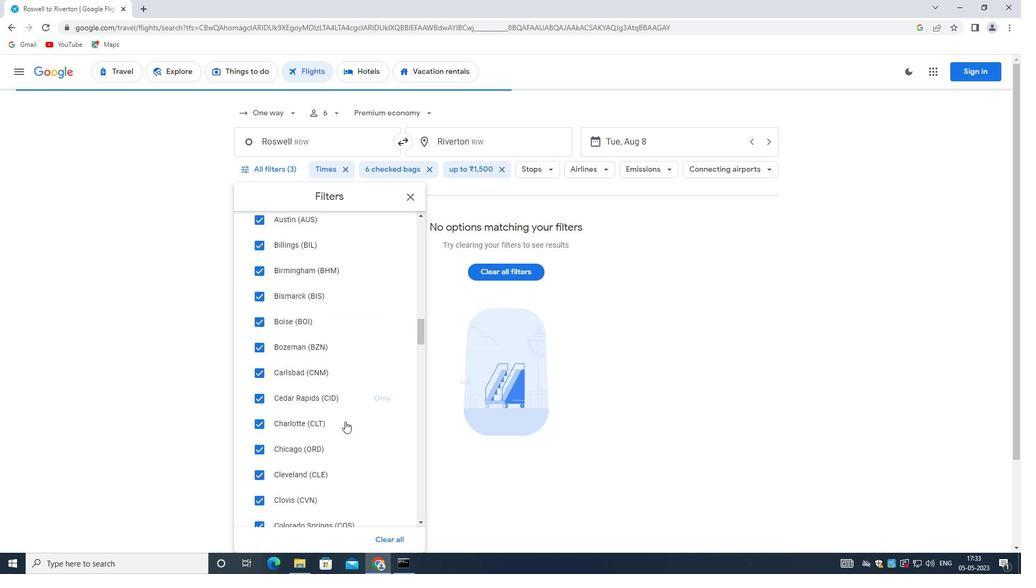 
Action: Mouse moved to (343, 421)
Screenshot: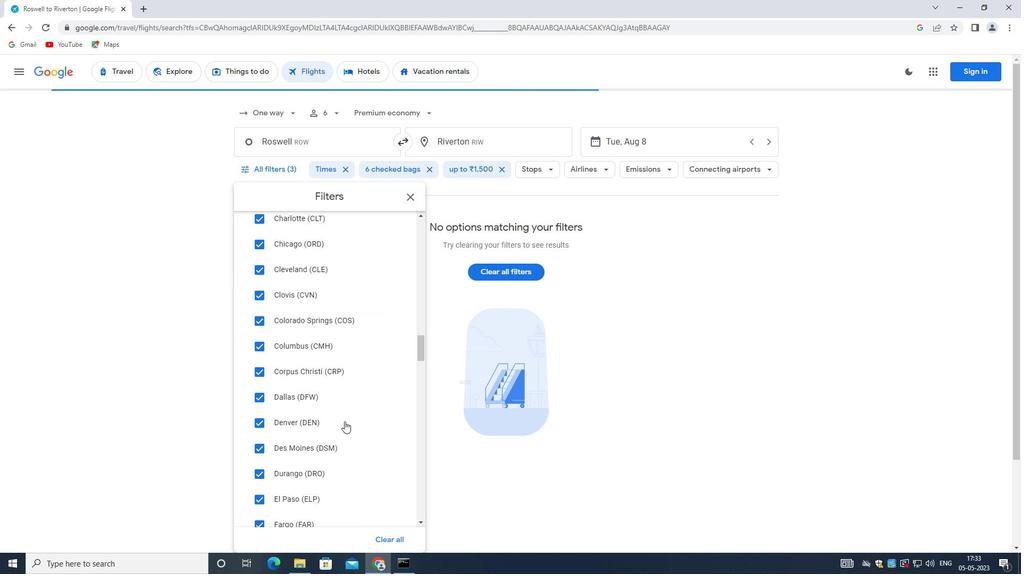 
Action: Mouse scrolled (343, 421) with delta (0, 0)
Screenshot: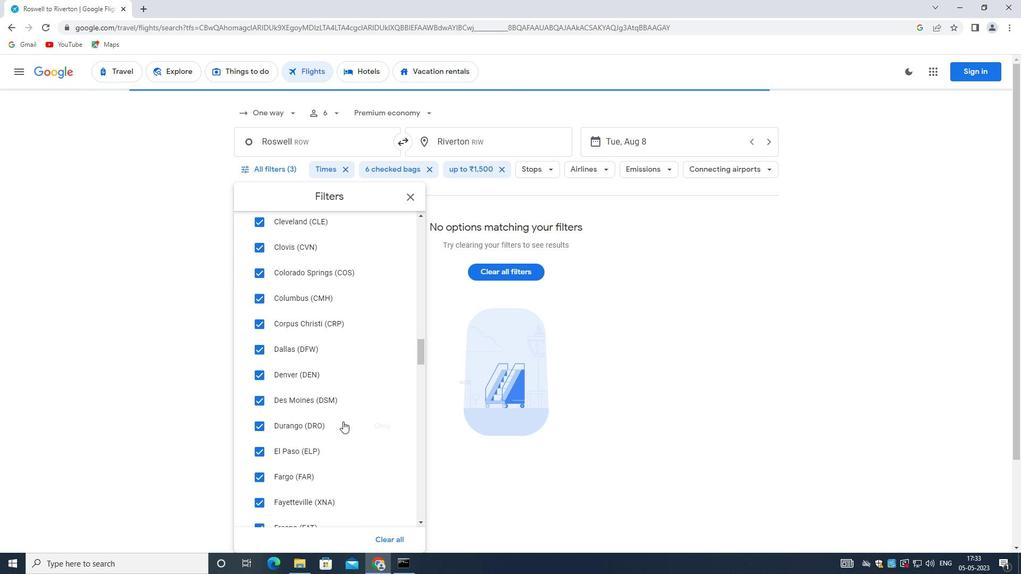 
Action: Mouse moved to (342, 421)
Screenshot: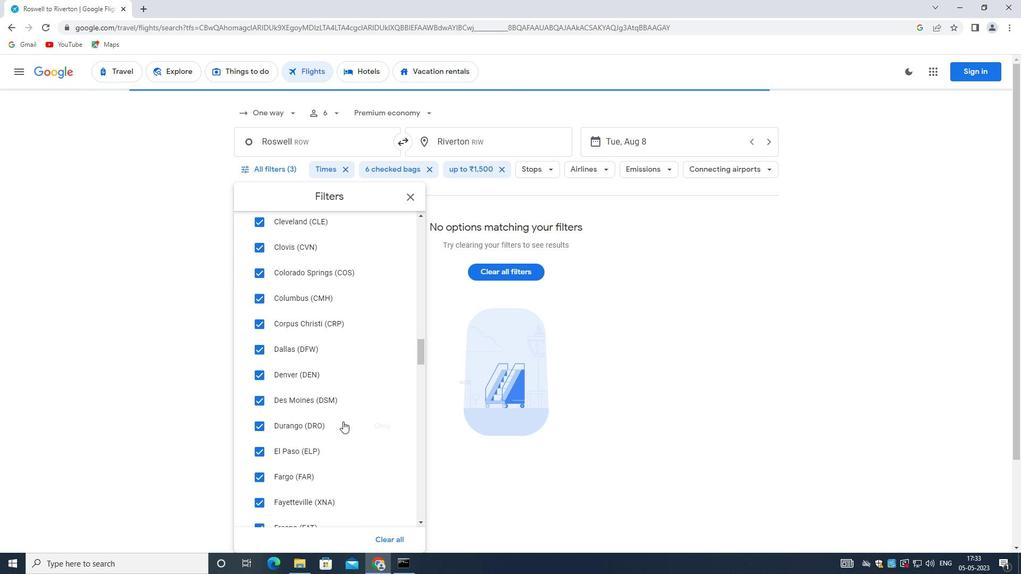 
Action: Mouse scrolled (342, 421) with delta (0, 0)
Screenshot: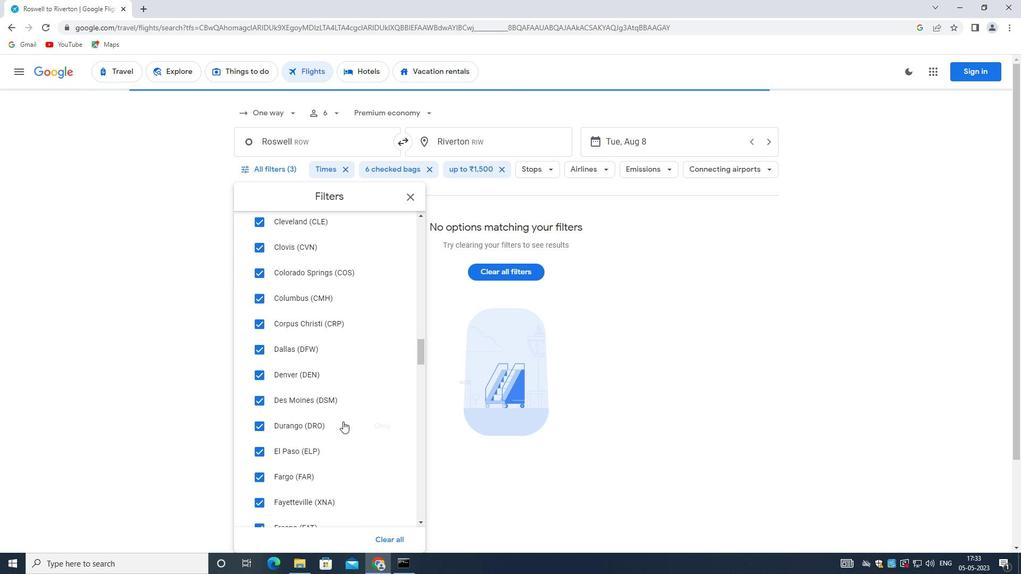 
Action: Mouse scrolled (342, 421) with delta (0, 0)
Screenshot: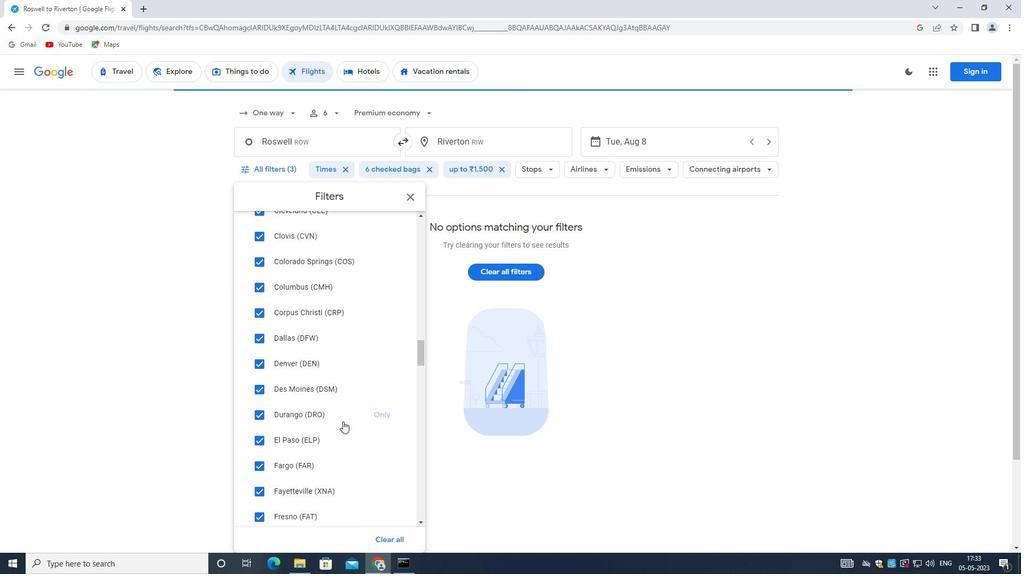 
Action: Mouse scrolled (342, 421) with delta (0, 0)
Screenshot: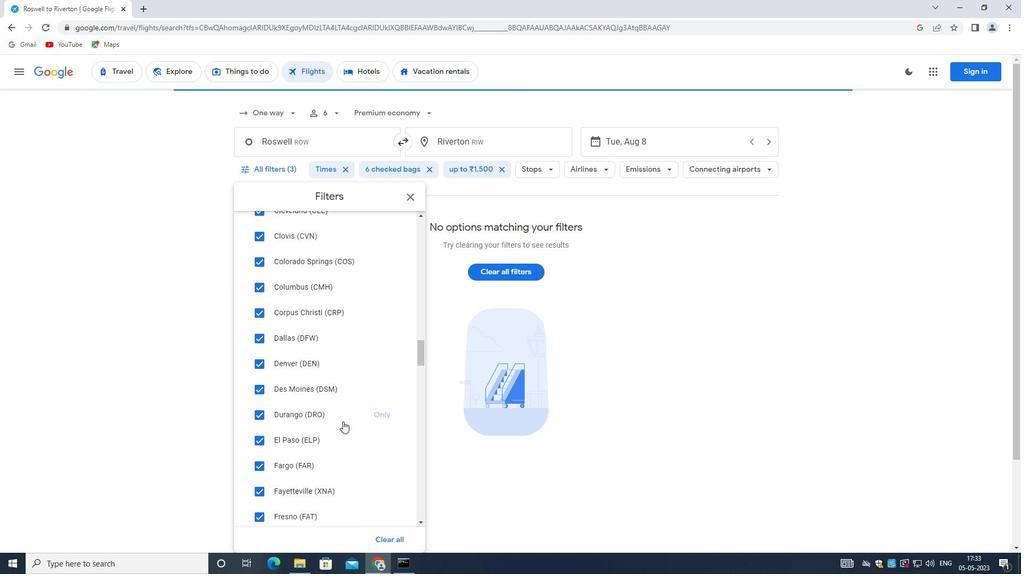 
Action: Mouse scrolled (342, 421) with delta (0, 0)
Screenshot: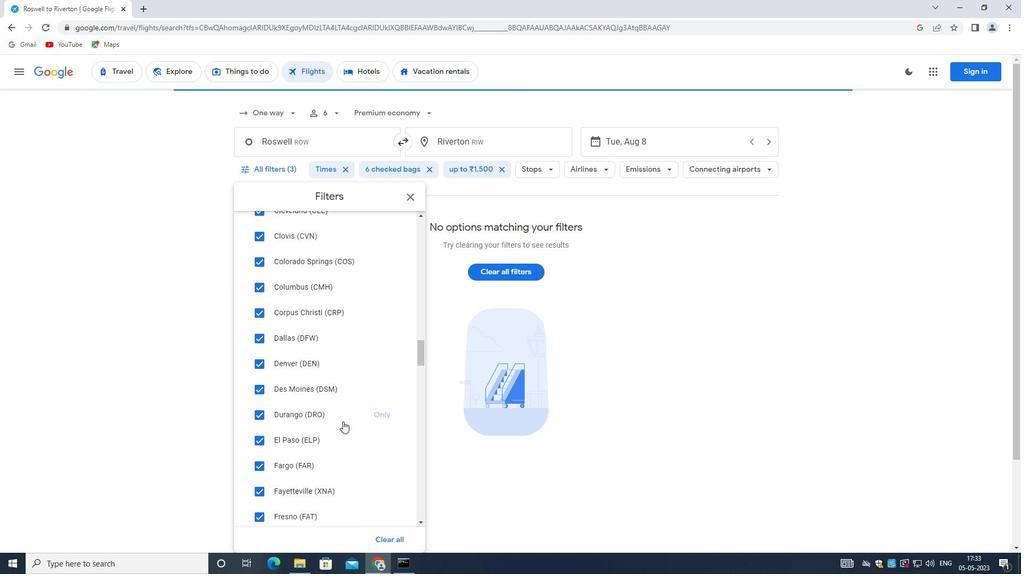 
Action: Mouse moved to (342, 421)
Screenshot: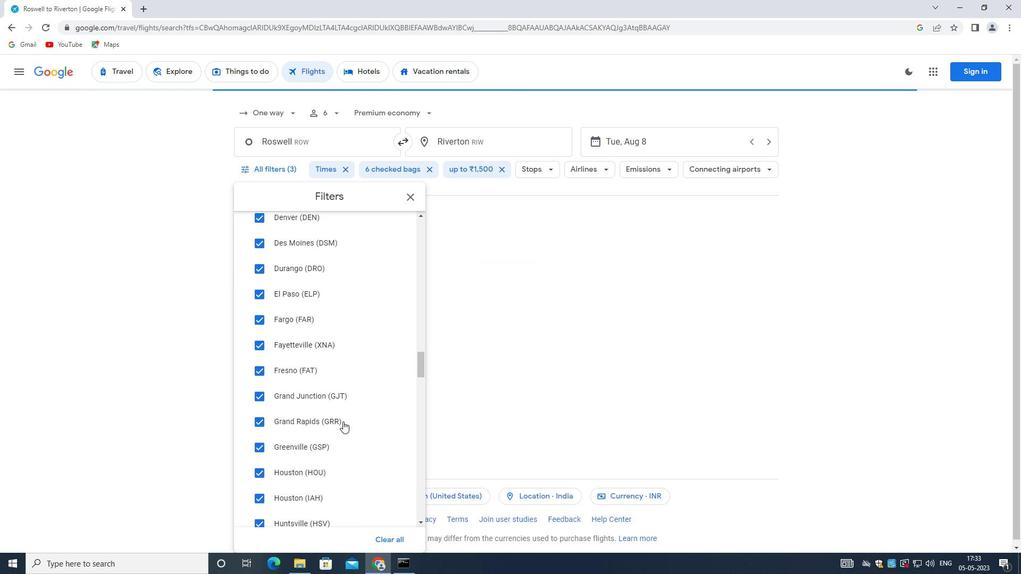 
Action: Mouse scrolled (342, 421) with delta (0, 0)
Screenshot: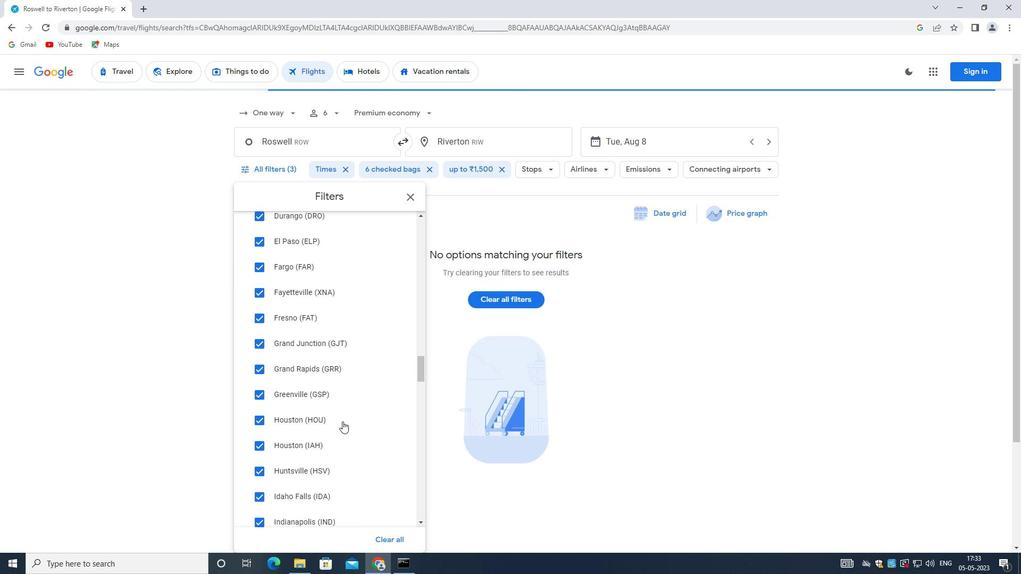 
Action: Mouse scrolled (342, 421) with delta (0, 0)
Screenshot: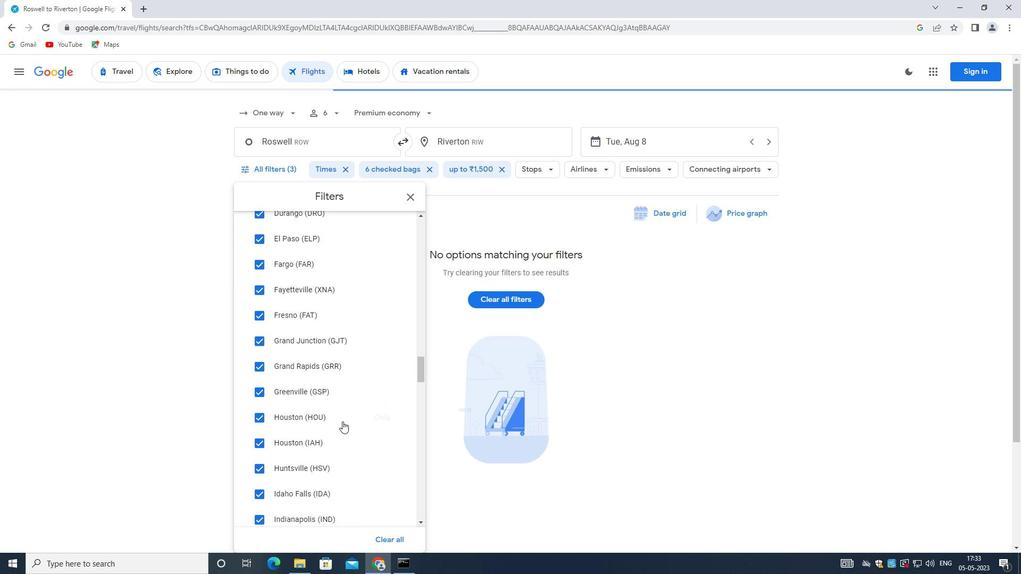 
Action: Mouse scrolled (342, 421) with delta (0, 0)
Screenshot: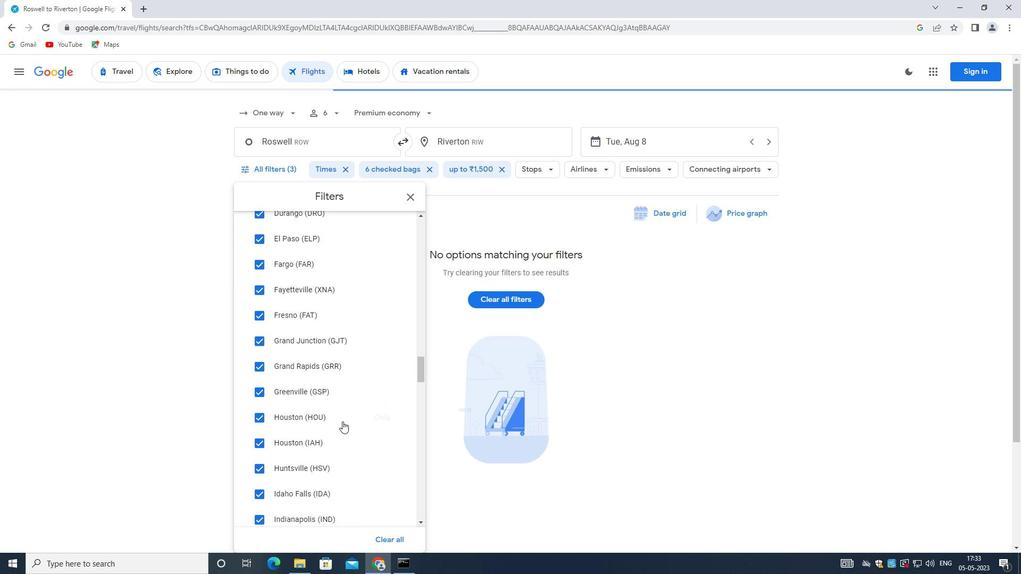 
Action: Mouse scrolled (342, 421) with delta (0, 0)
Screenshot: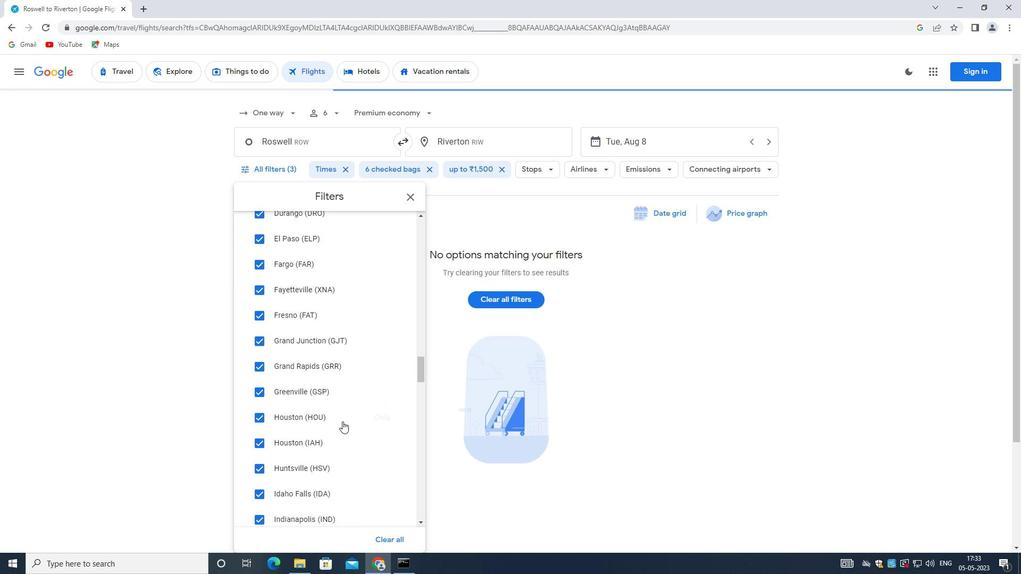 
Action: Mouse moved to (339, 422)
Screenshot: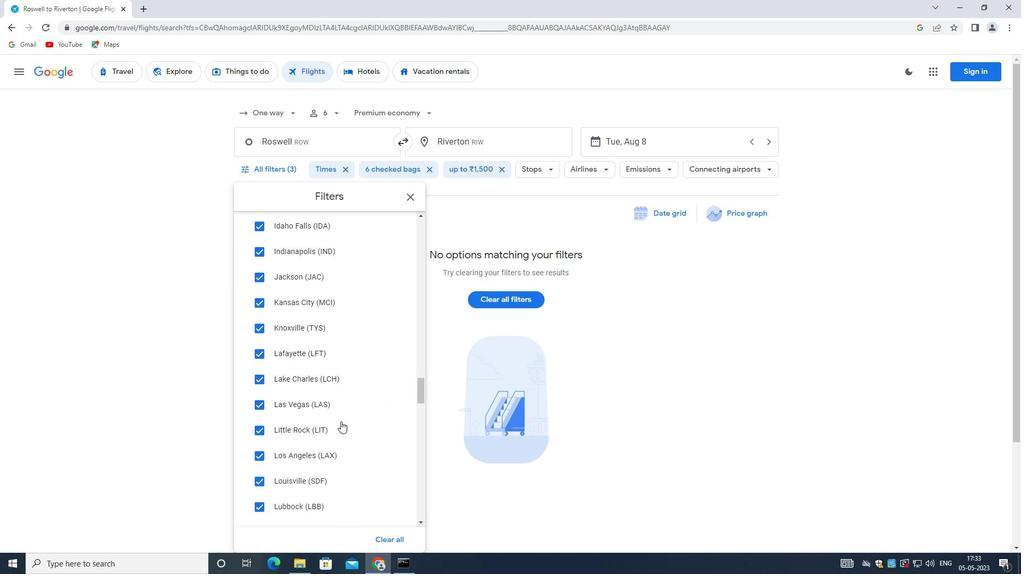 
Action: Mouse scrolled (339, 421) with delta (0, 0)
Screenshot: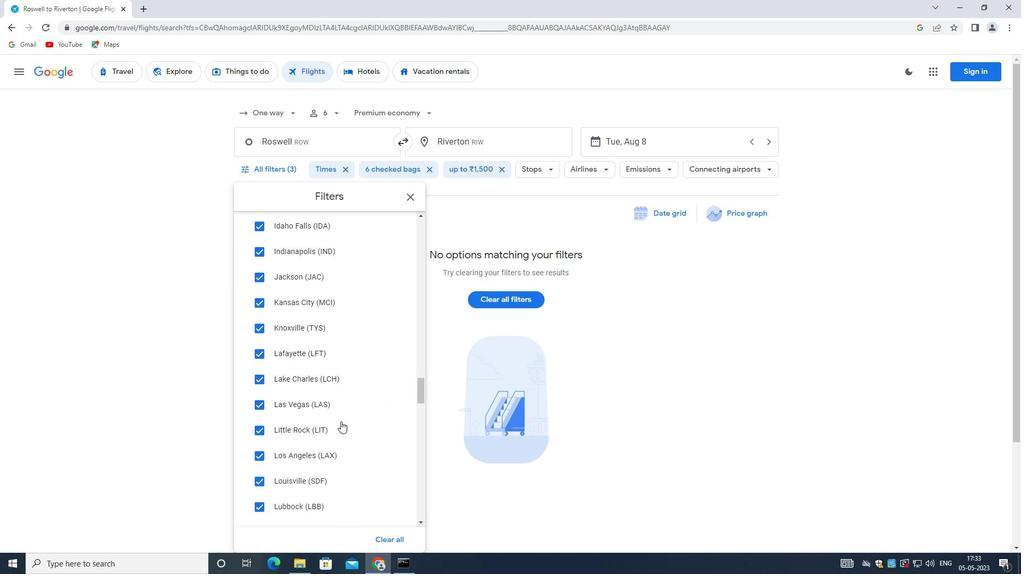 
Action: Mouse moved to (339, 422)
Screenshot: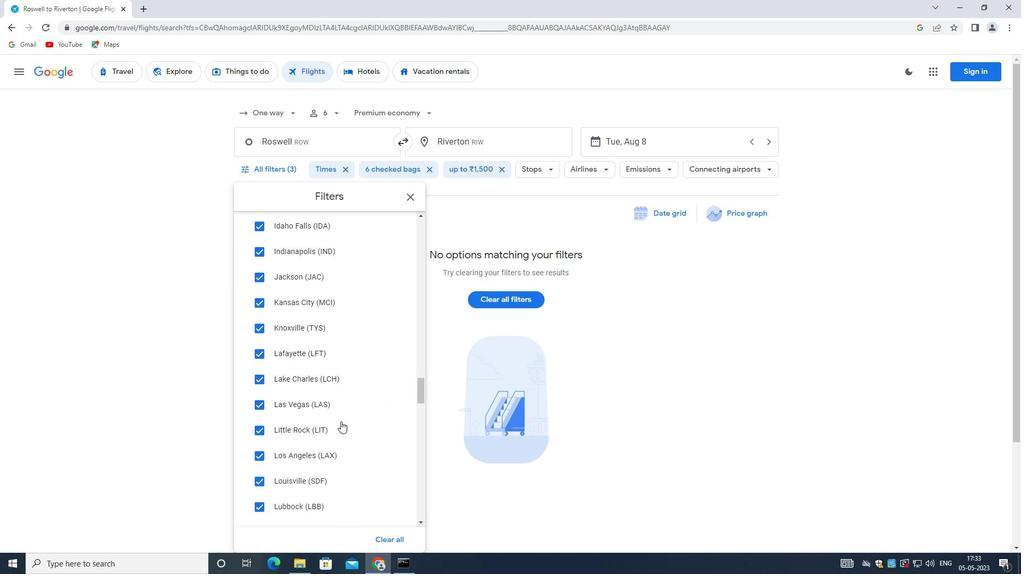 
Action: Mouse scrolled (339, 422) with delta (0, 0)
Screenshot: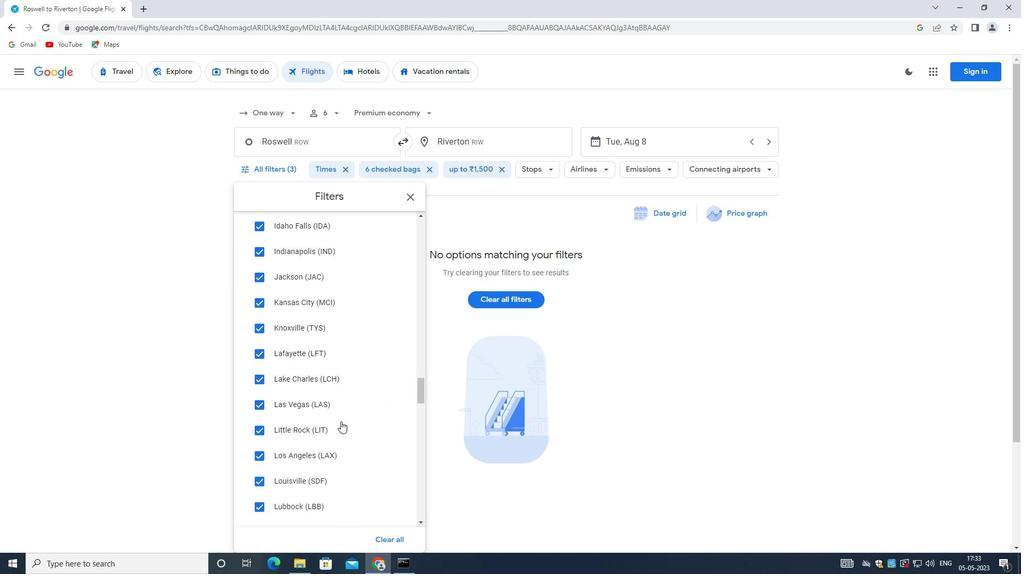 
Action: Mouse moved to (339, 422)
Screenshot: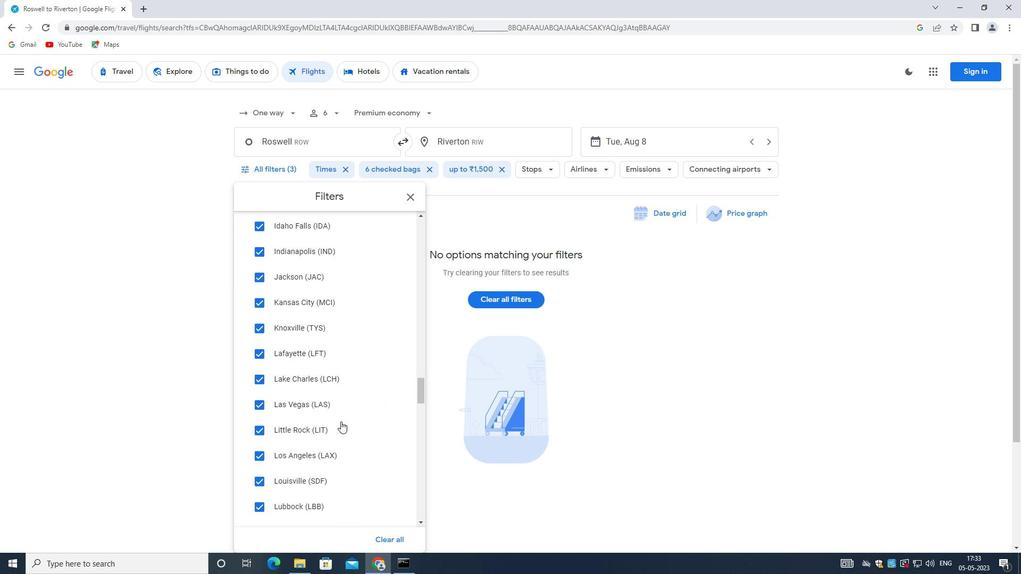 
Action: Mouse scrolled (339, 421) with delta (0, -1)
Screenshot: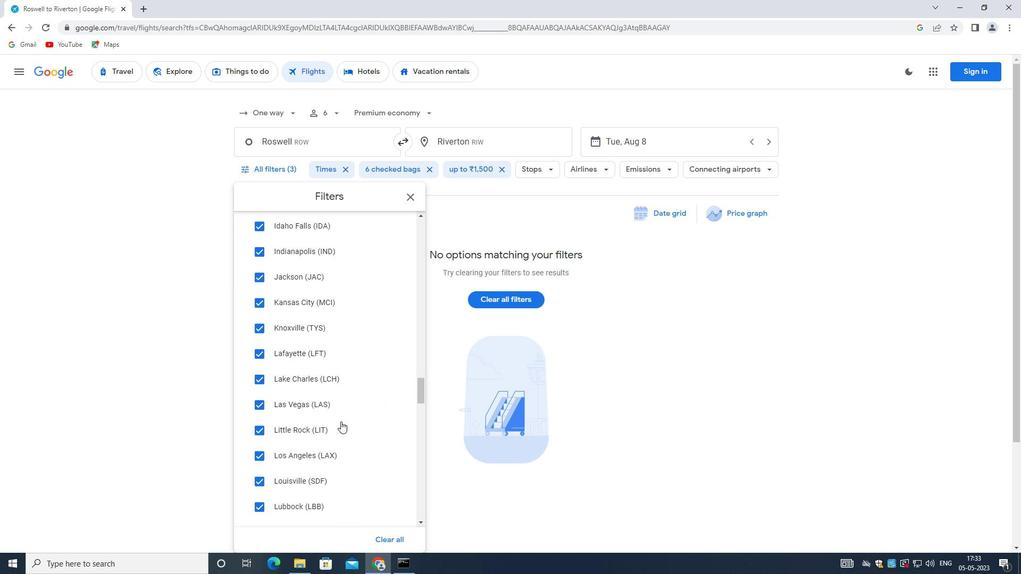 
Action: Mouse scrolled (339, 422) with delta (0, 0)
Screenshot: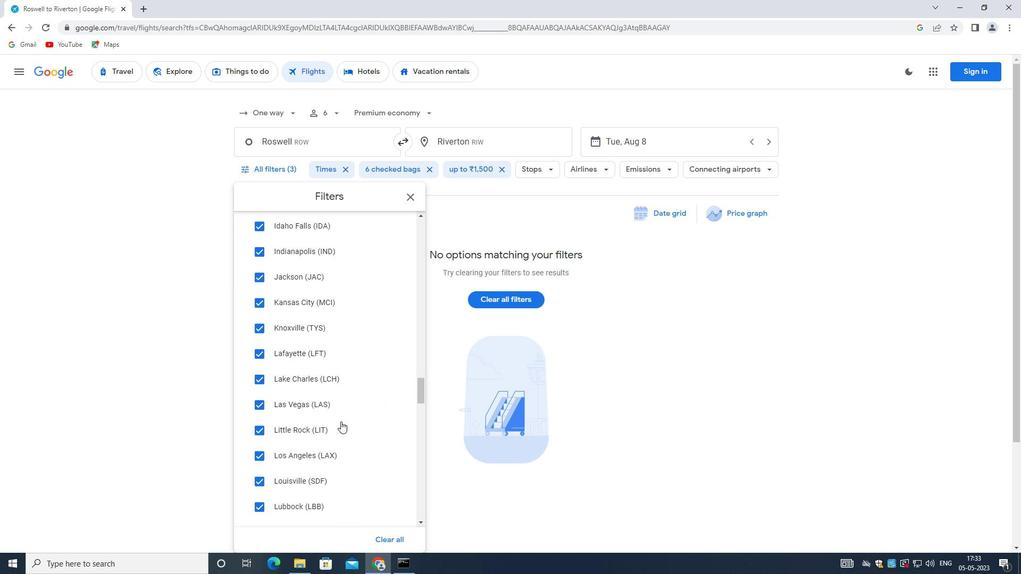 
Action: Mouse moved to (337, 426)
Screenshot: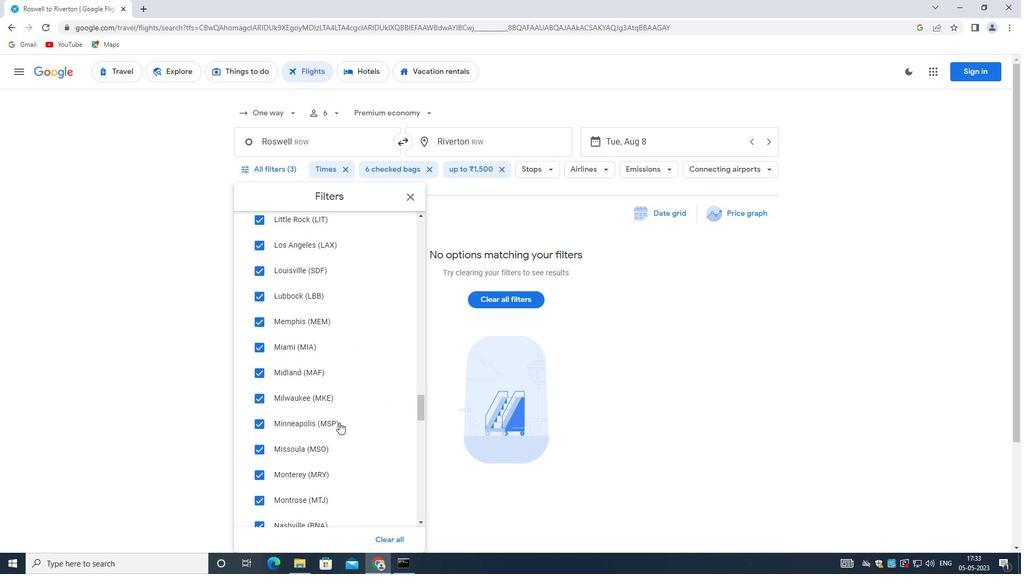 
Action: Mouse scrolled (337, 425) with delta (0, 0)
Screenshot: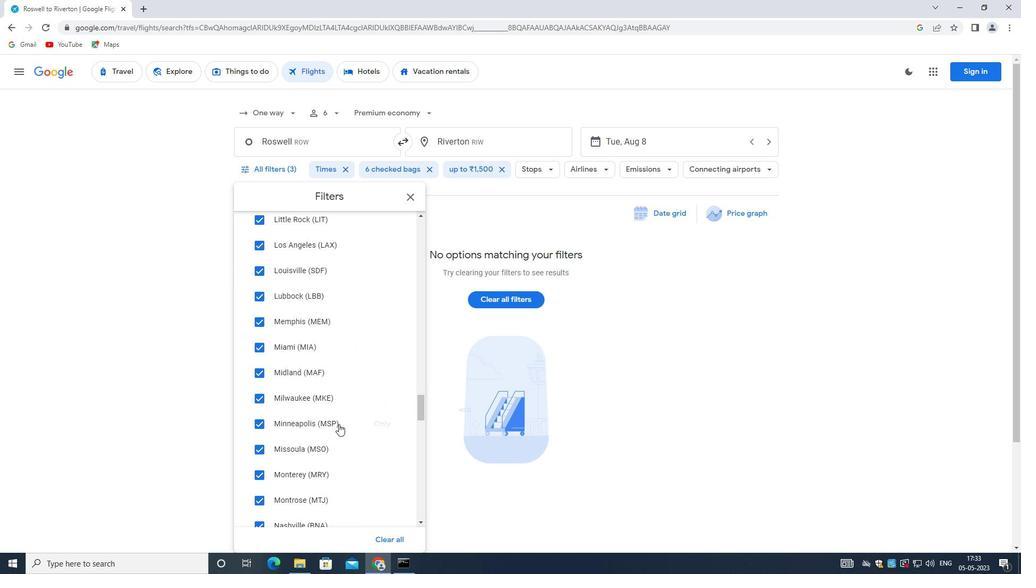 
Action: Mouse moved to (336, 426)
Screenshot: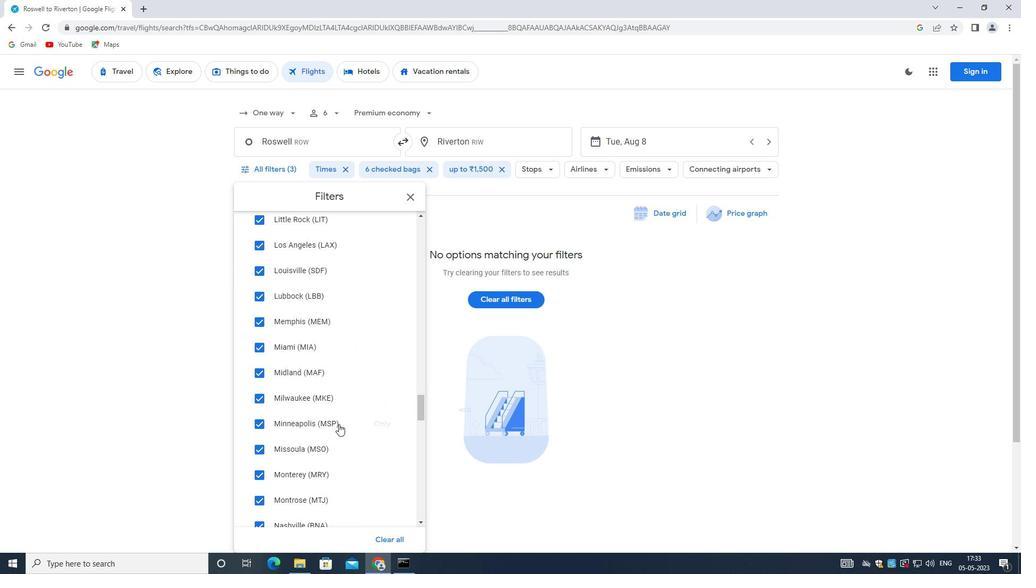 
Action: Mouse scrolled (336, 425) with delta (0, 0)
Screenshot: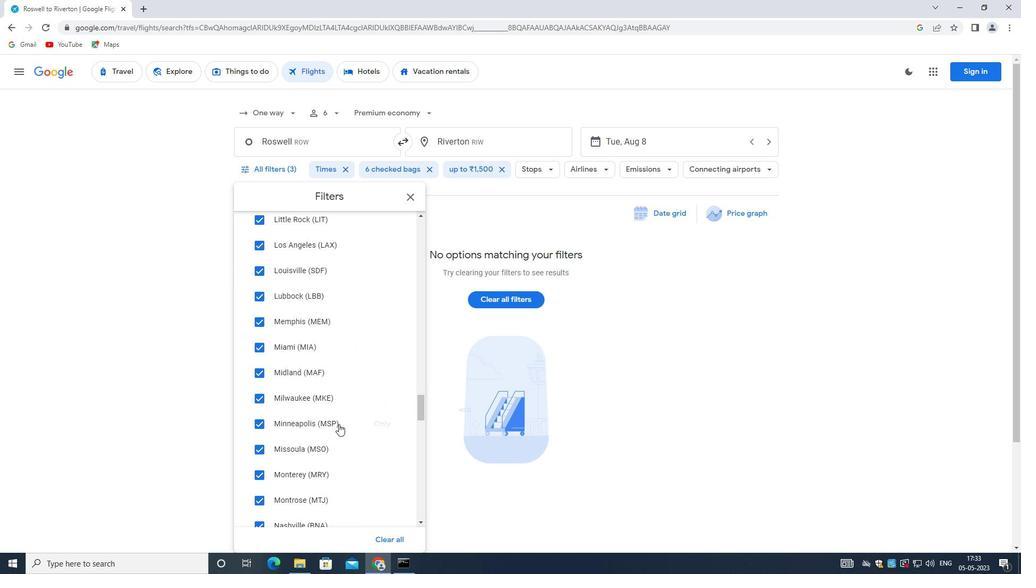
Action: Mouse scrolled (336, 425) with delta (0, 0)
Screenshot: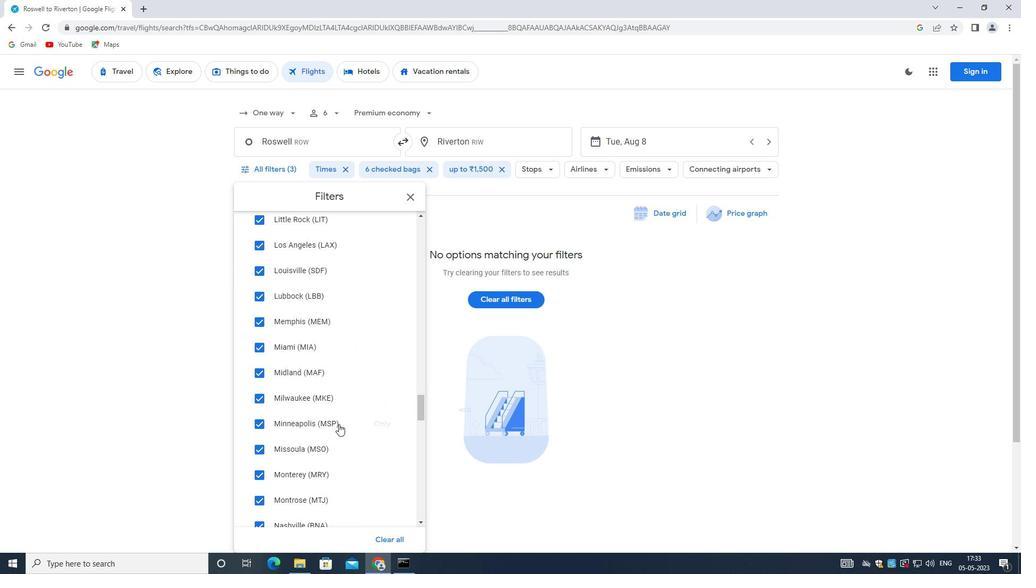 
Action: Mouse scrolled (336, 425) with delta (0, 0)
Screenshot: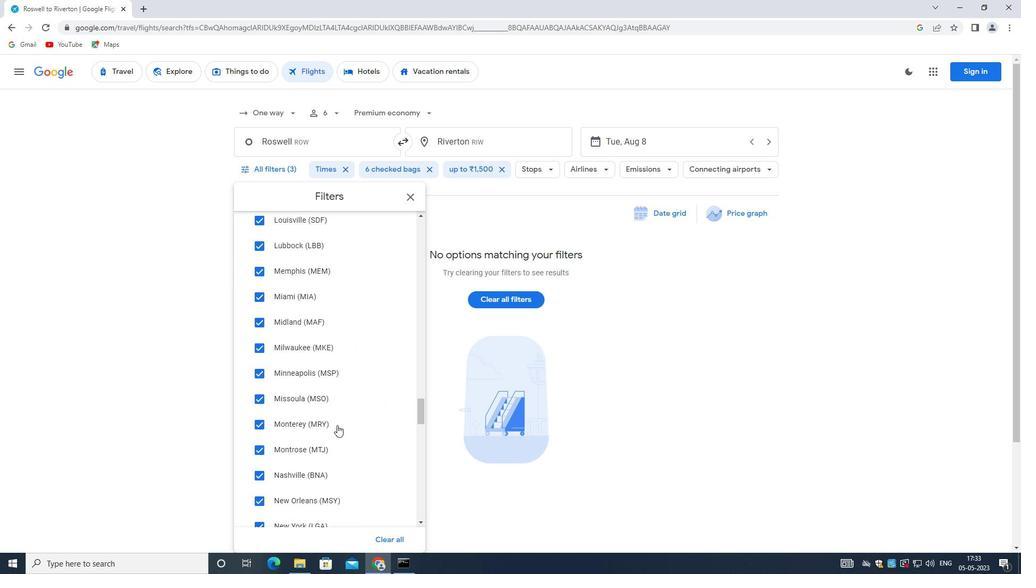 
Action: Mouse scrolled (336, 425) with delta (0, 0)
Screenshot: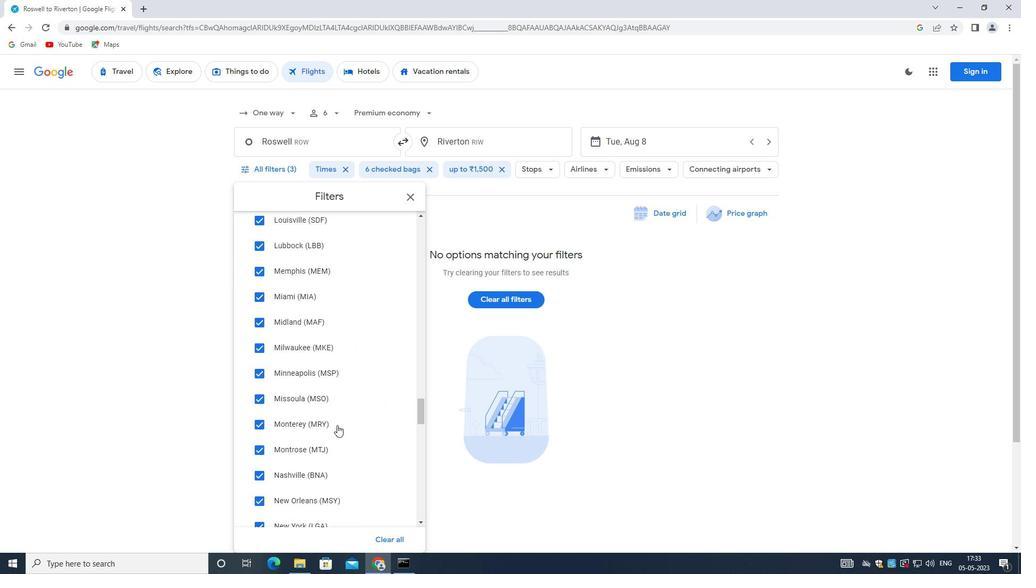 
Action: Mouse moved to (336, 426)
Screenshot: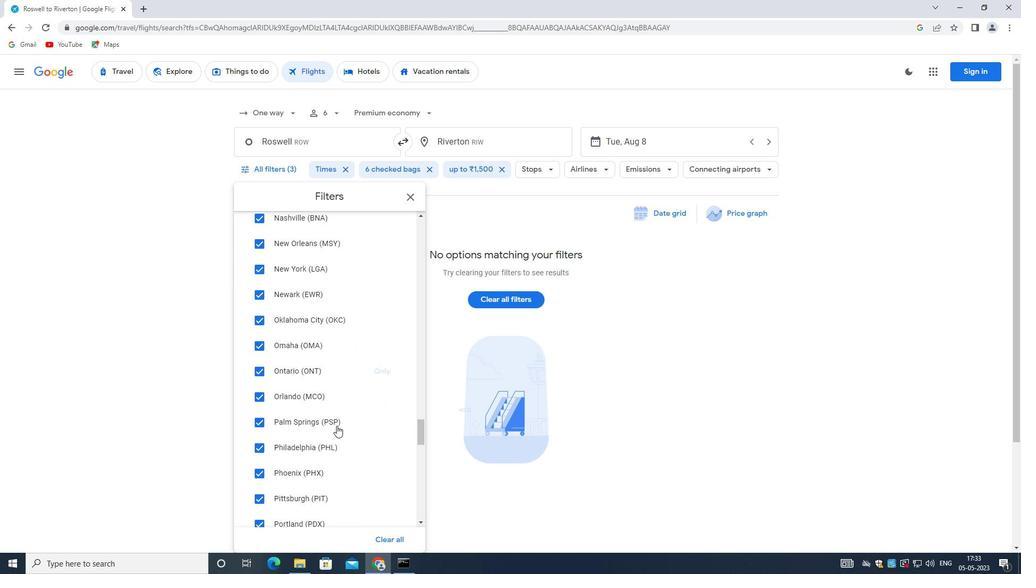 
Action: Mouse scrolled (336, 426) with delta (0, 0)
Screenshot: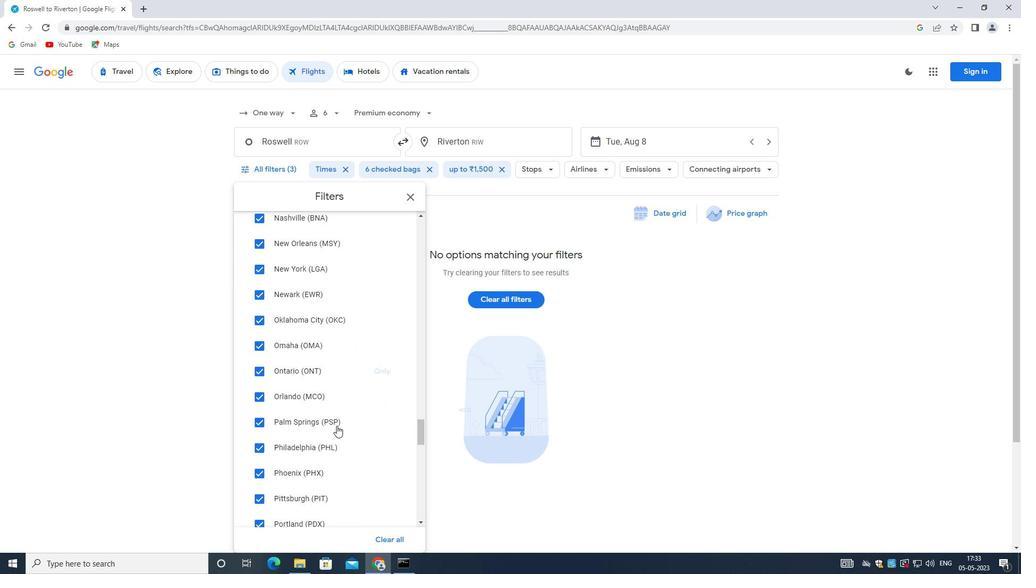 
Action: Mouse moved to (336, 426)
Screenshot: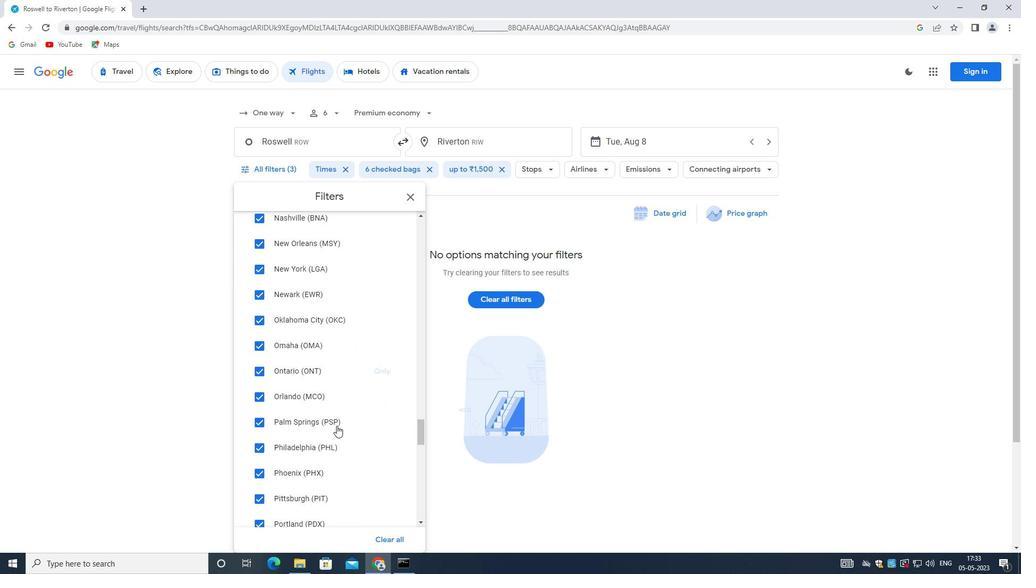 
Action: Mouse scrolled (336, 426) with delta (0, 0)
Screenshot: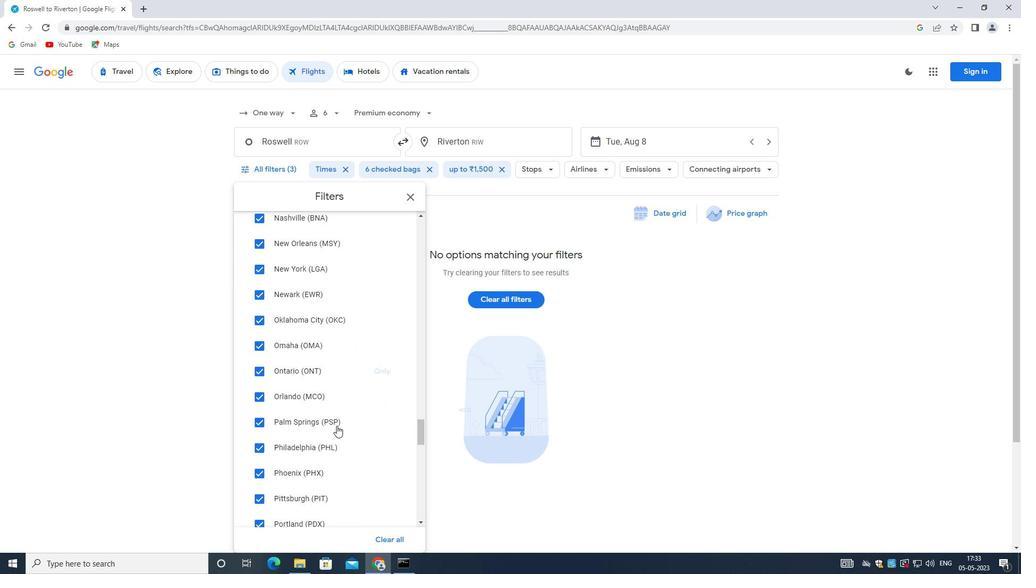 
Action: Mouse scrolled (336, 426) with delta (0, 0)
Screenshot: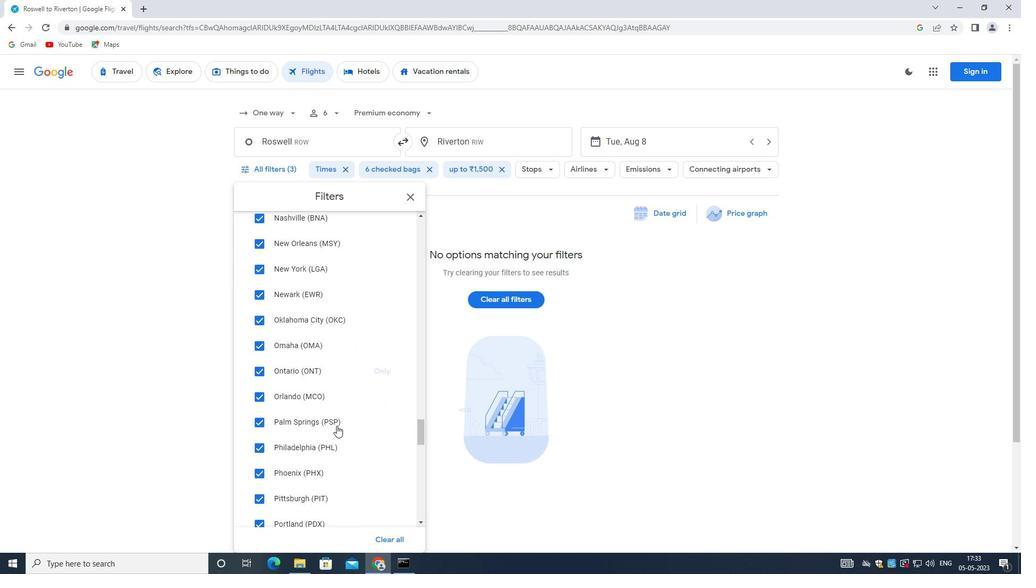 
Action: Mouse scrolled (336, 426) with delta (0, 0)
Screenshot: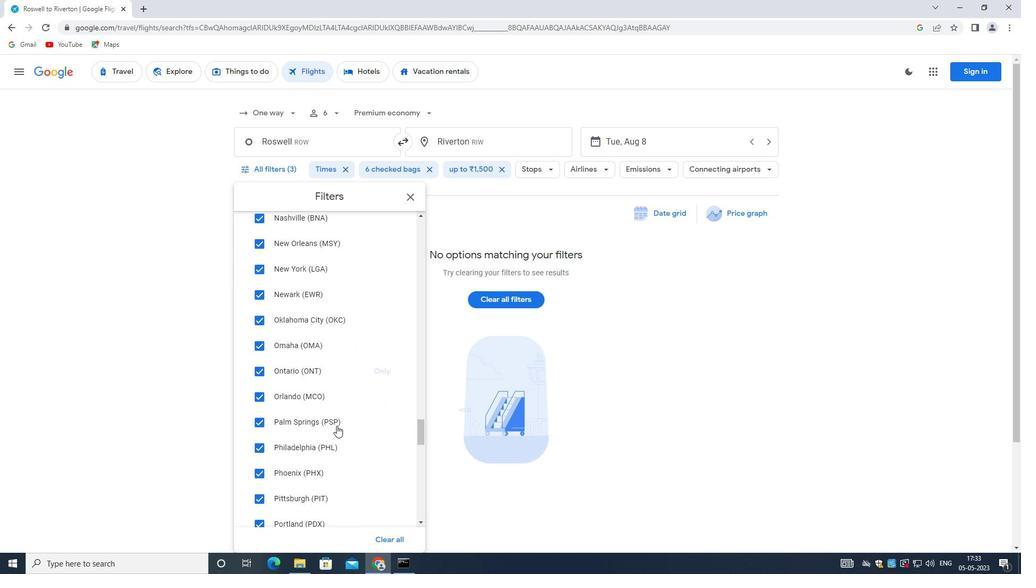 
Action: Mouse moved to (335, 427)
Screenshot: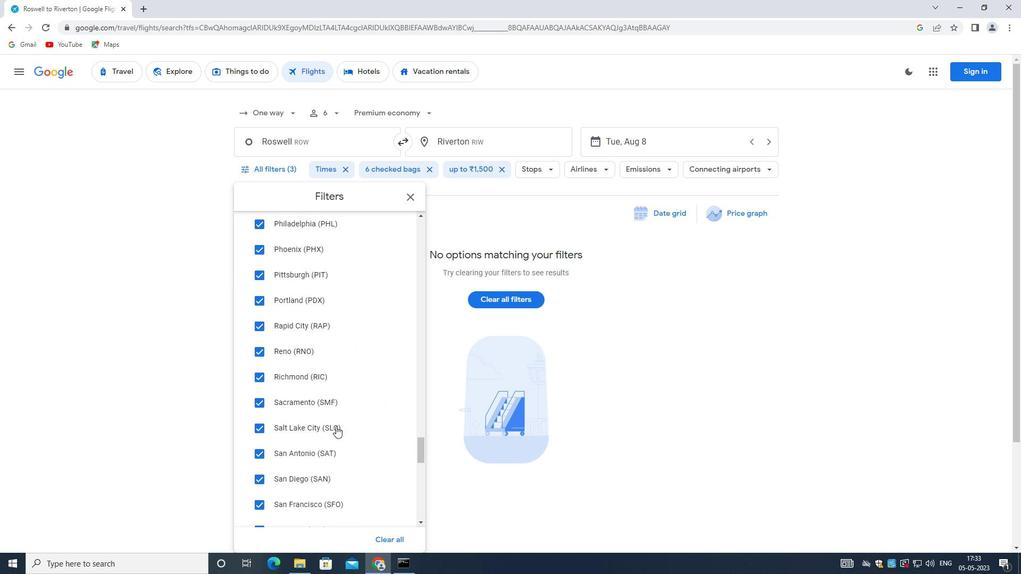 
Action: Mouse scrolled (335, 426) with delta (0, 0)
Screenshot: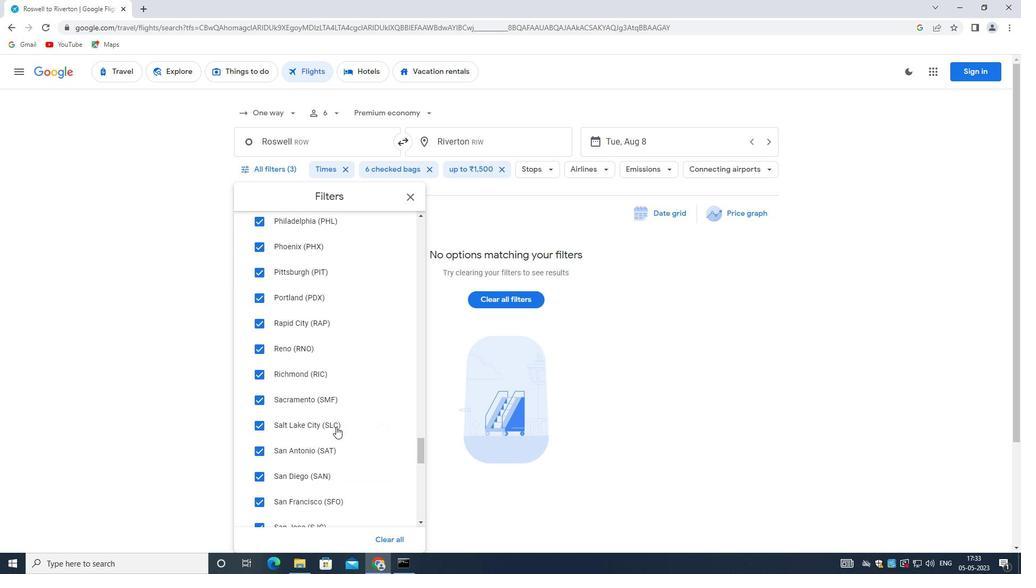 
Action: Mouse moved to (335, 428)
Screenshot: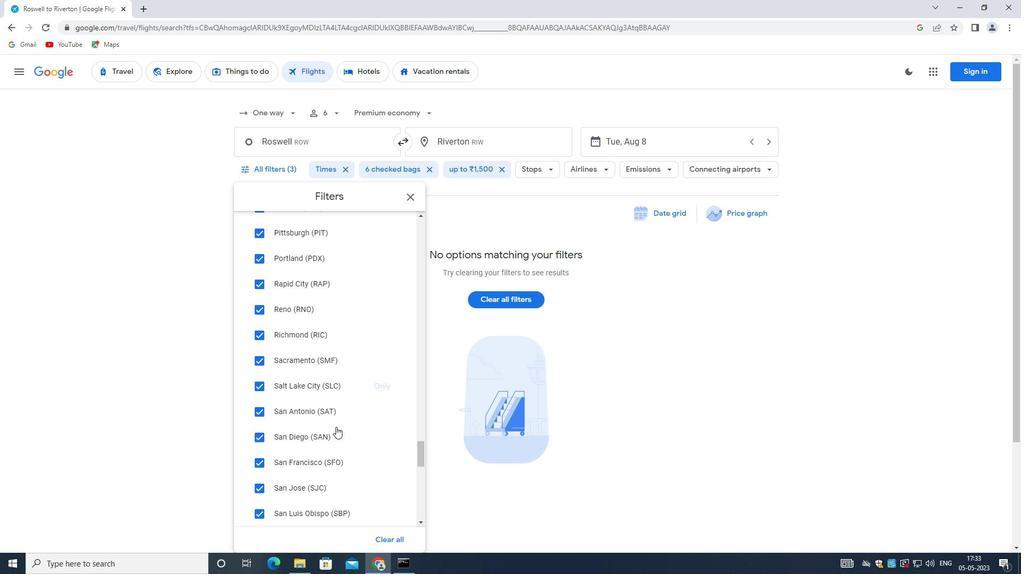 
Action: Mouse scrolled (335, 427) with delta (0, 0)
Screenshot: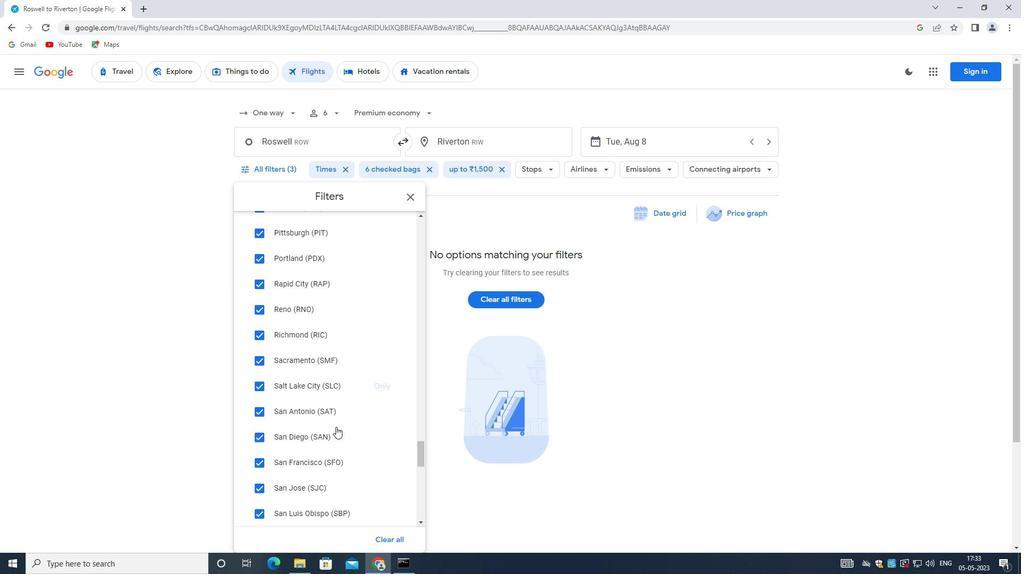 
Action: Mouse scrolled (335, 427) with delta (0, 0)
Screenshot: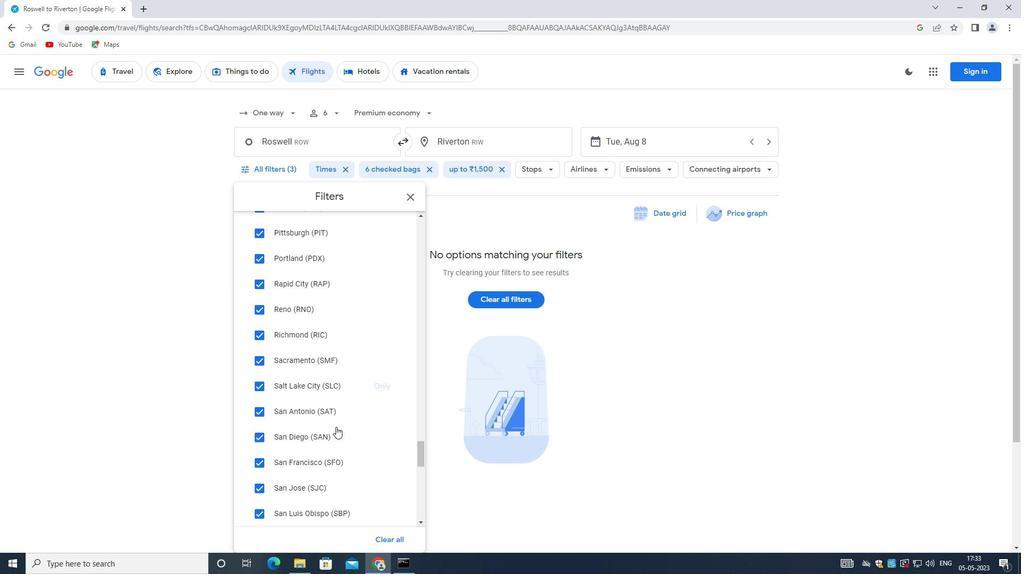 
Action: Mouse scrolled (335, 427) with delta (0, 0)
Screenshot: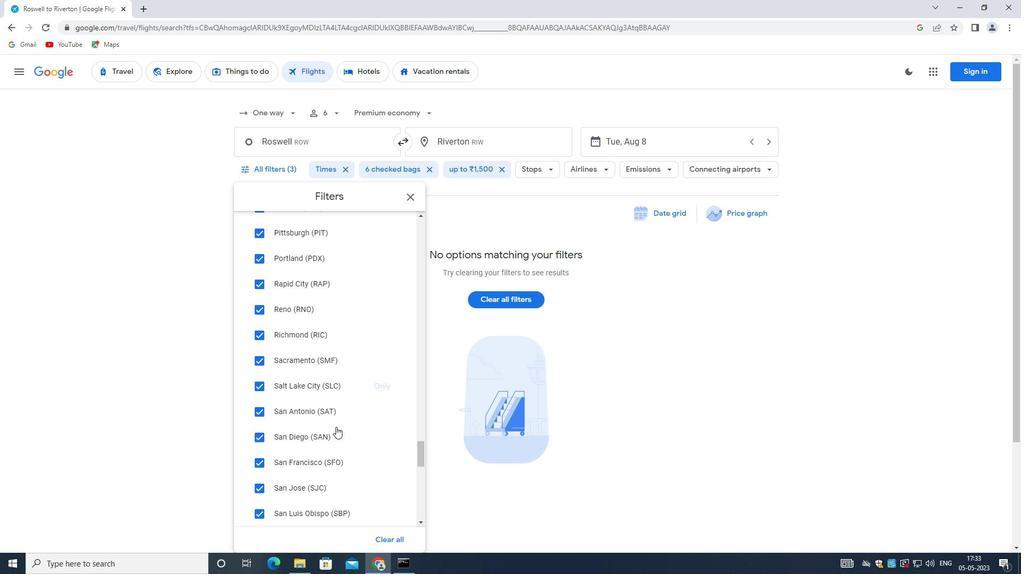 
Action: Mouse scrolled (335, 427) with delta (0, 0)
Screenshot: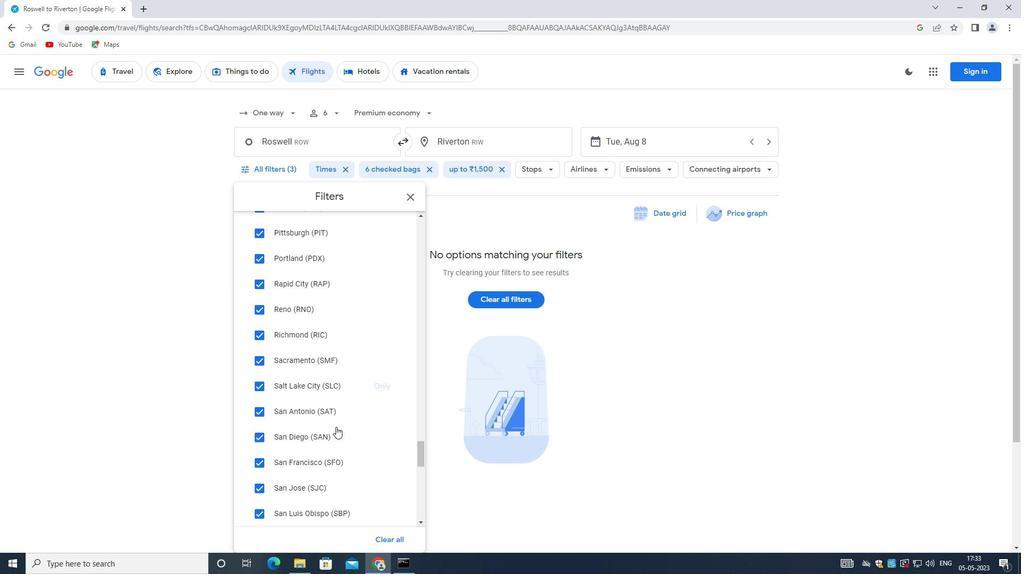 
Action: Mouse scrolled (335, 427) with delta (0, 0)
Screenshot: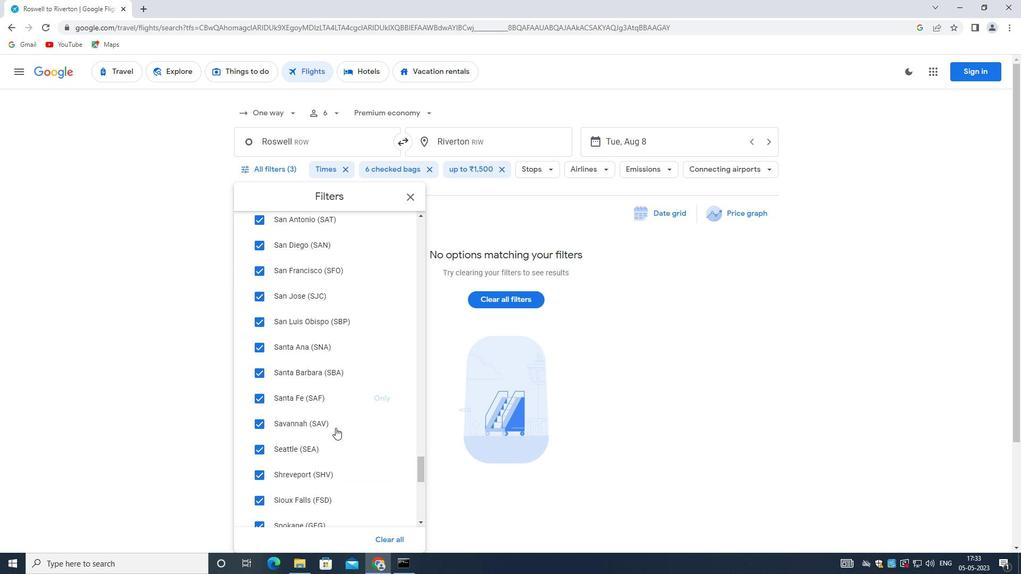 
Action: Mouse scrolled (335, 427) with delta (0, 0)
Screenshot: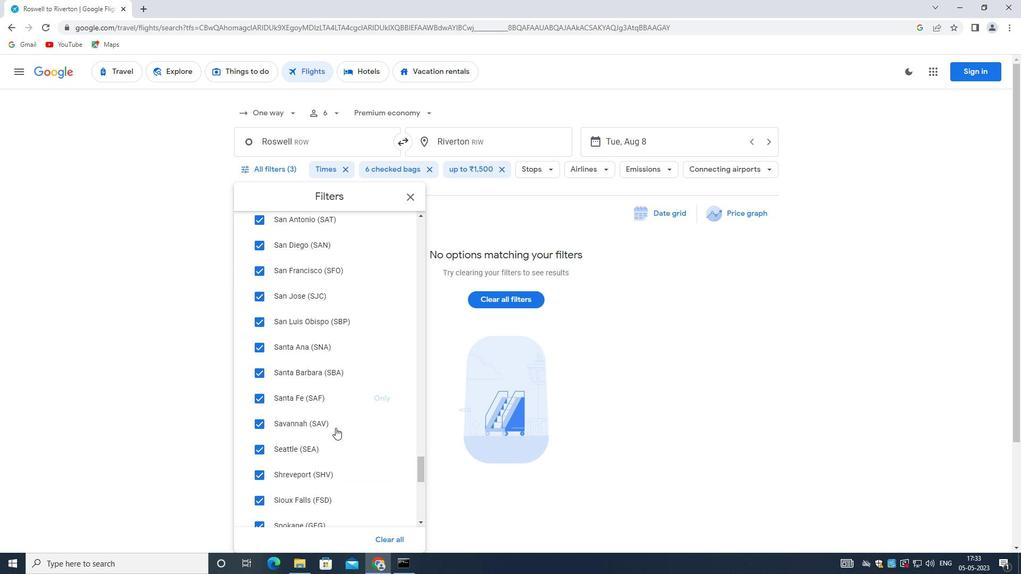 
Action: Mouse scrolled (335, 427) with delta (0, 0)
Screenshot: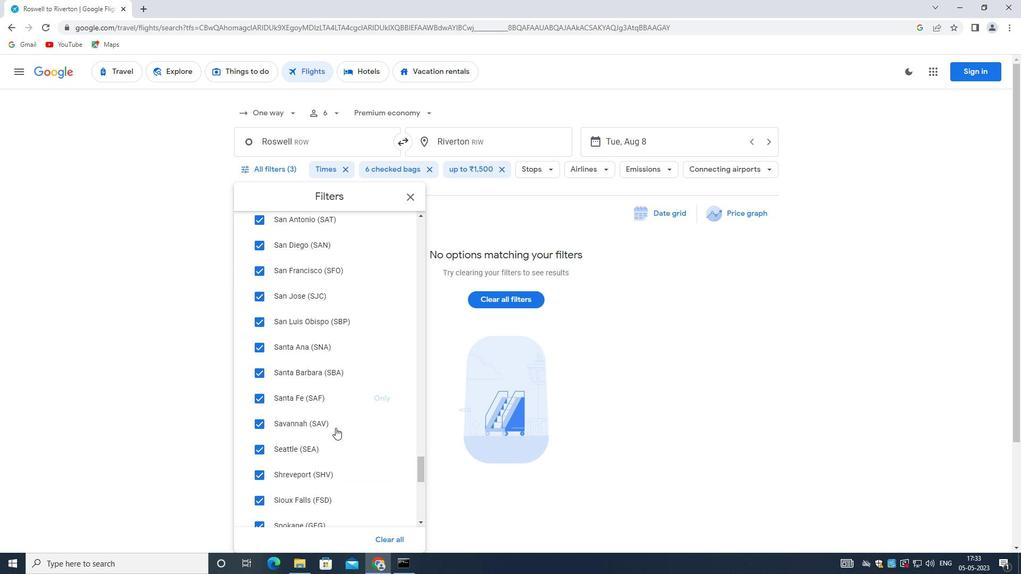 
Action: Mouse scrolled (335, 427) with delta (0, -1)
Screenshot: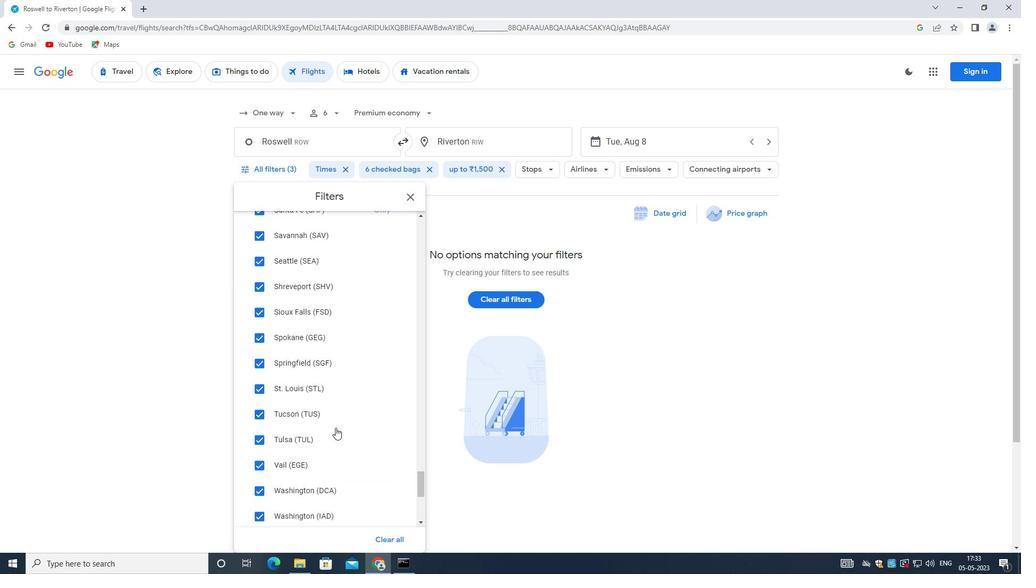 
Action: Mouse scrolled (335, 427) with delta (0, 0)
Screenshot: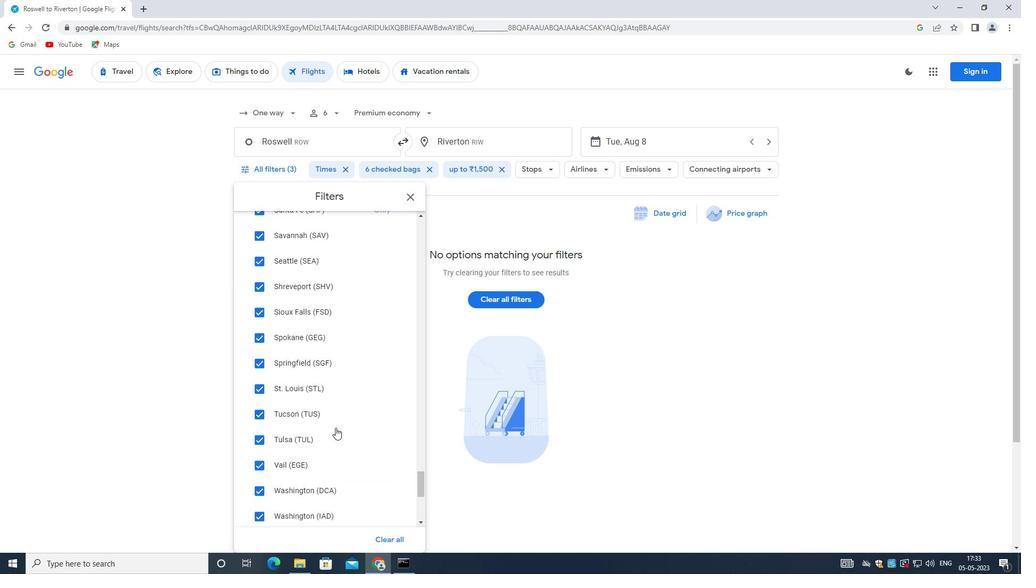 
Action: Mouse scrolled (335, 427) with delta (0, 0)
Screenshot: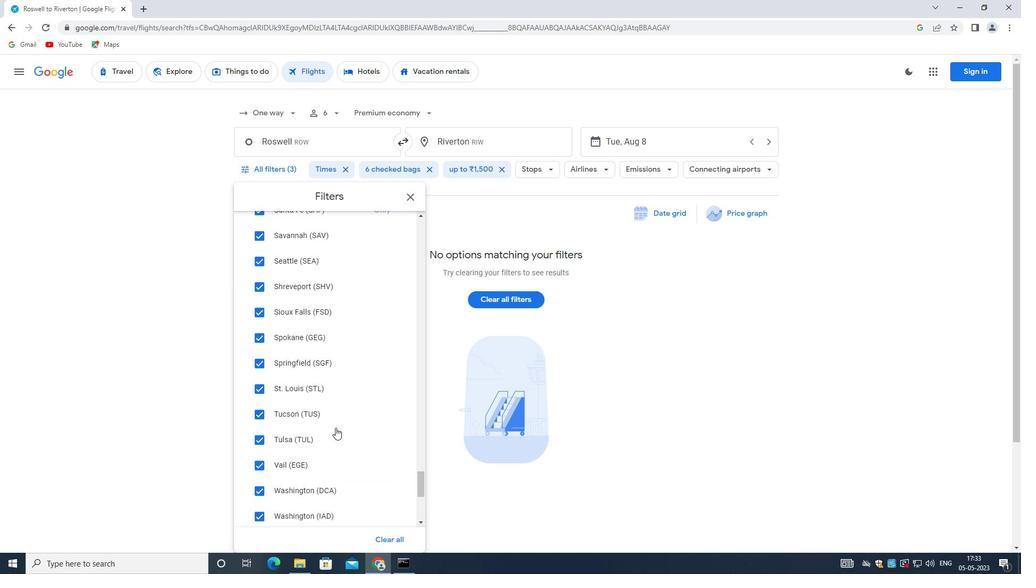 
Action: Mouse scrolled (335, 427) with delta (0, 0)
Screenshot: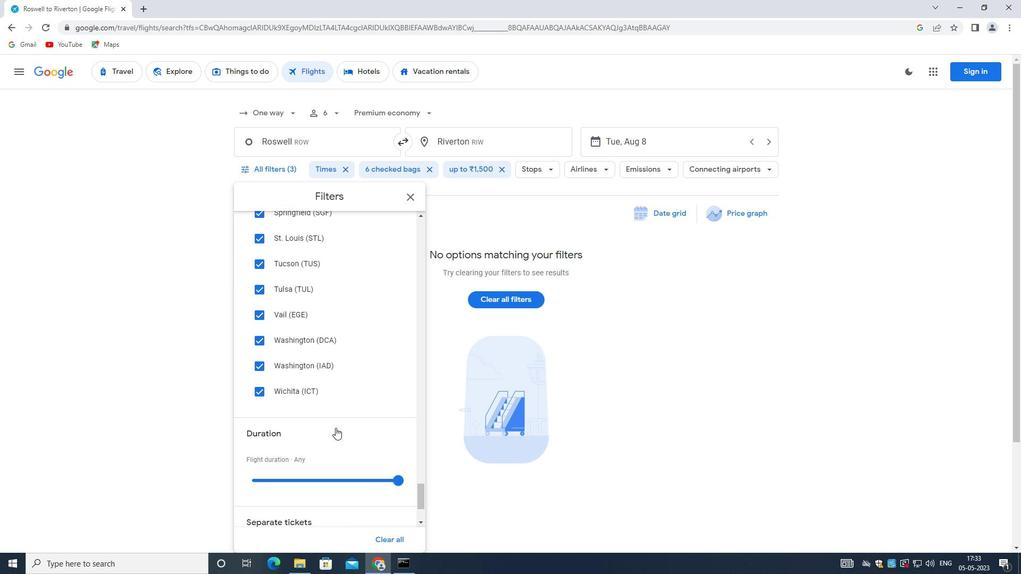 
Action: Mouse scrolled (335, 427) with delta (0, 0)
Screenshot: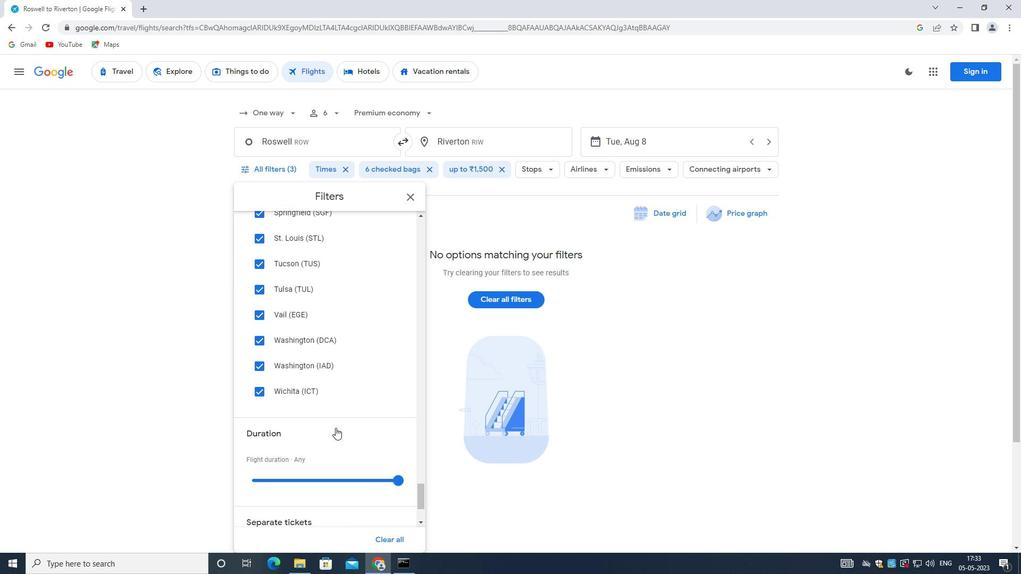 
Action: Mouse scrolled (335, 427) with delta (0, 0)
Screenshot: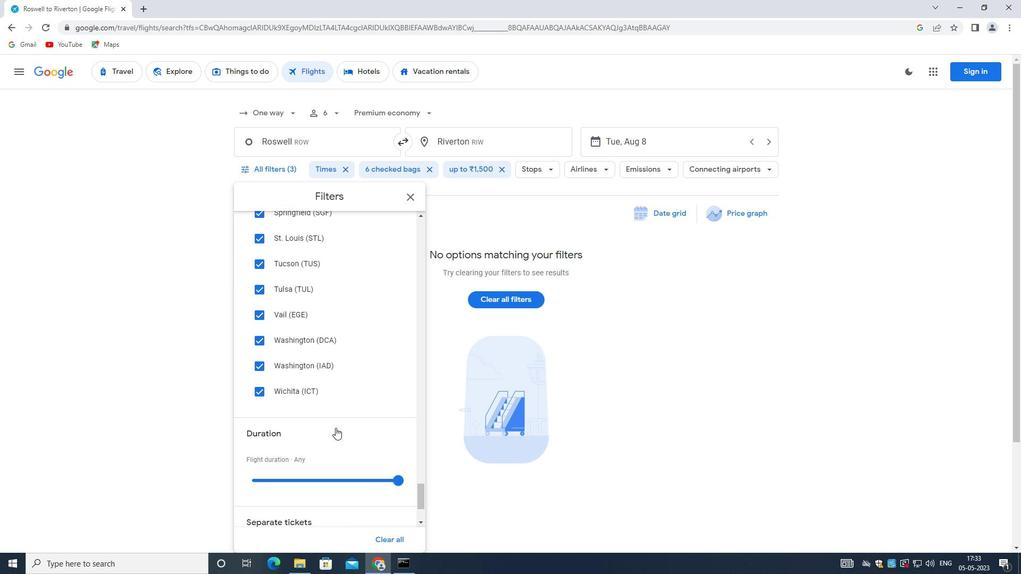 
Action: Mouse scrolled (335, 427) with delta (0, 0)
Screenshot: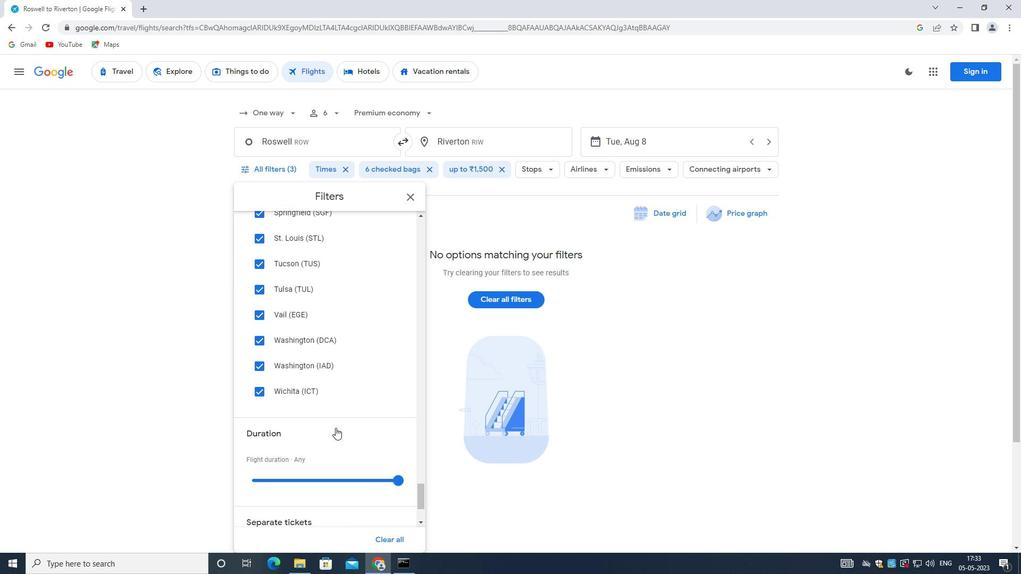 
Action: Mouse scrolled (335, 427) with delta (0, 0)
Screenshot: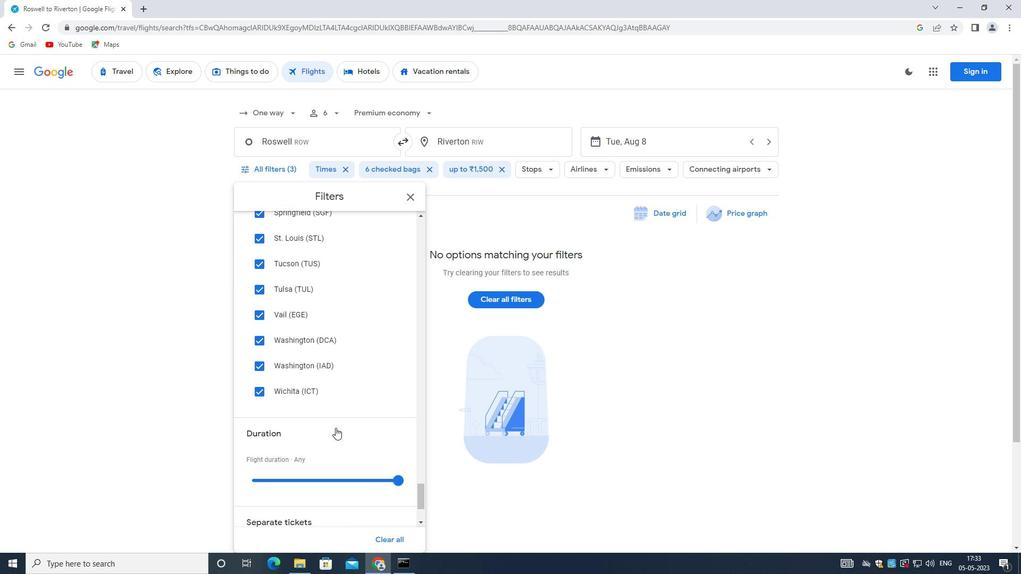 
Action: Mouse scrolled (335, 427) with delta (0, 0)
Screenshot: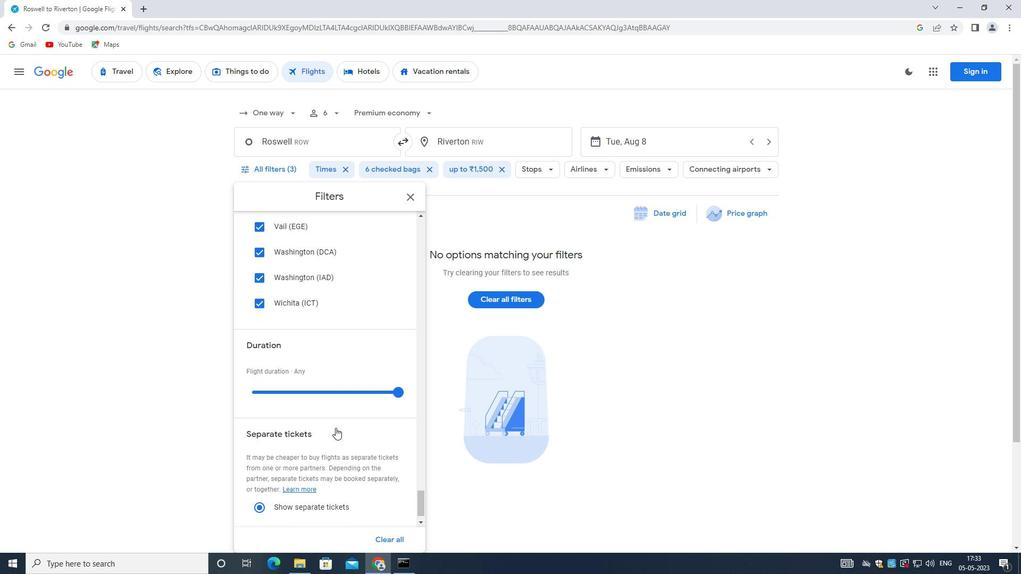 
